 Task: Search one way flight ticket for 1 adult, 1 child, 1 infant in seat in premium economy from Atlantic City: Atlantic City International Airport to Riverton: Central Wyoming Regional Airport (was Riverton Regional) on 5-4-2023. Choice of flights is United. Number of bags: 2 carry on bags and 4 checked bags. Price is upto 91000. Outbound departure time preference is 18:30.
Action: Mouse moved to (301, 112)
Screenshot: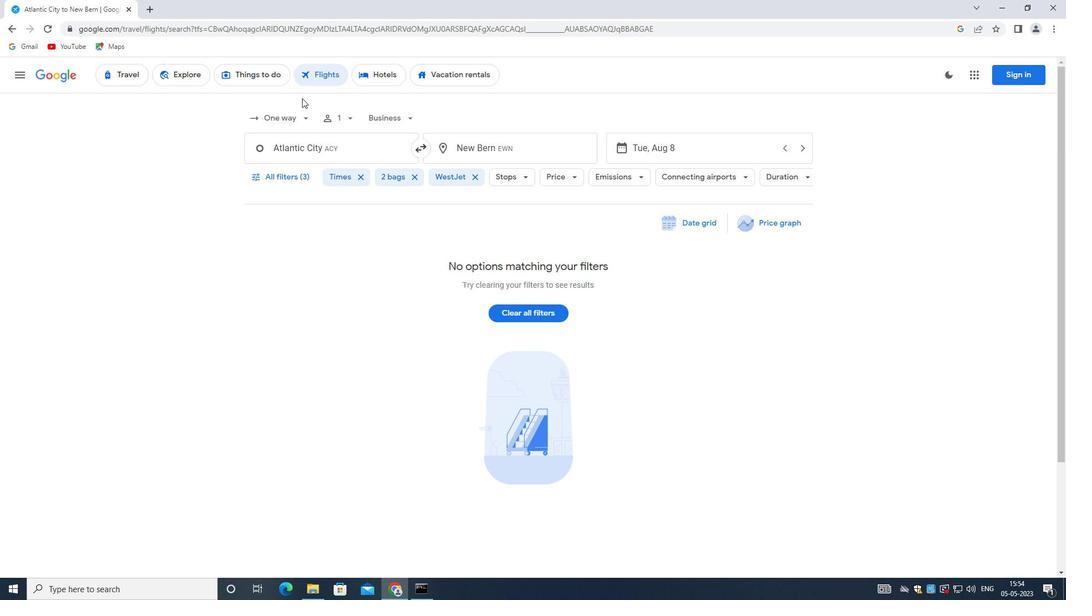 
Action: Mouse pressed left at (301, 112)
Screenshot: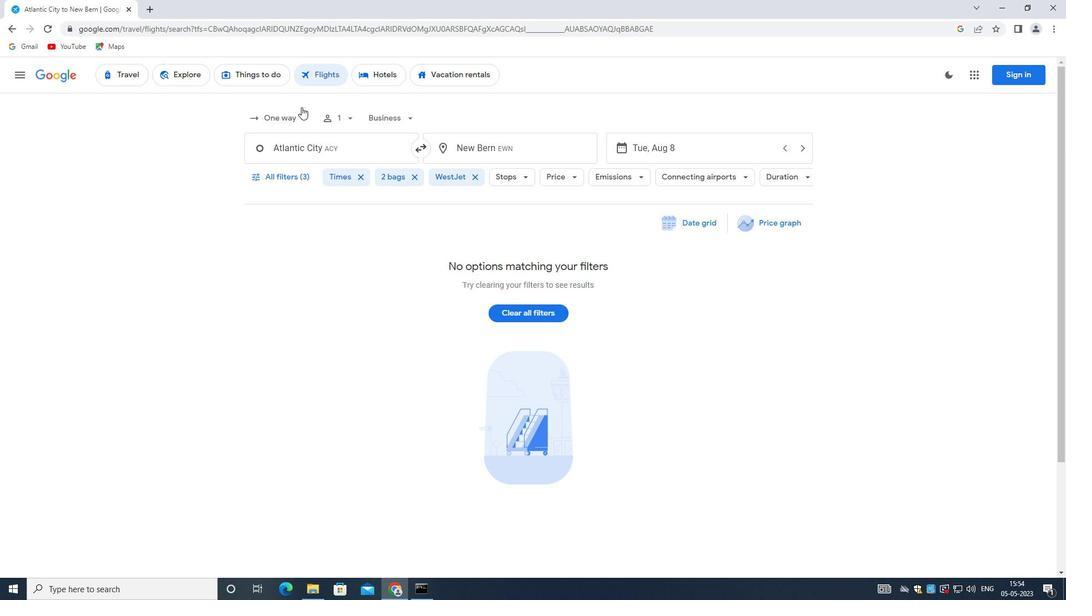 
Action: Mouse moved to (291, 167)
Screenshot: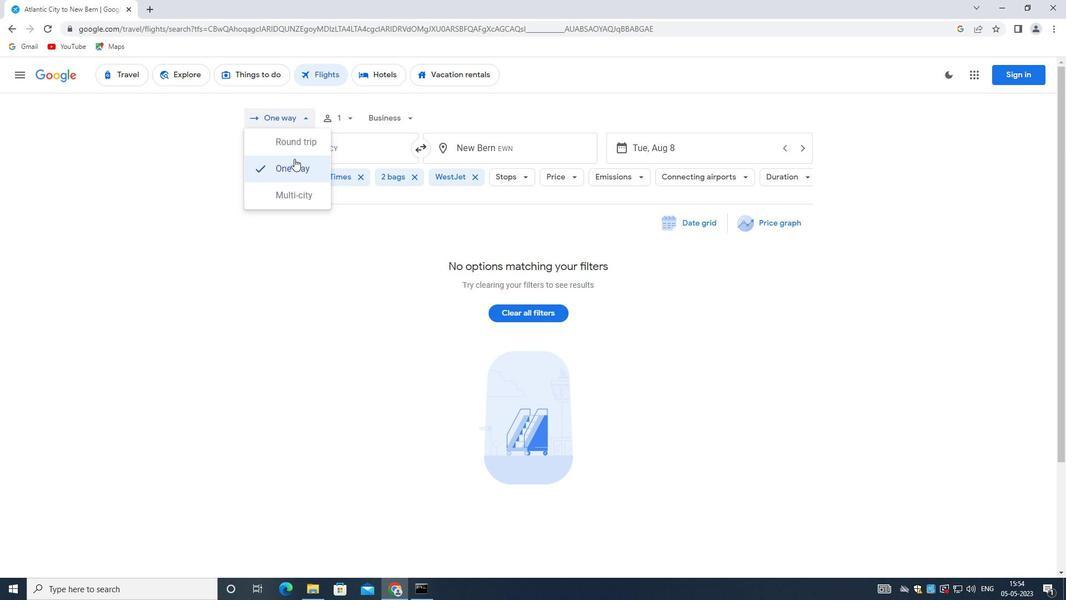
Action: Mouse pressed left at (291, 167)
Screenshot: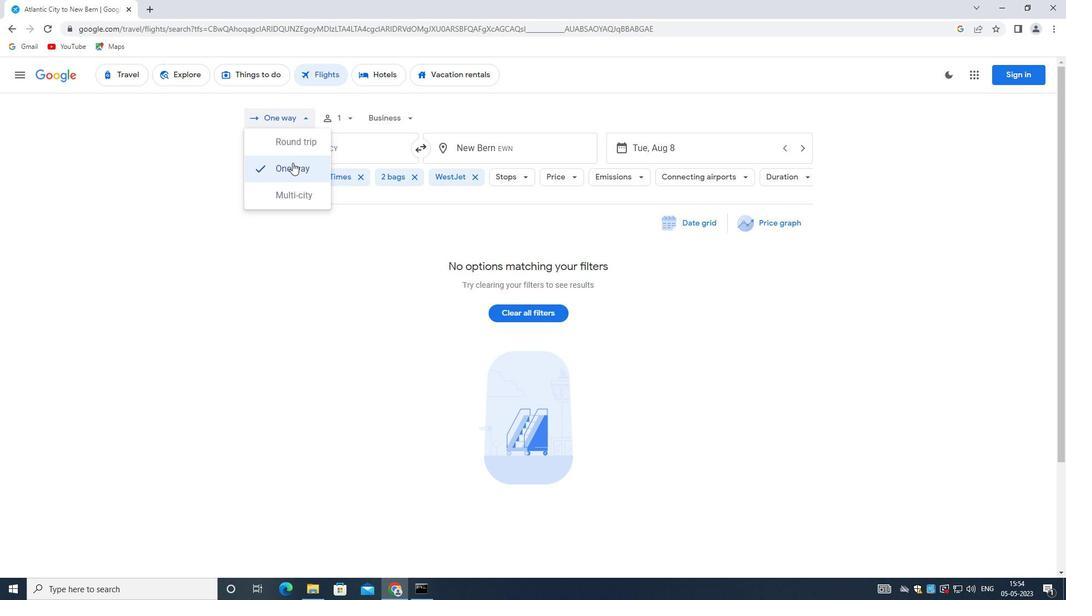 
Action: Mouse moved to (345, 117)
Screenshot: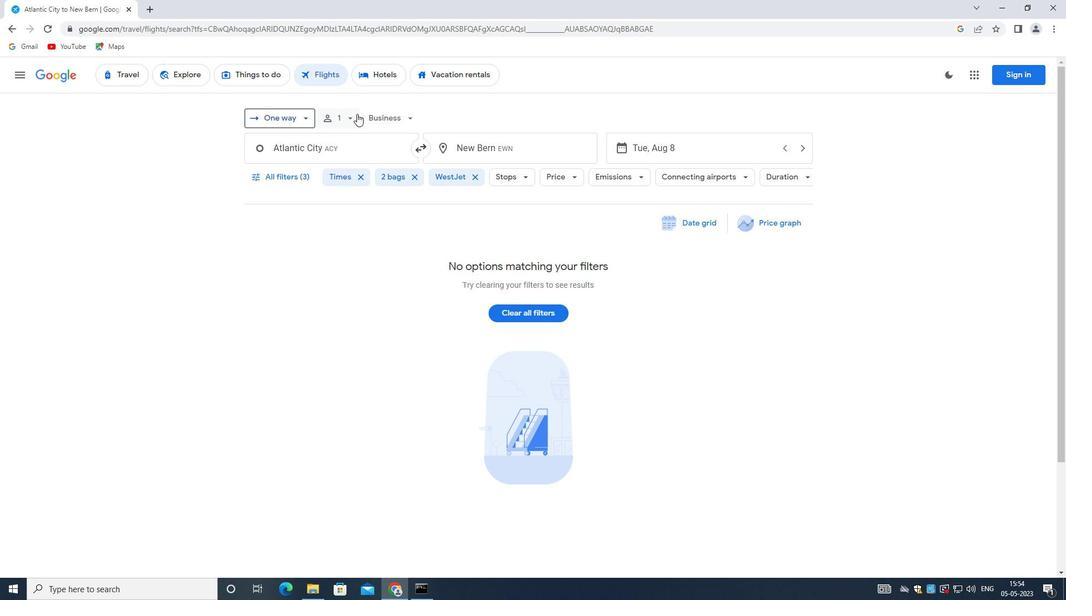 
Action: Mouse pressed left at (345, 117)
Screenshot: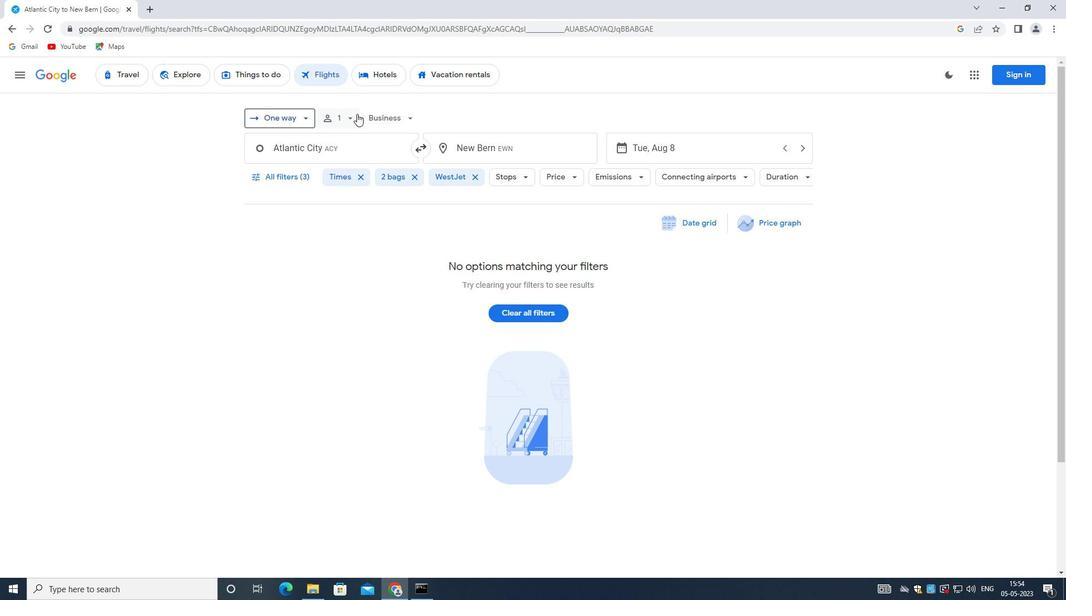 
Action: Mouse moved to (442, 177)
Screenshot: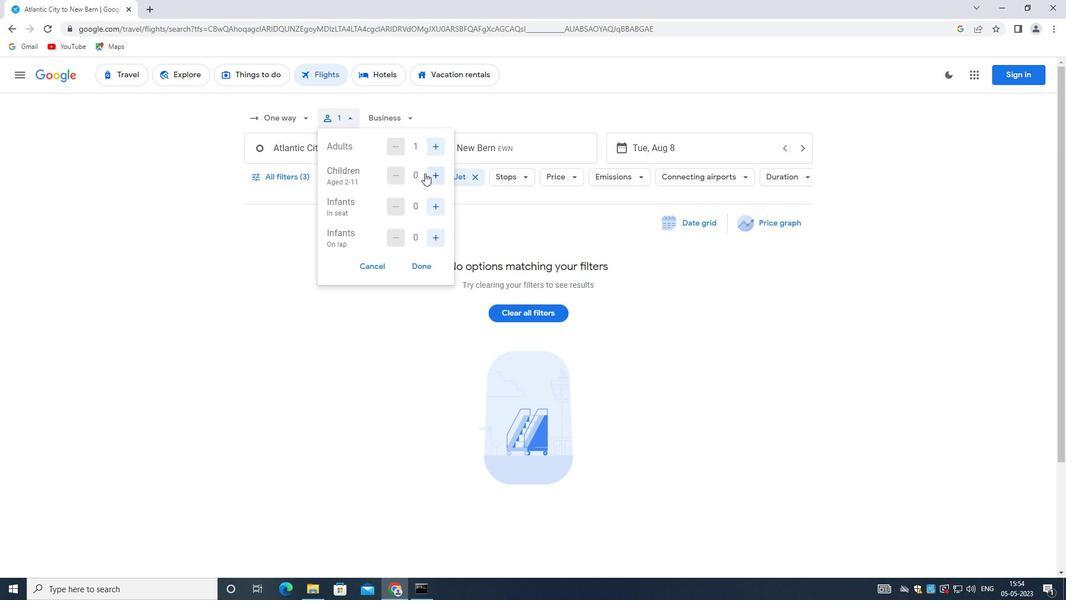 
Action: Mouse pressed left at (442, 177)
Screenshot: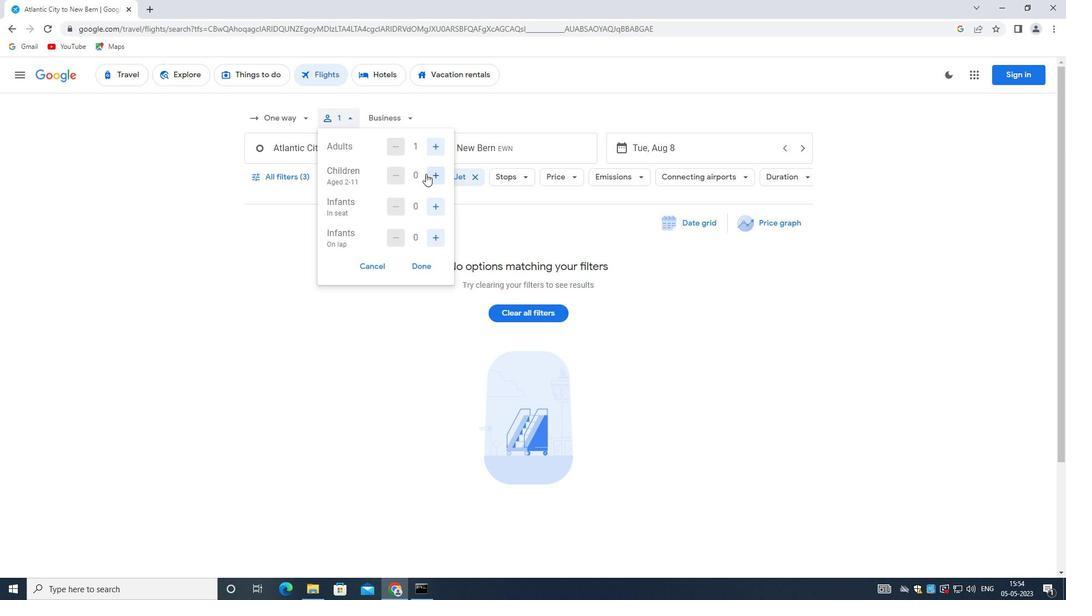 
Action: Mouse moved to (435, 206)
Screenshot: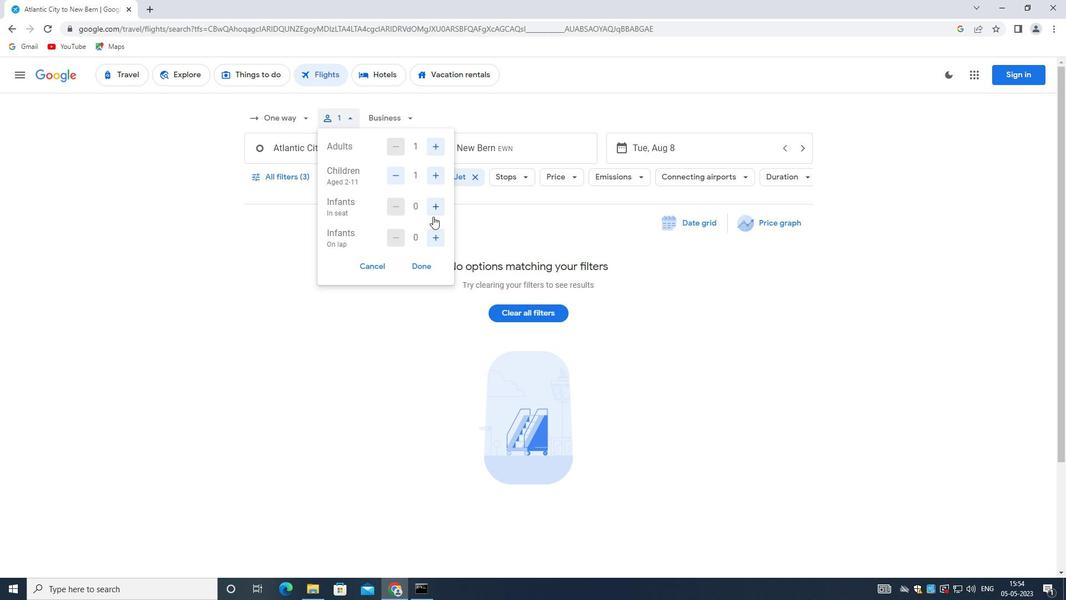 
Action: Mouse pressed left at (435, 206)
Screenshot: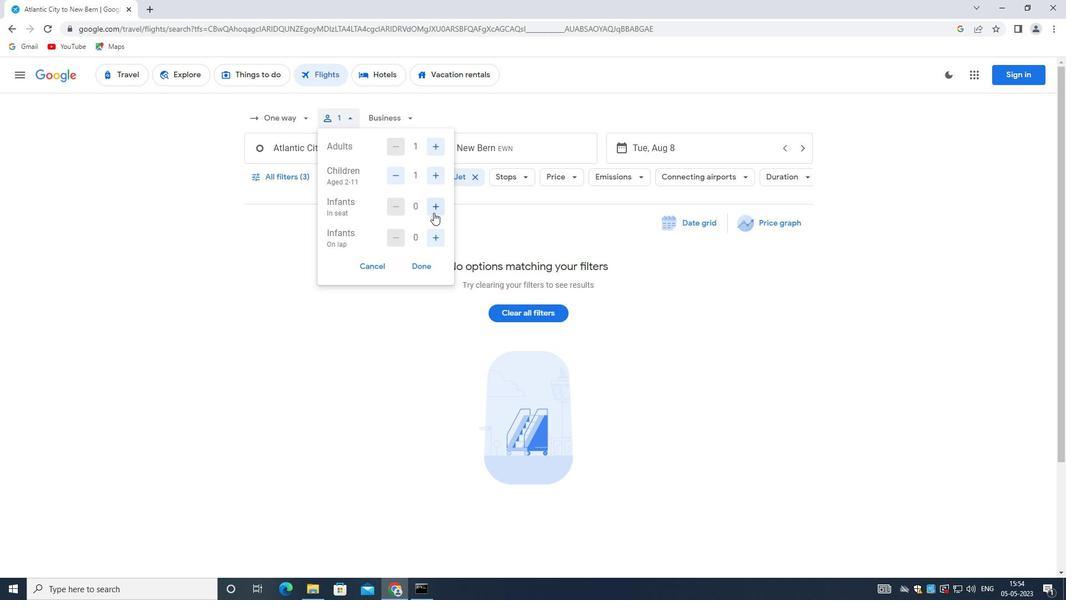 
Action: Mouse moved to (414, 268)
Screenshot: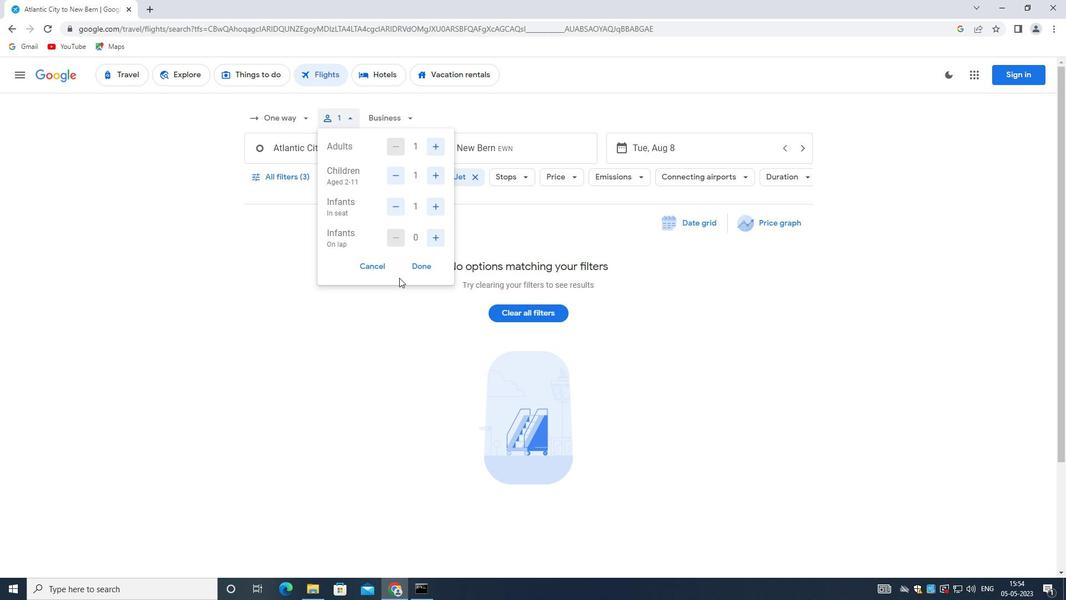 
Action: Mouse pressed left at (414, 268)
Screenshot: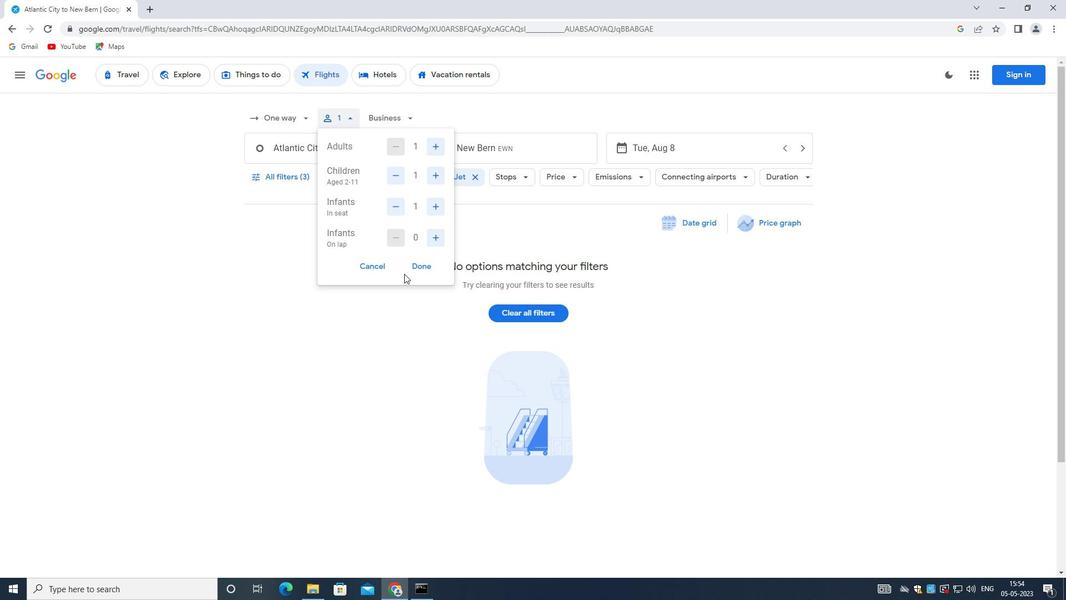 
Action: Mouse moved to (393, 112)
Screenshot: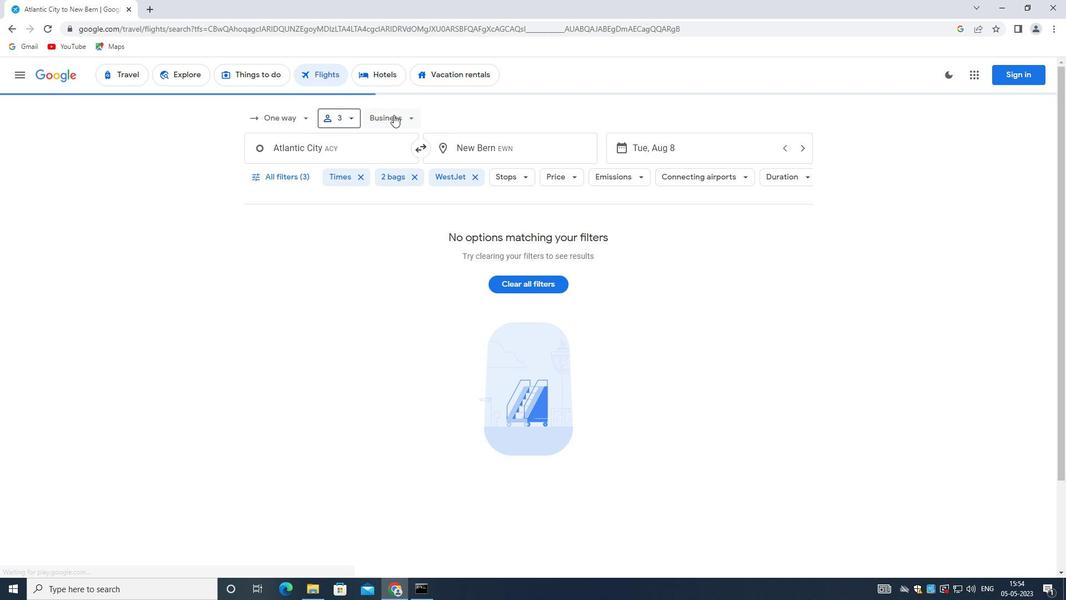 
Action: Mouse pressed left at (393, 112)
Screenshot: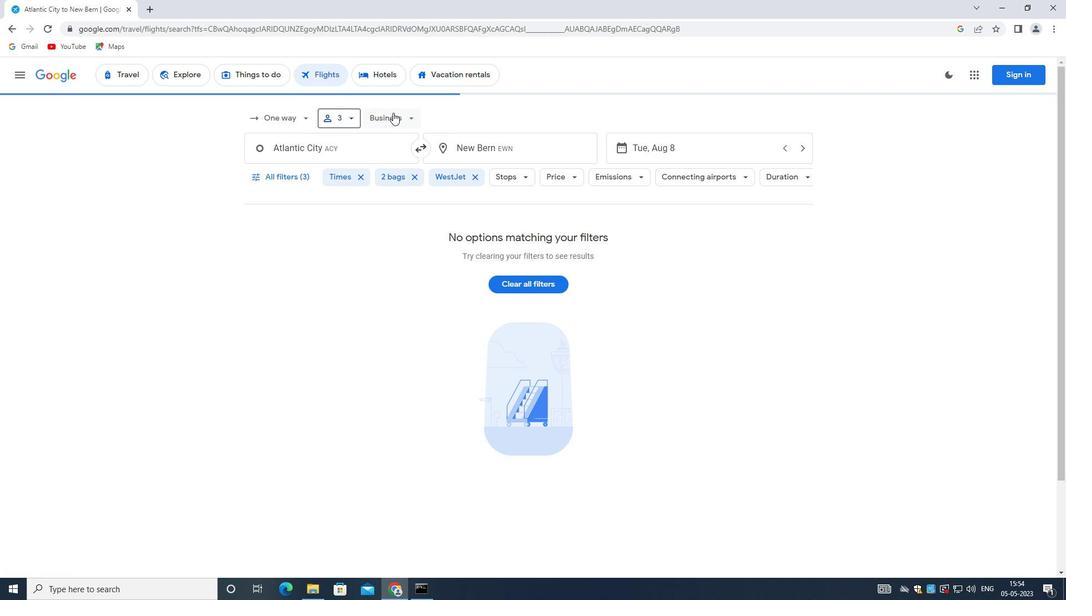 
Action: Mouse moved to (422, 167)
Screenshot: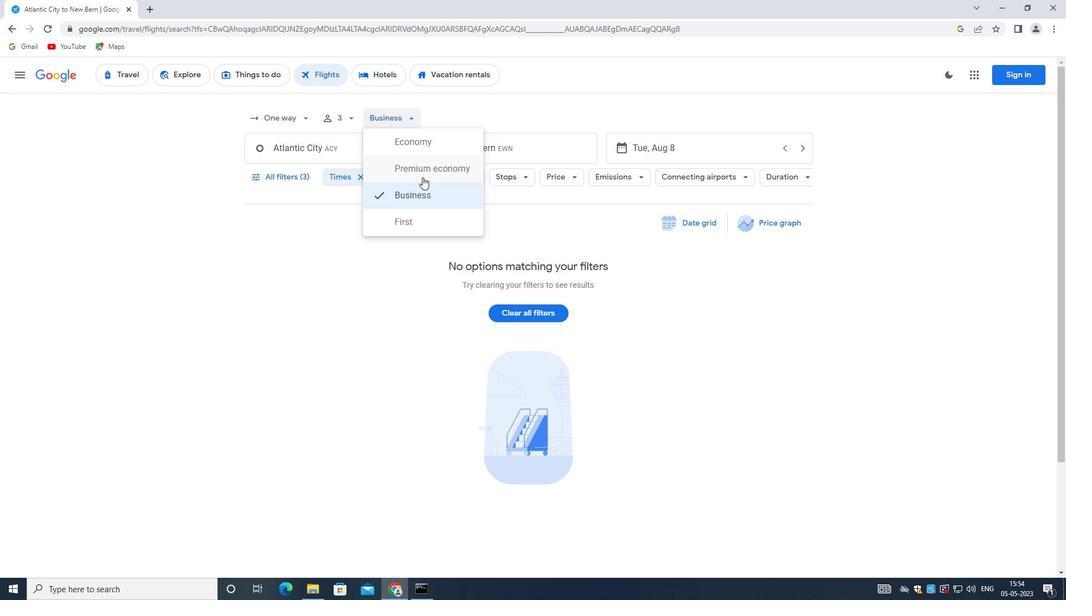 
Action: Mouse pressed left at (422, 167)
Screenshot: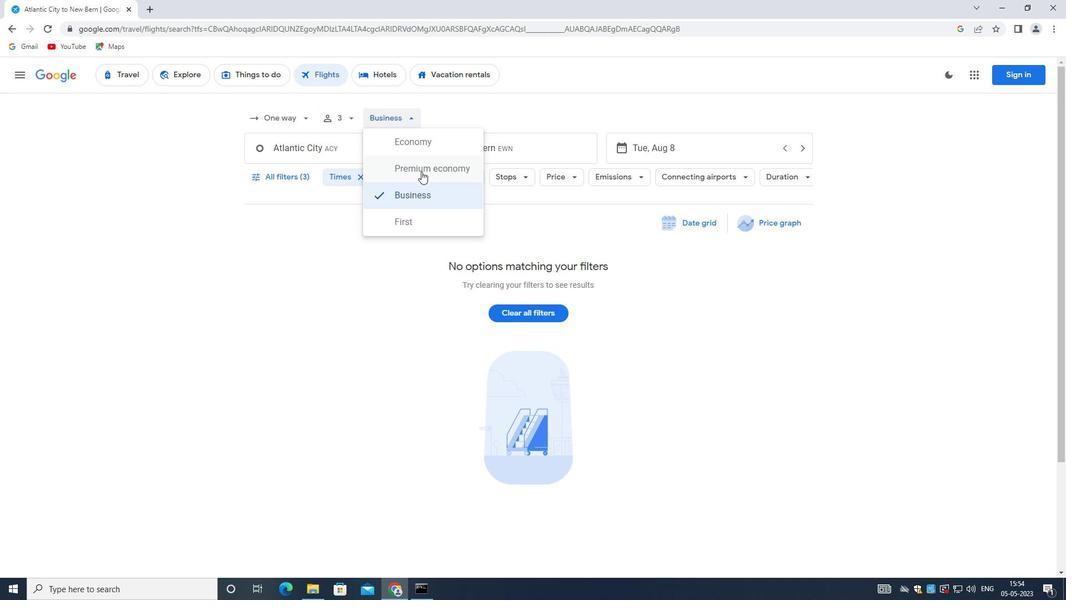
Action: Mouse moved to (332, 150)
Screenshot: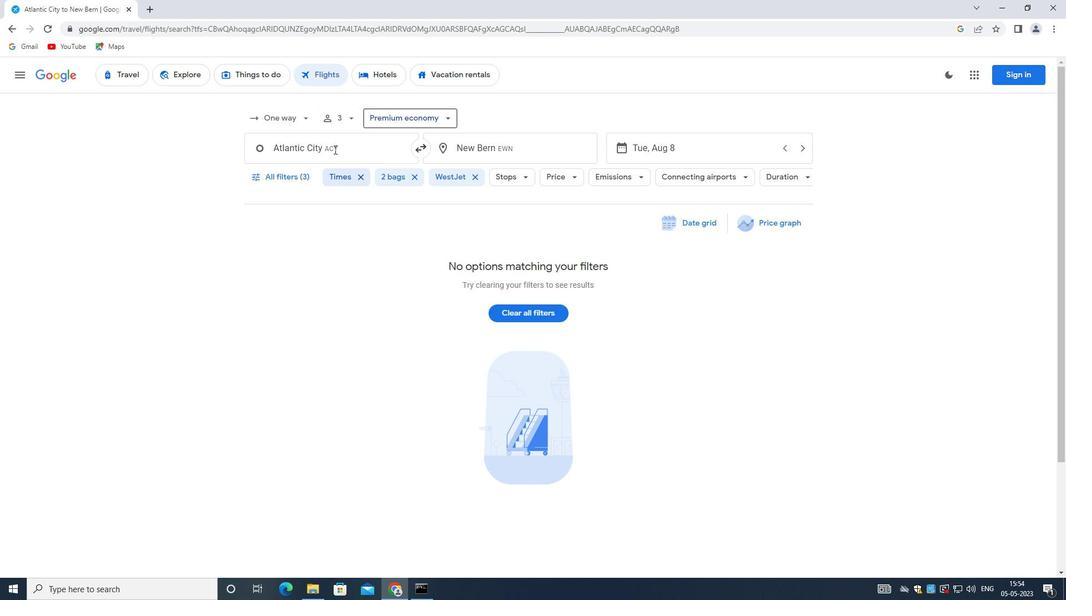 
Action: Mouse pressed left at (332, 150)
Screenshot: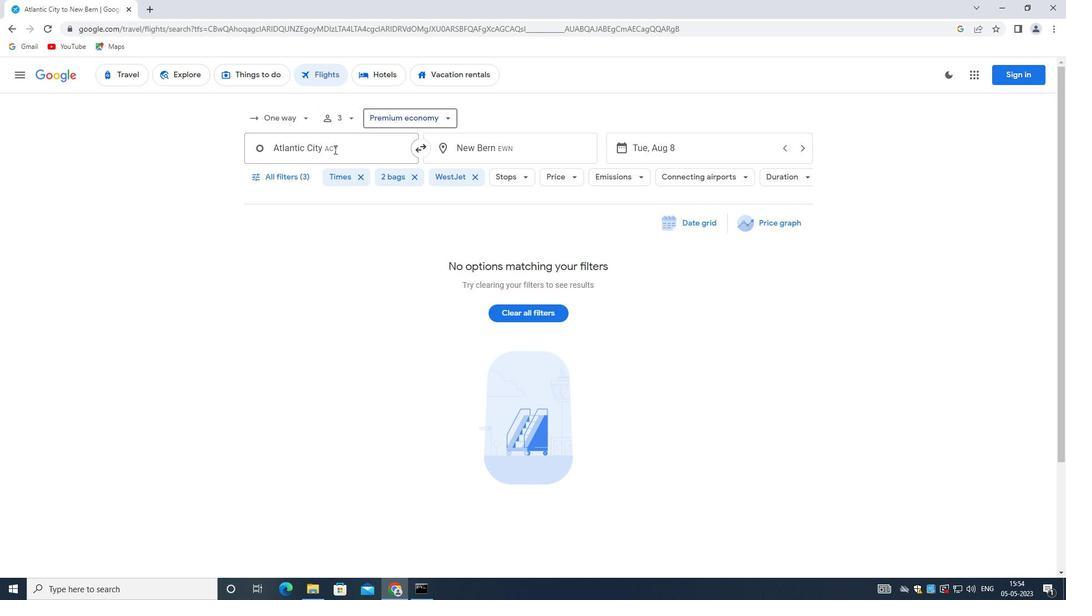 
Action: Mouse moved to (347, 237)
Screenshot: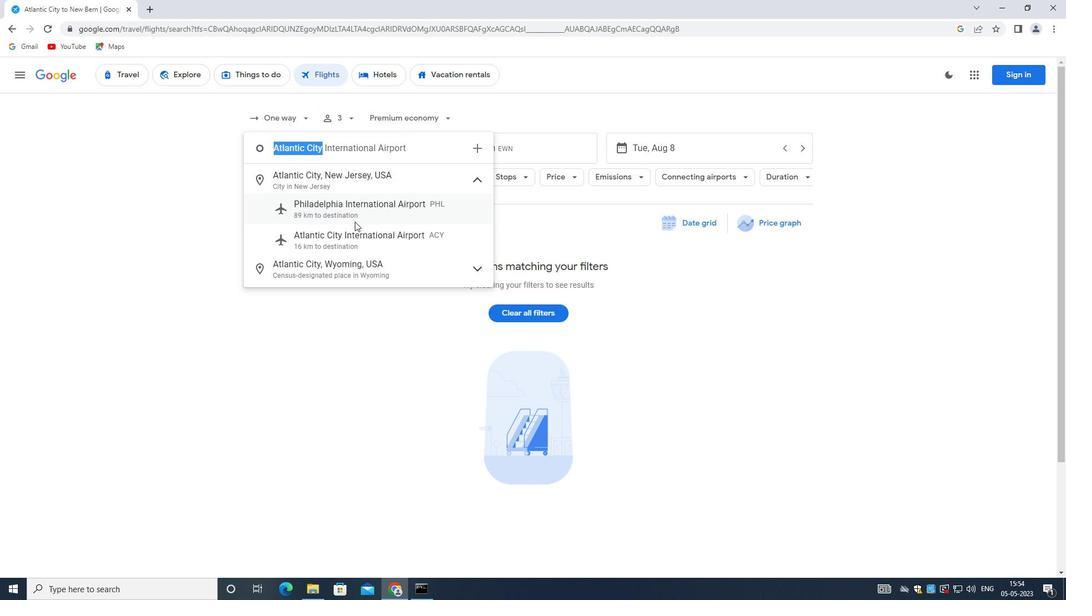 
Action: Mouse pressed left at (347, 237)
Screenshot: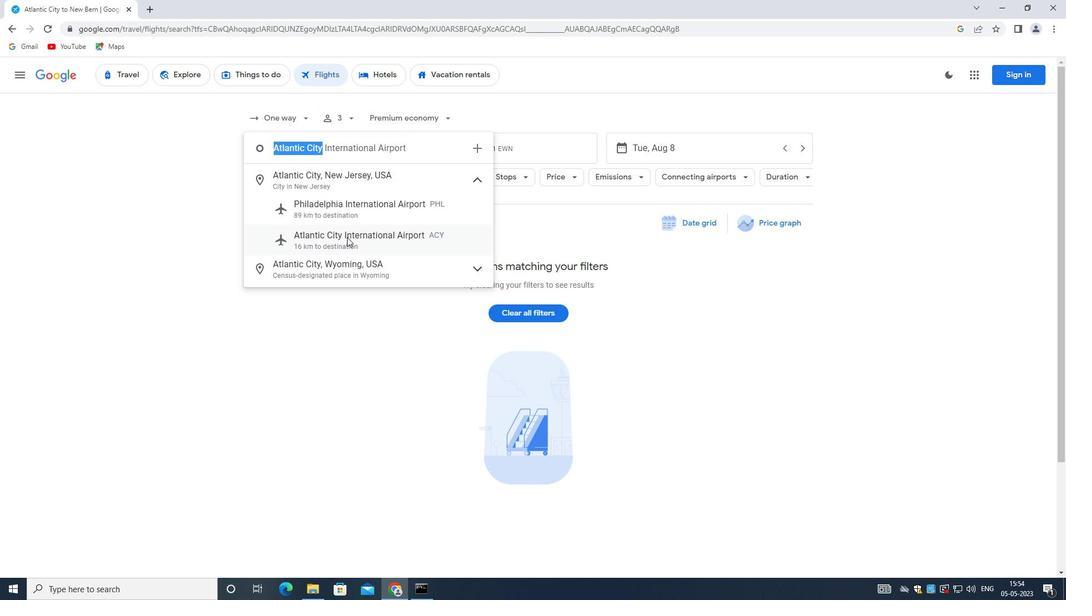 
Action: Mouse moved to (486, 146)
Screenshot: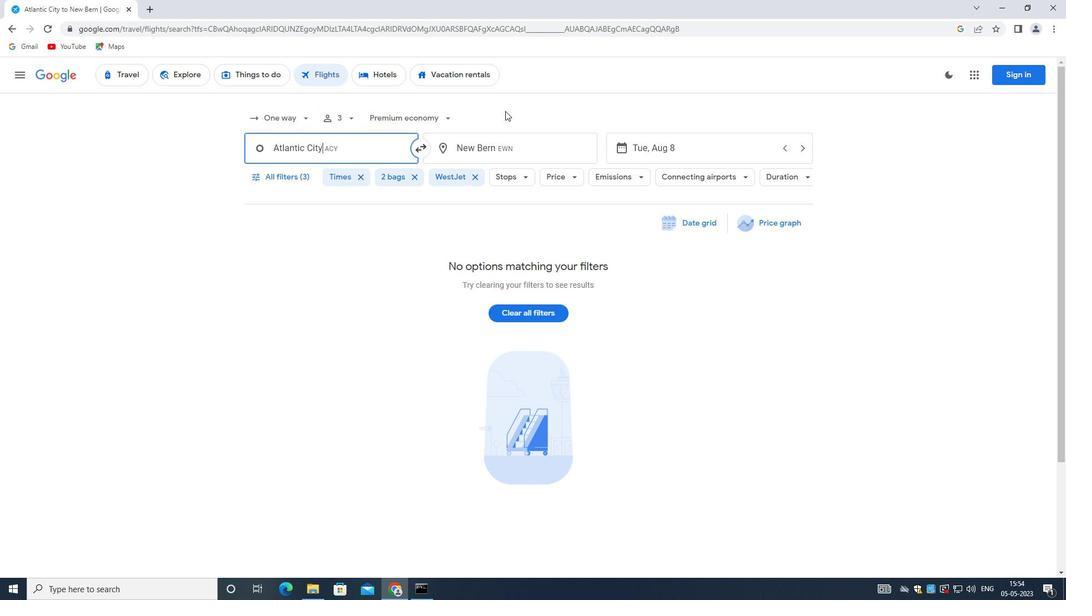 
Action: Mouse pressed left at (486, 146)
Screenshot: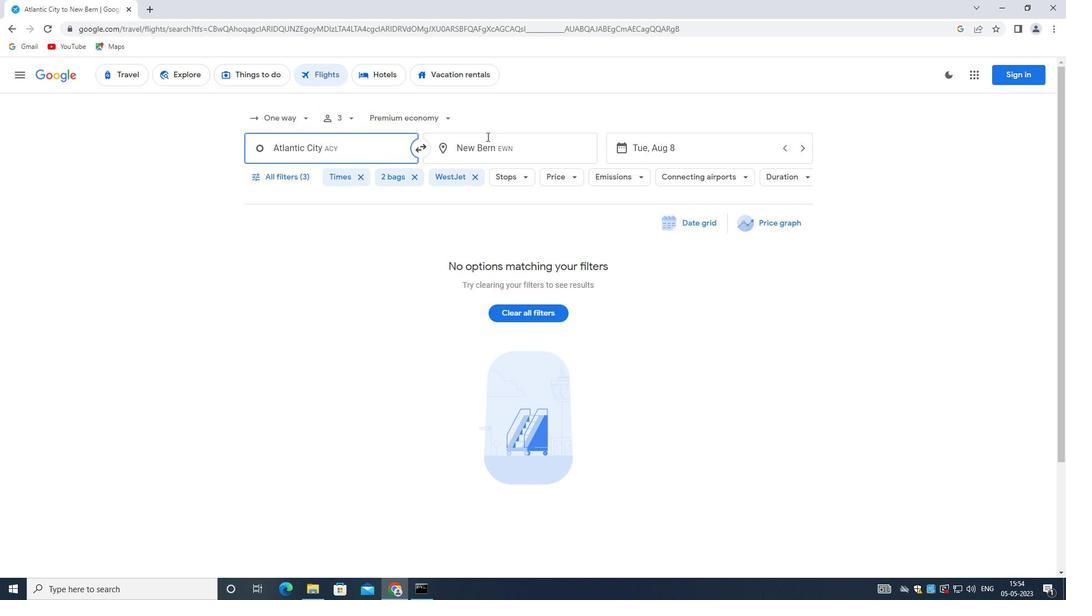 
Action: Key pressed <Key.backspace><Key.shift>CENTRAL<Key.space><Key.shift>WYOM
Screenshot: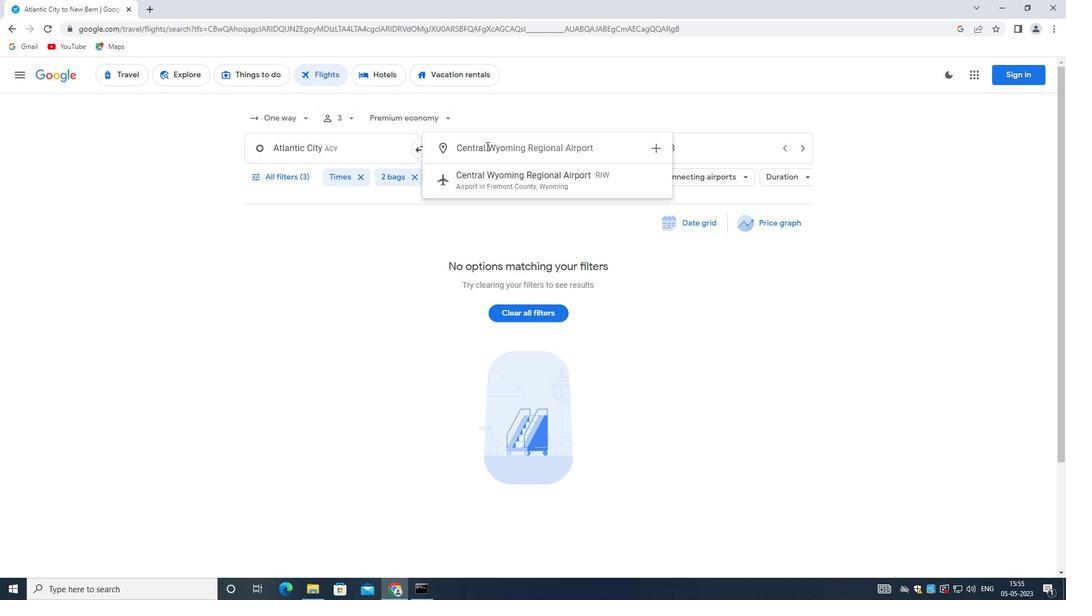 
Action: Mouse moved to (562, 172)
Screenshot: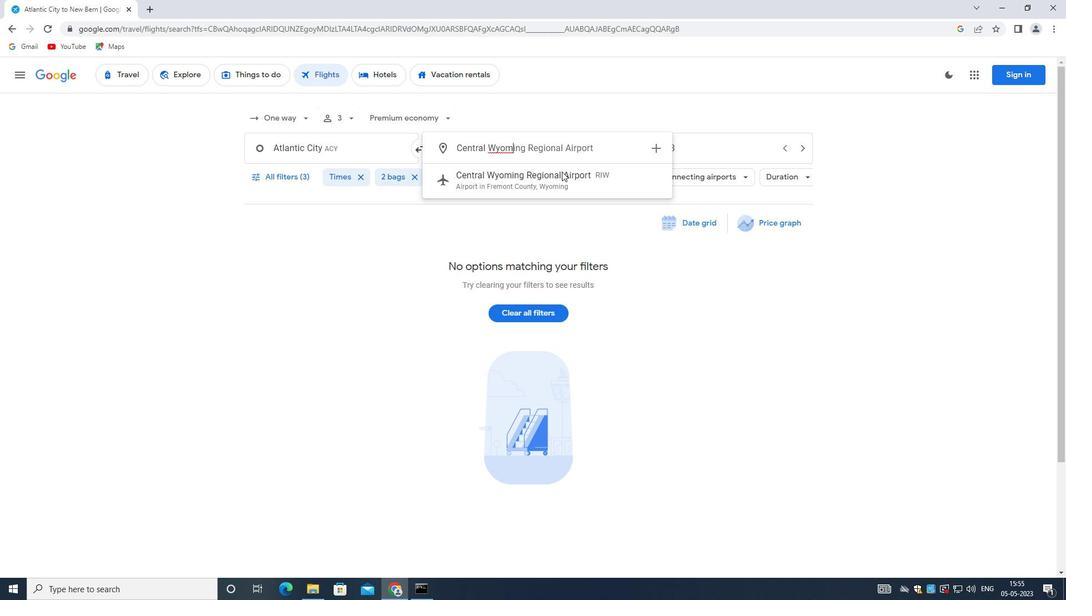 
Action: Mouse pressed left at (562, 172)
Screenshot: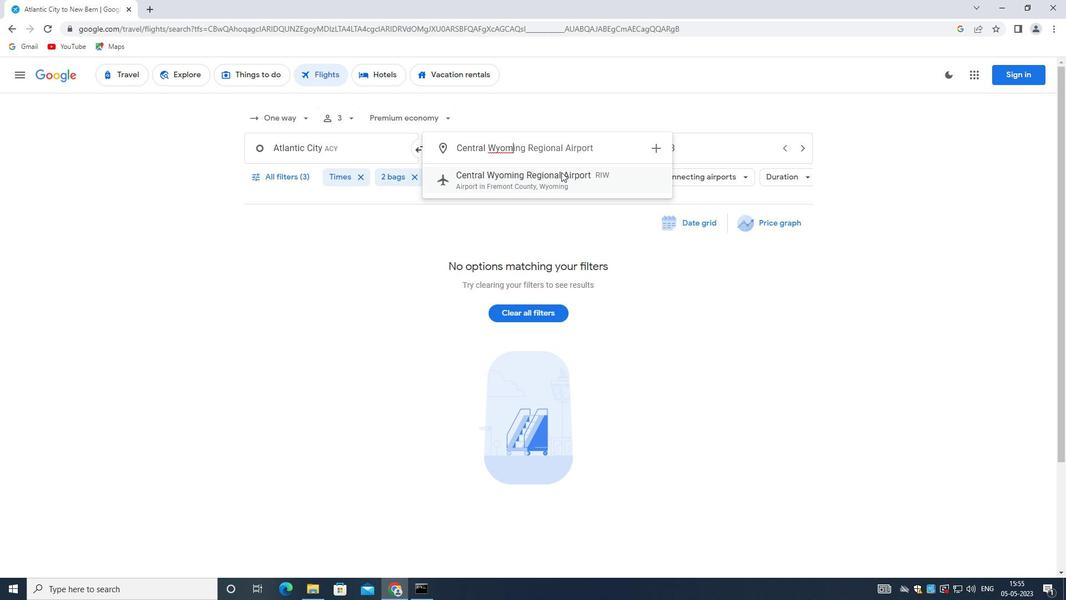 
Action: Mouse moved to (671, 143)
Screenshot: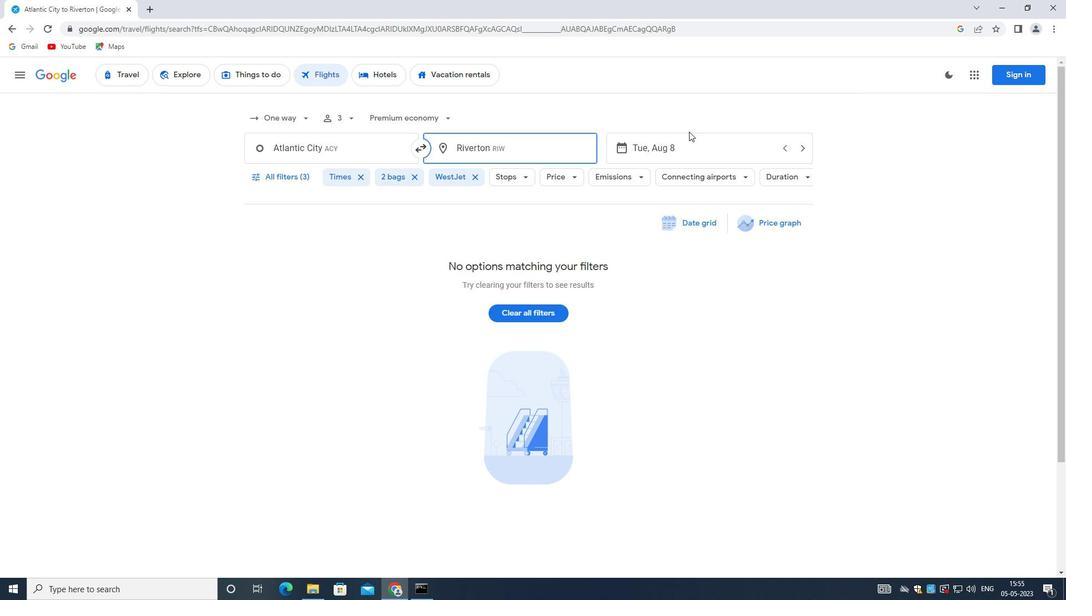 
Action: Mouse pressed left at (671, 143)
Screenshot: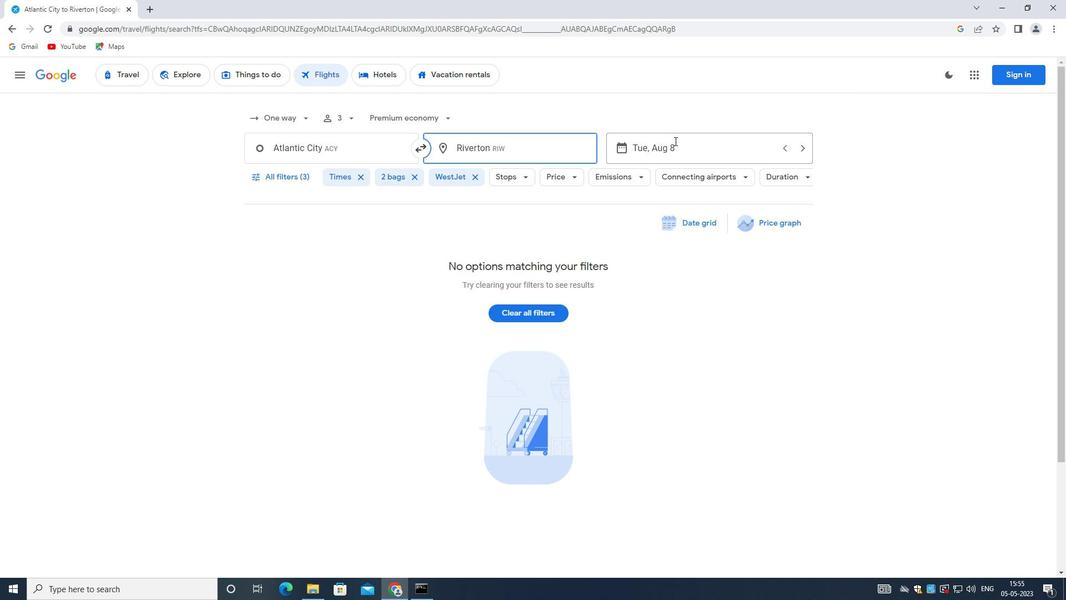 
Action: Mouse moved to (481, 263)
Screenshot: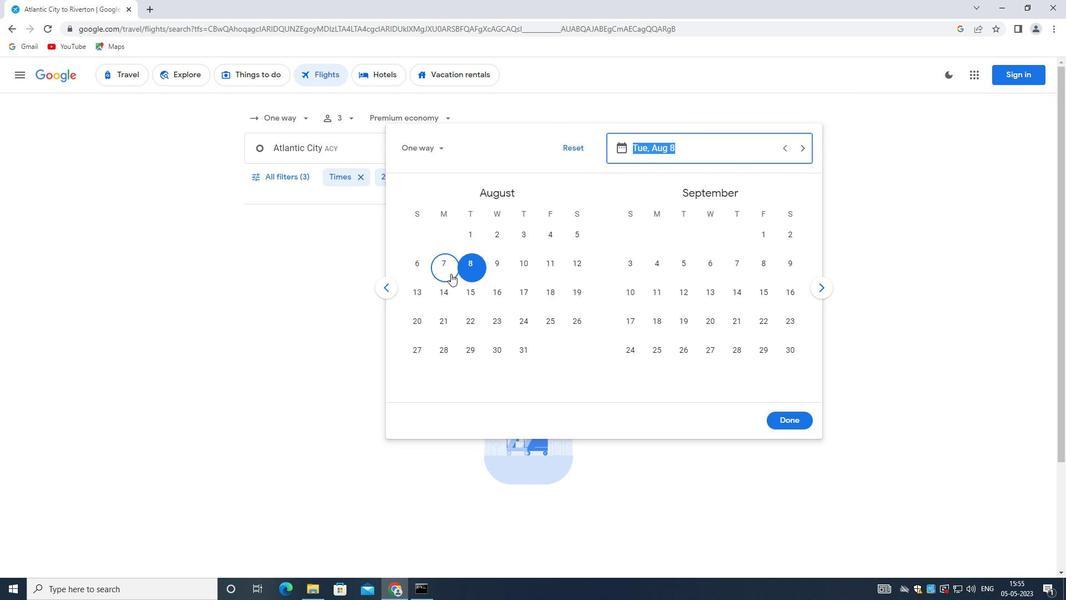 
Action: Mouse pressed left at (481, 263)
Screenshot: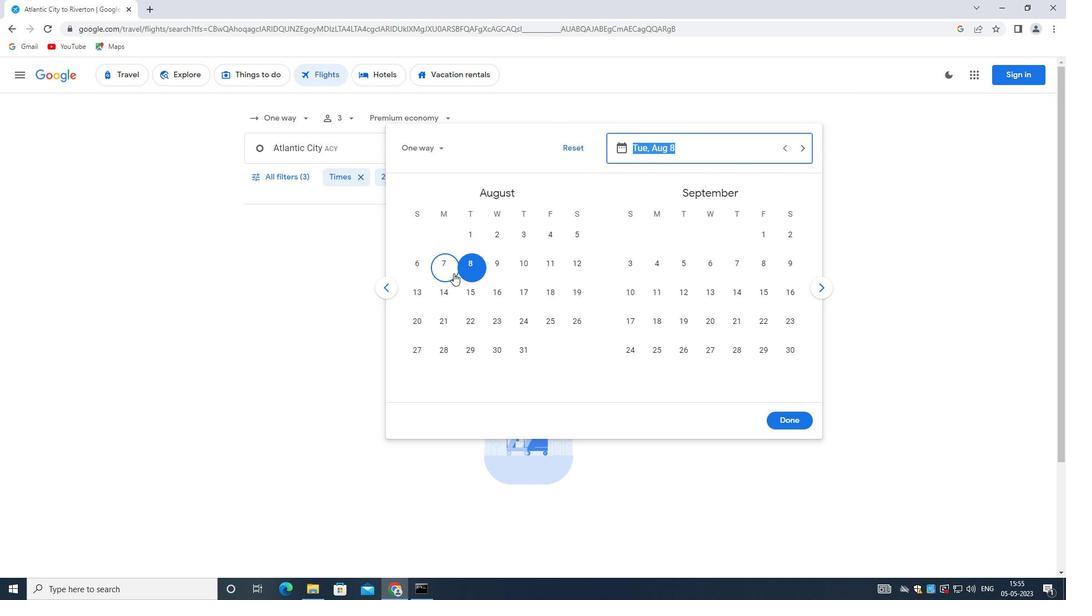 
Action: Mouse moved to (786, 421)
Screenshot: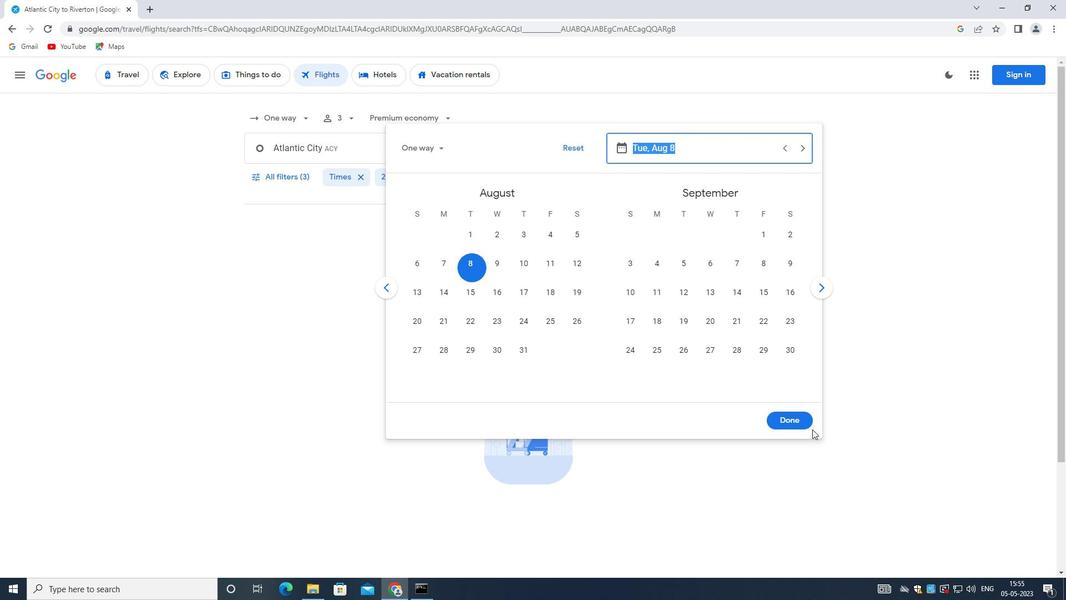 
Action: Mouse pressed left at (786, 421)
Screenshot: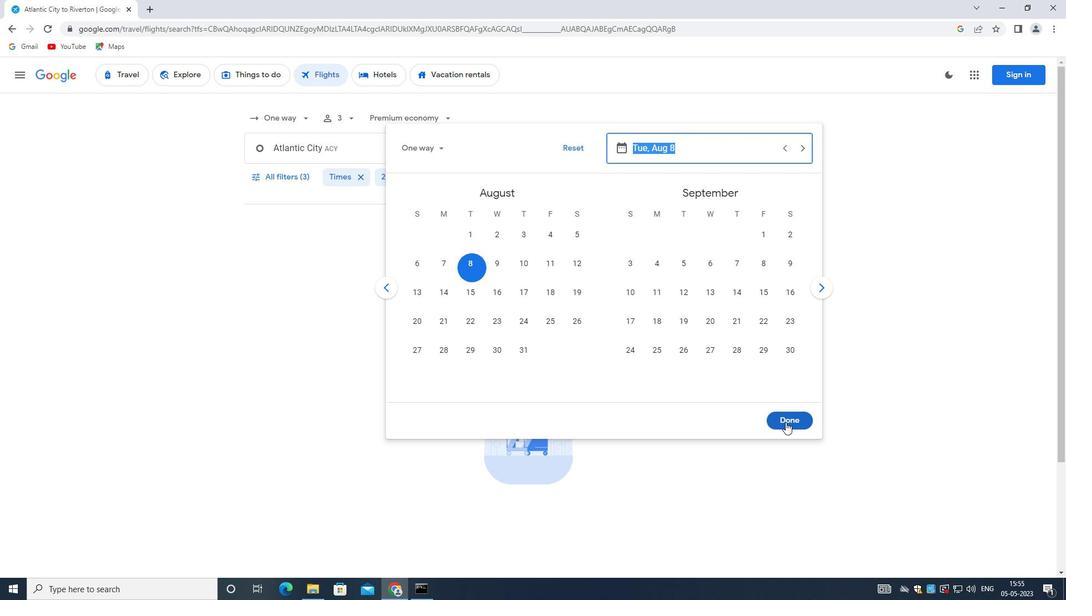 
Action: Mouse moved to (465, 222)
Screenshot: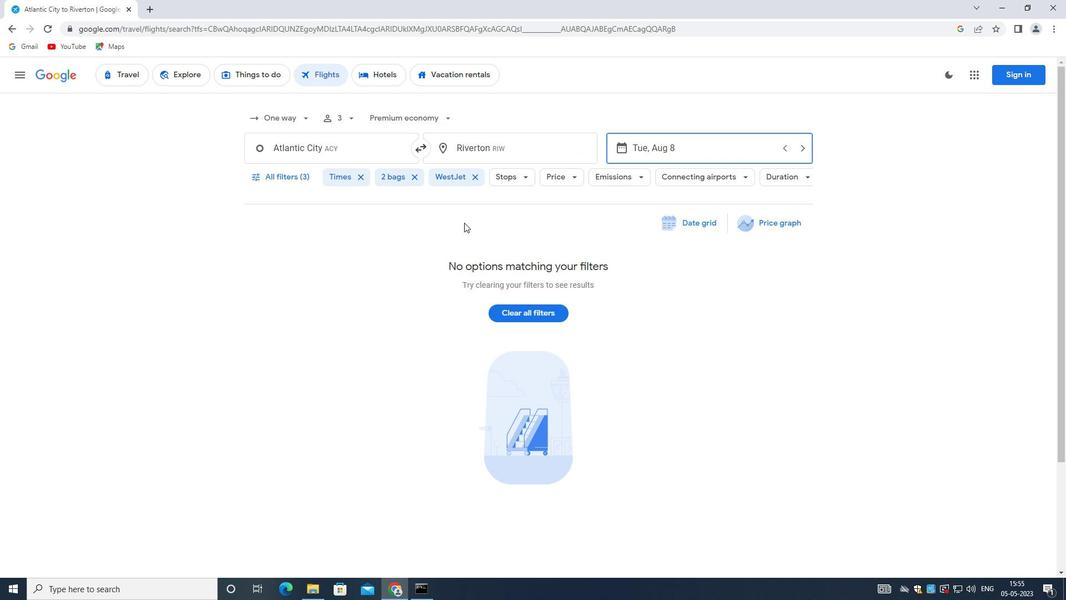 
Action: Mouse scrolled (465, 222) with delta (0, 0)
Screenshot: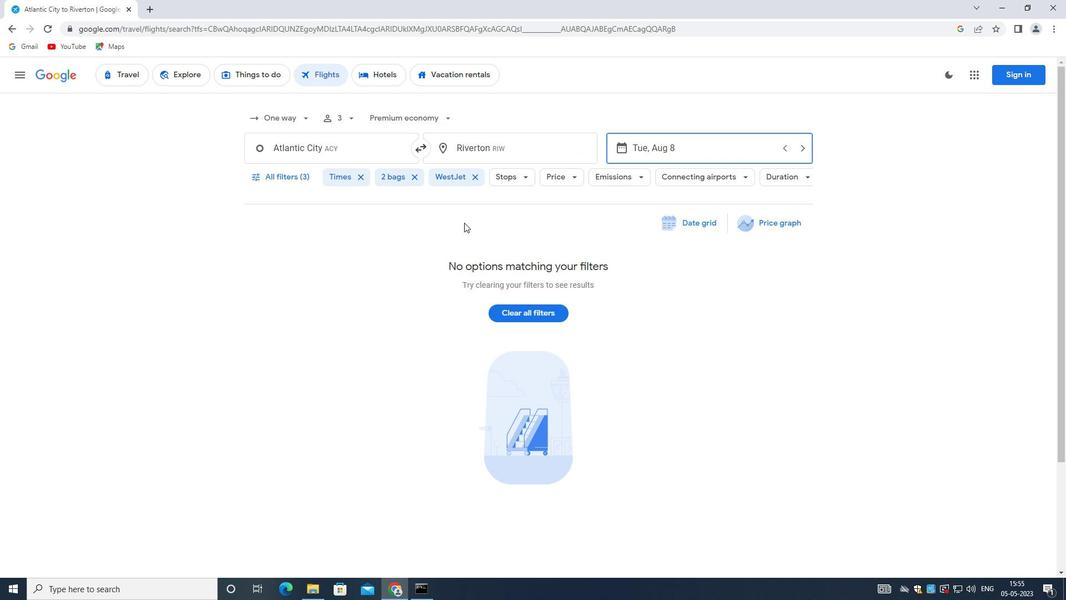 
Action: Mouse moved to (465, 225)
Screenshot: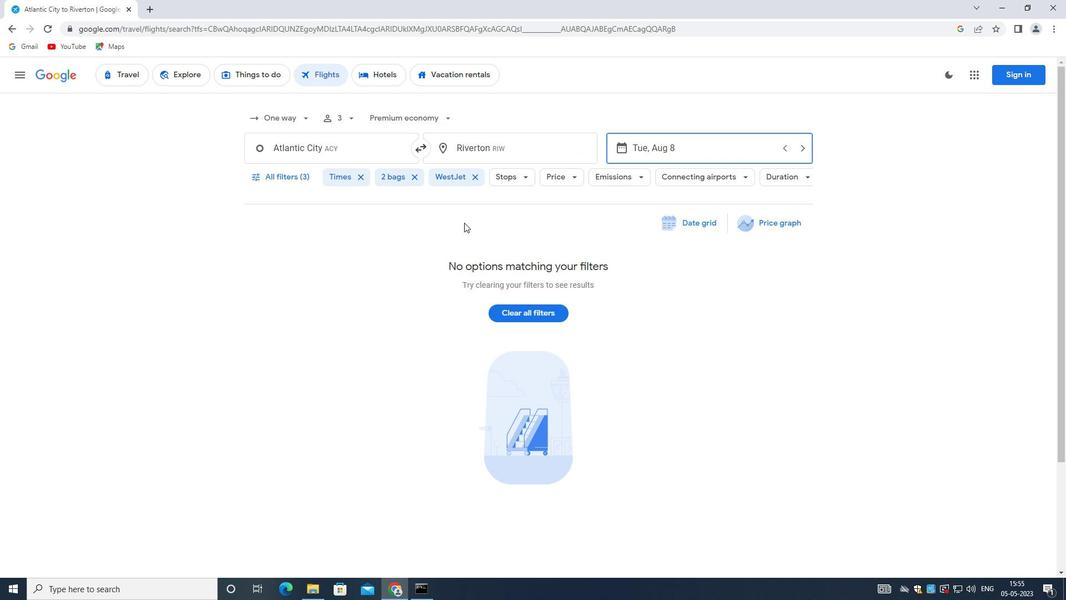 
Action: Mouse scrolled (465, 224) with delta (0, 0)
Screenshot: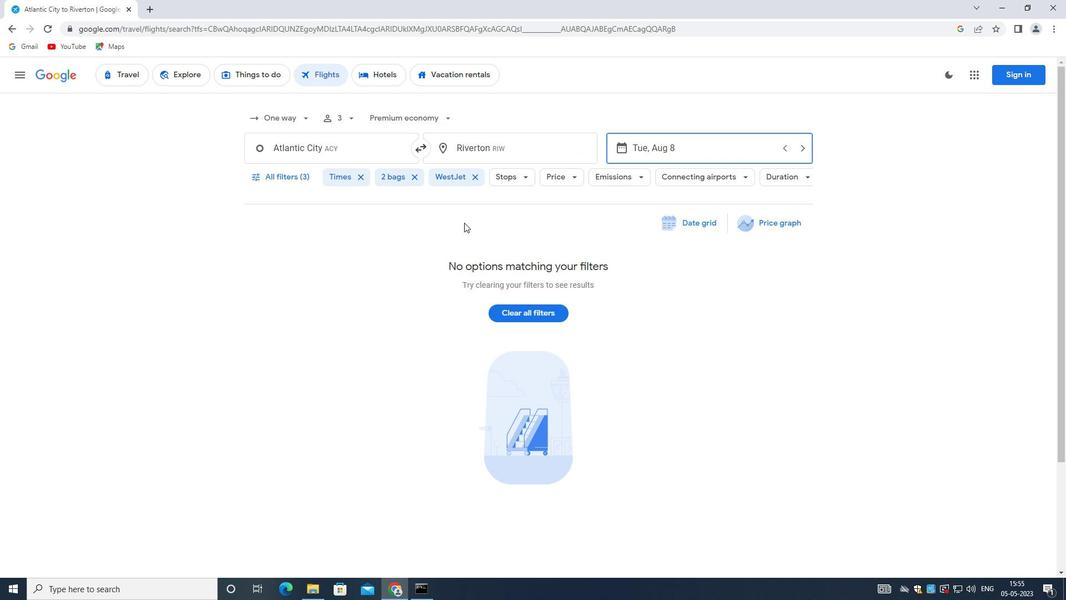
Action: Mouse moved to (306, 232)
Screenshot: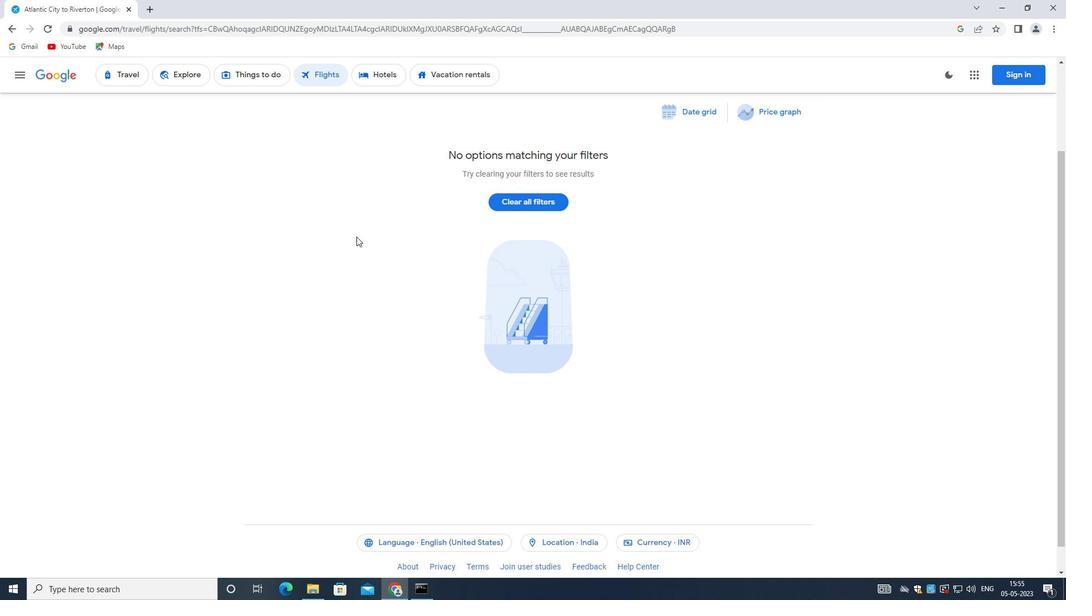 
Action: Mouse scrolled (306, 233) with delta (0, 0)
Screenshot: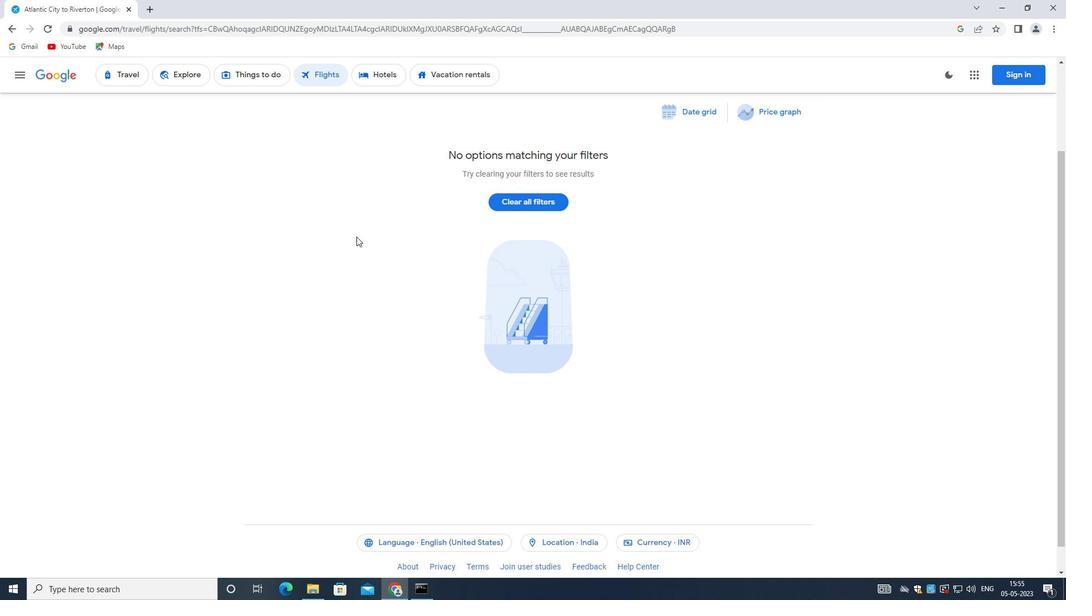 
Action: Mouse moved to (290, 218)
Screenshot: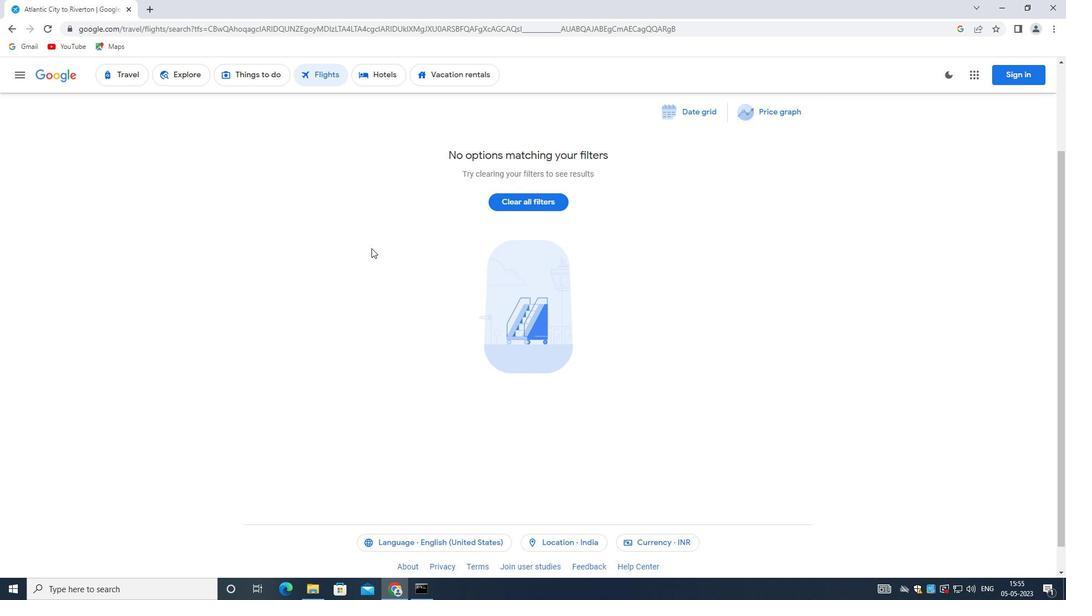 
Action: Mouse scrolled (290, 219) with delta (0, 0)
Screenshot: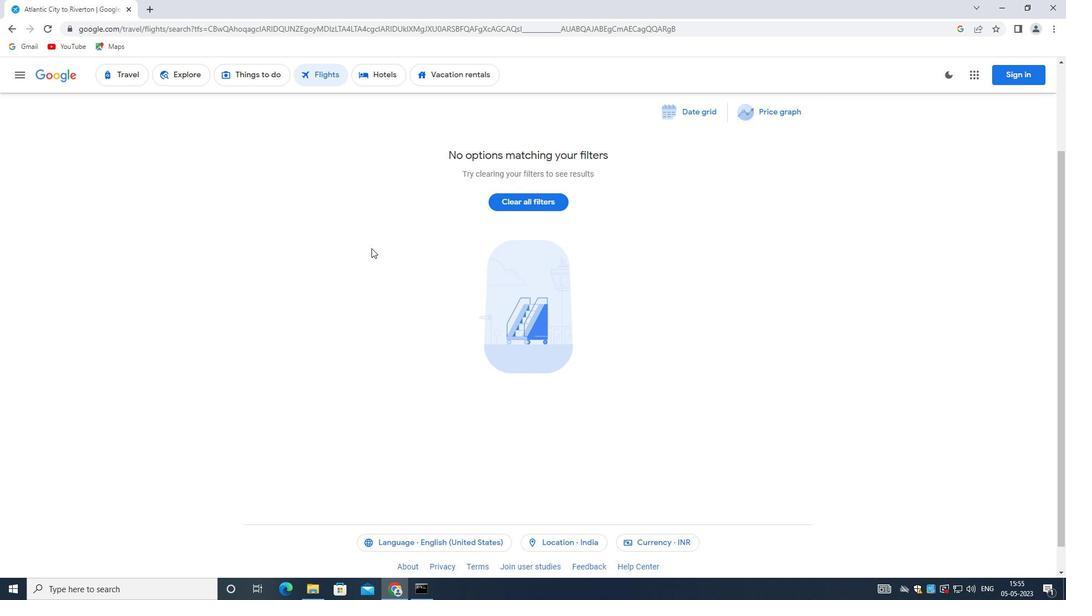 
Action: Mouse moved to (285, 210)
Screenshot: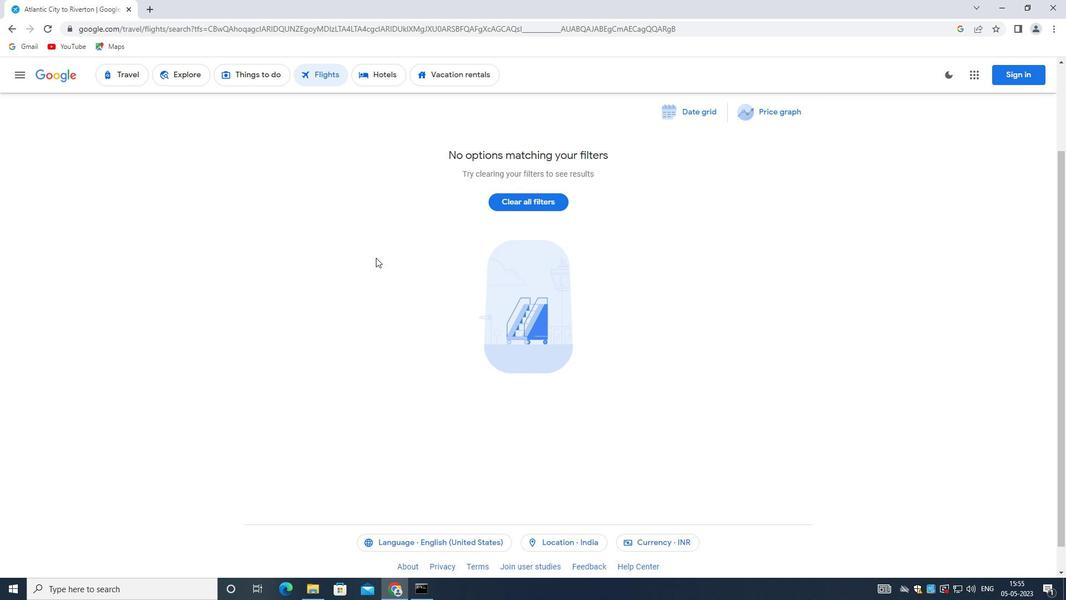 
Action: Mouse scrolled (285, 210) with delta (0, 0)
Screenshot: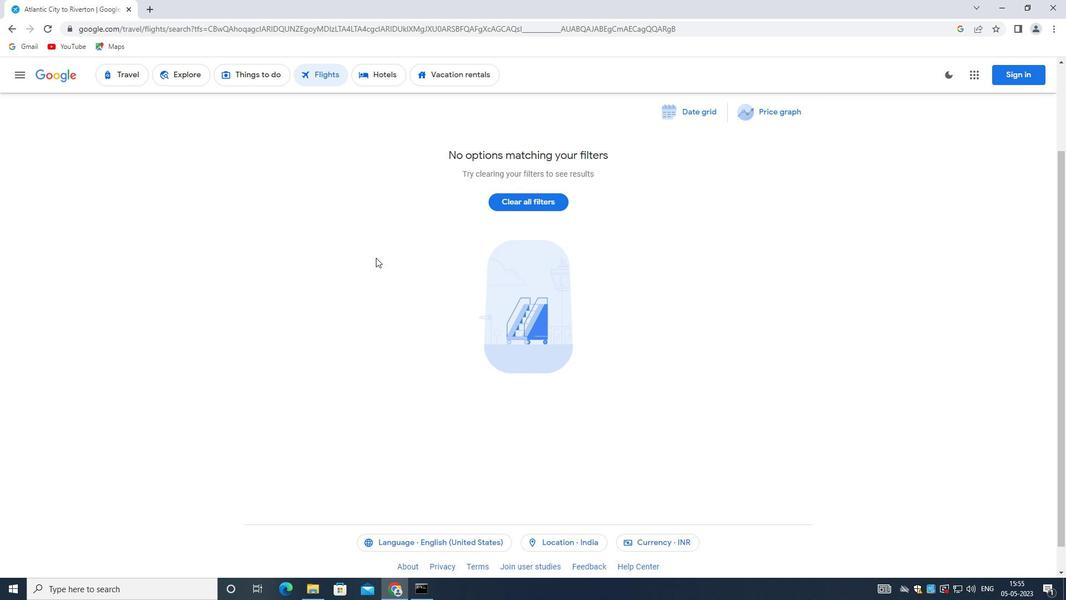 
Action: Mouse moved to (268, 207)
Screenshot: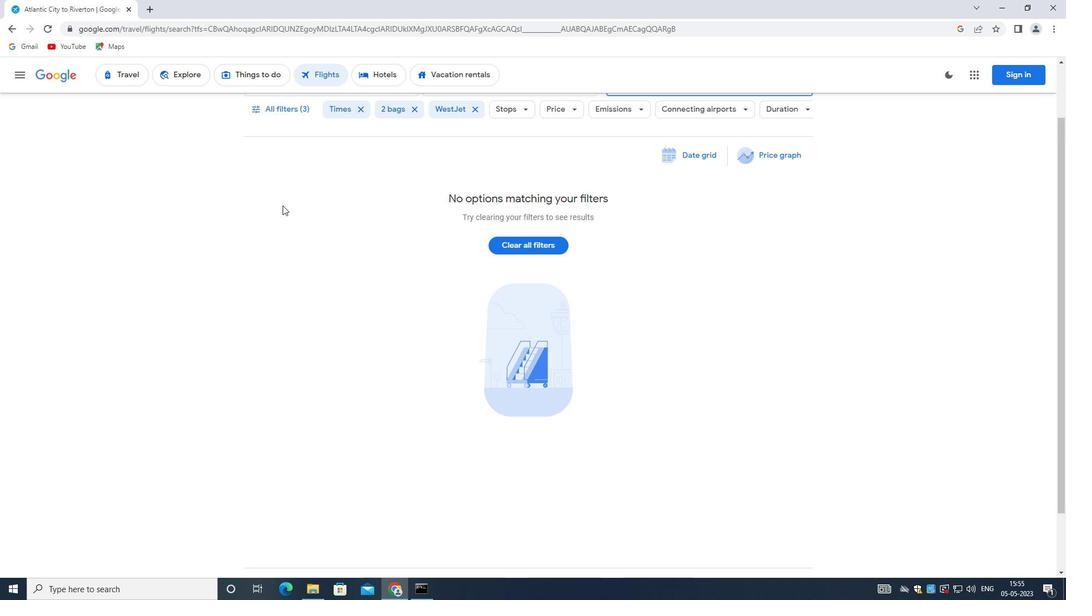 
Action: Mouse scrolled (268, 208) with delta (0, 0)
Screenshot: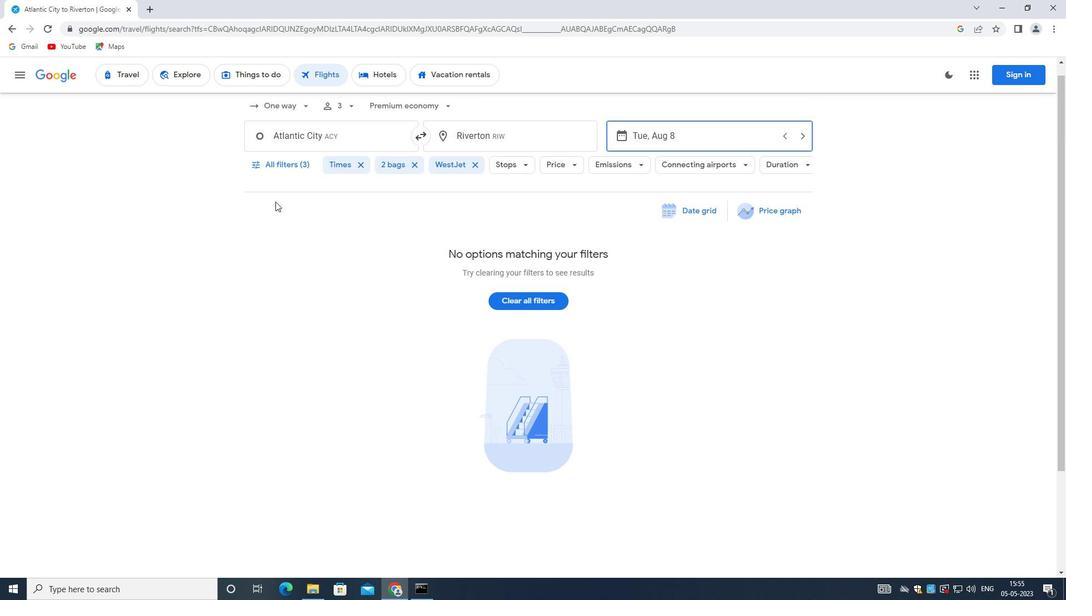
Action: Mouse scrolled (268, 208) with delta (0, 0)
Screenshot: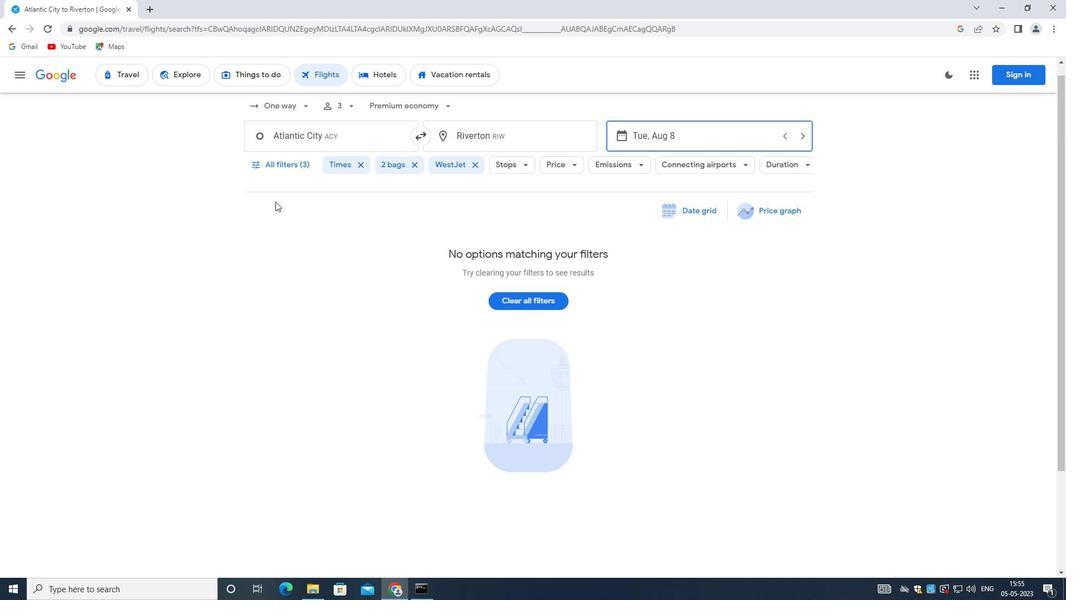
Action: Mouse moved to (281, 175)
Screenshot: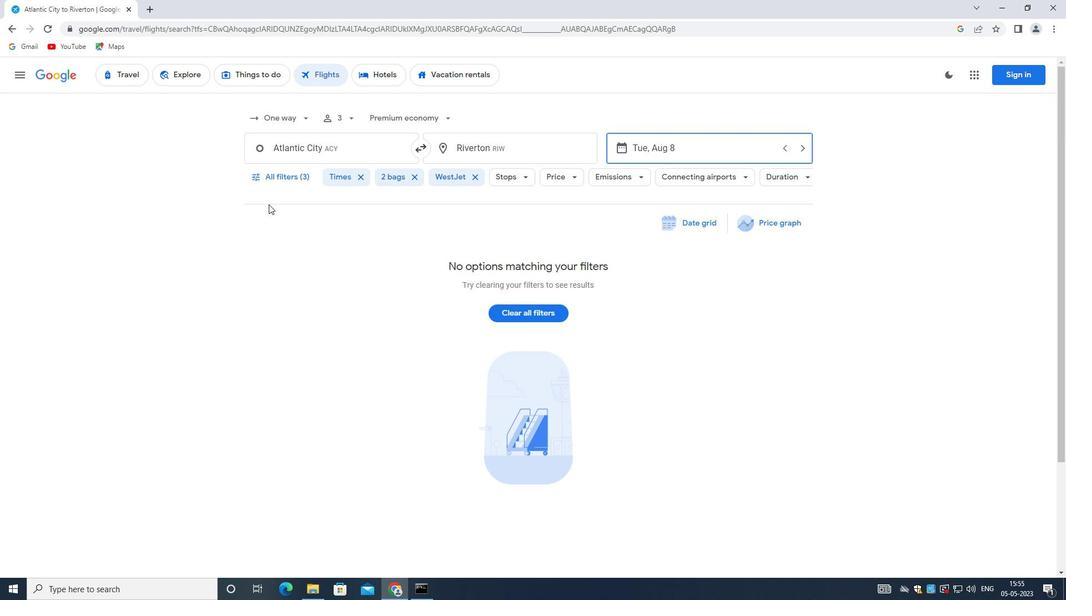 
Action: Mouse pressed left at (281, 175)
Screenshot: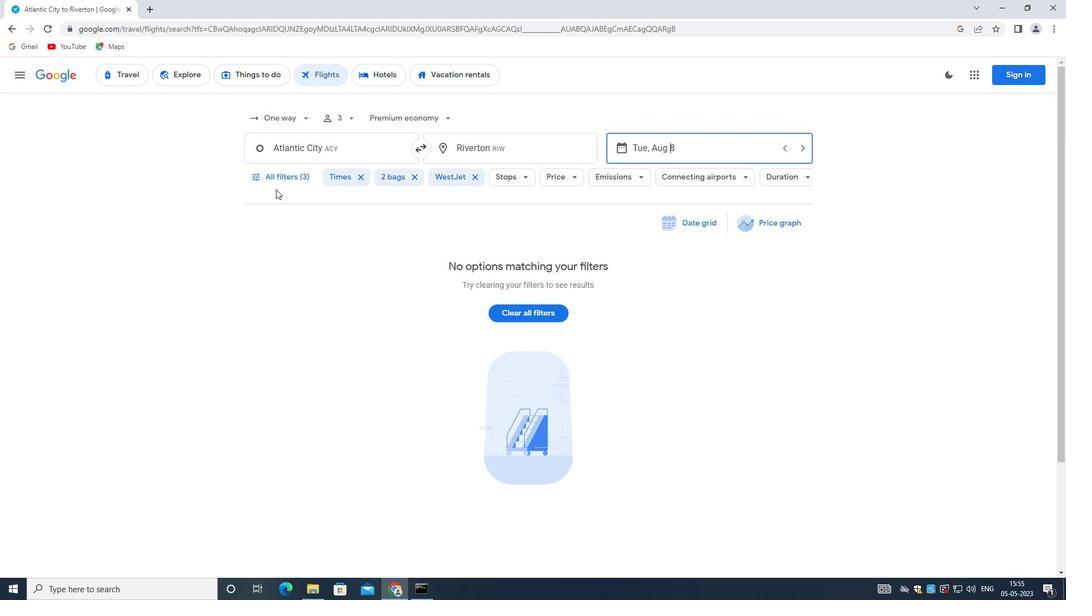 
Action: Mouse moved to (327, 380)
Screenshot: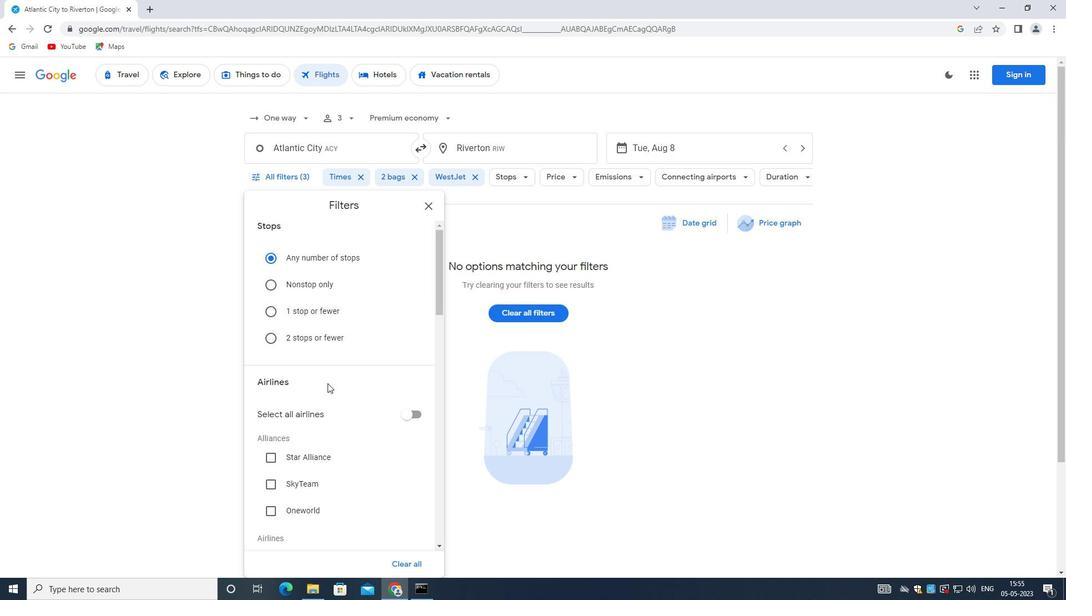 
Action: Mouse scrolled (327, 380) with delta (0, 0)
Screenshot: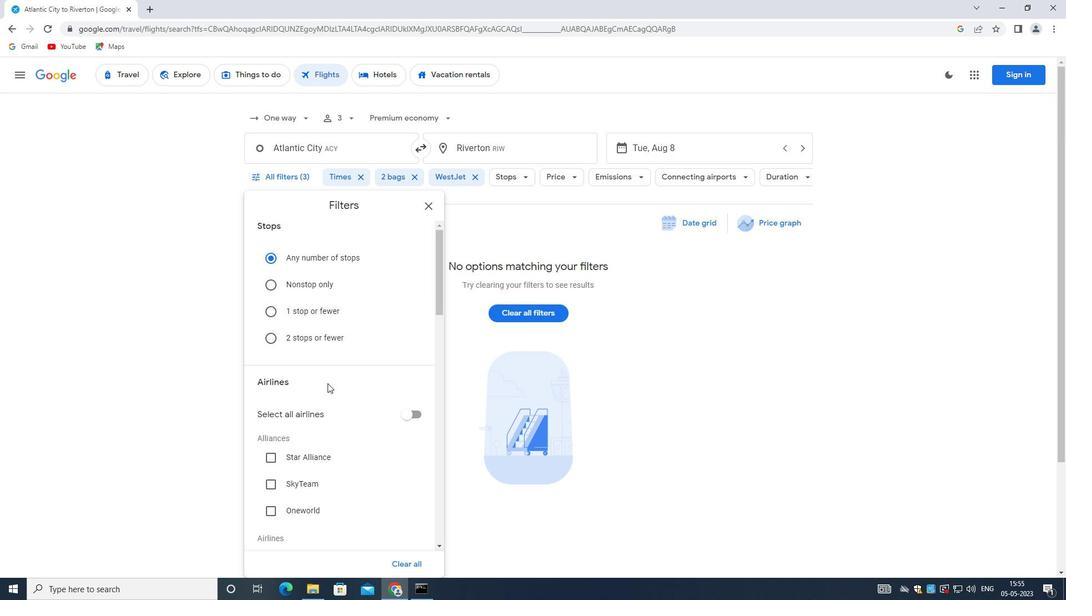 
Action: Mouse scrolled (327, 380) with delta (0, 0)
Screenshot: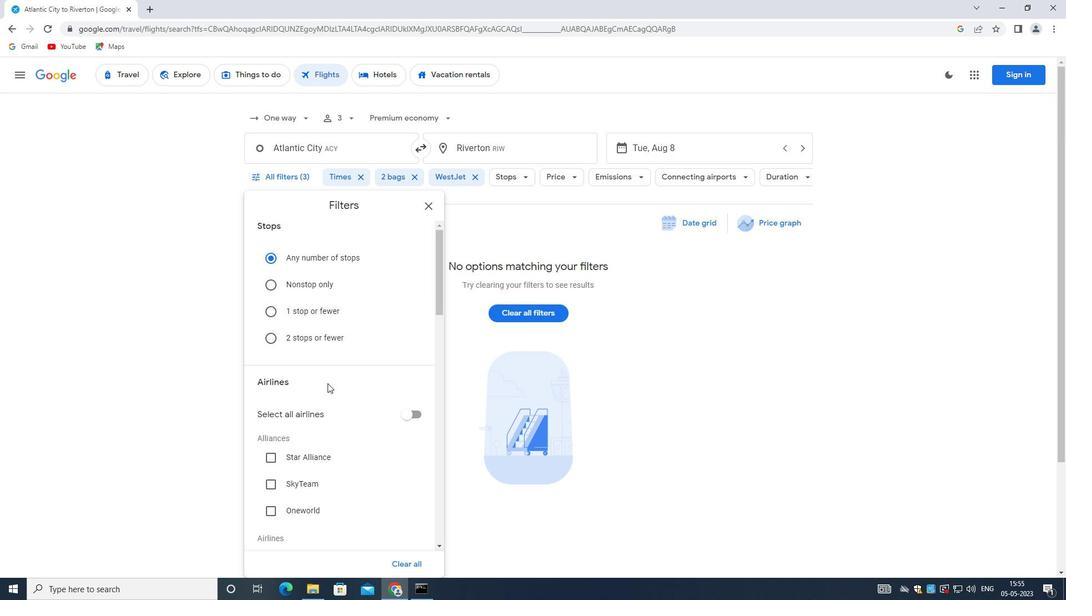 
Action: Mouse scrolled (327, 380) with delta (0, 0)
Screenshot: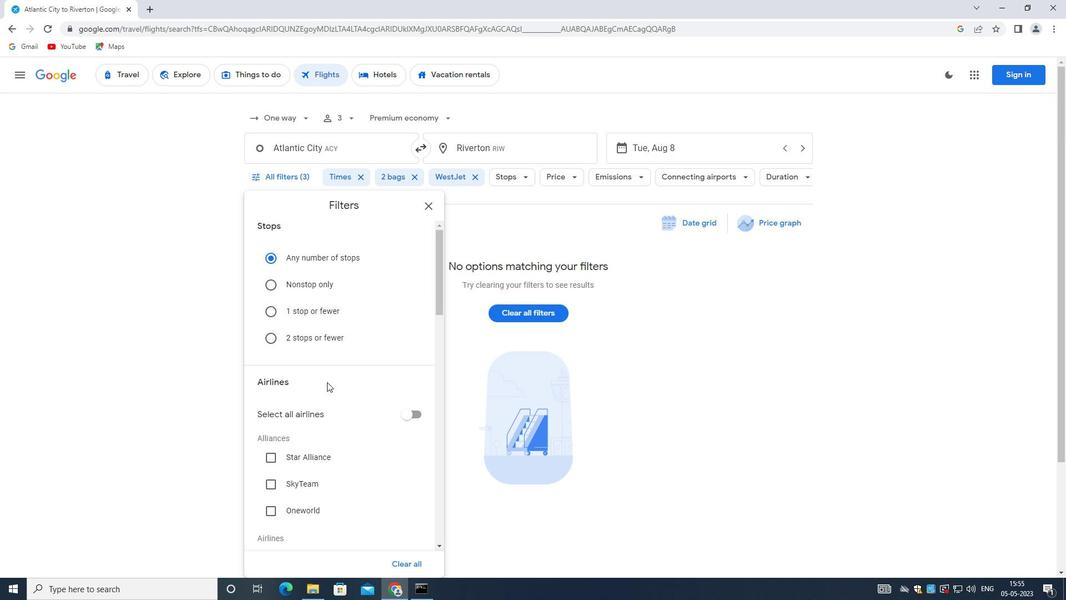 
Action: Mouse moved to (327, 378)
Screenshot: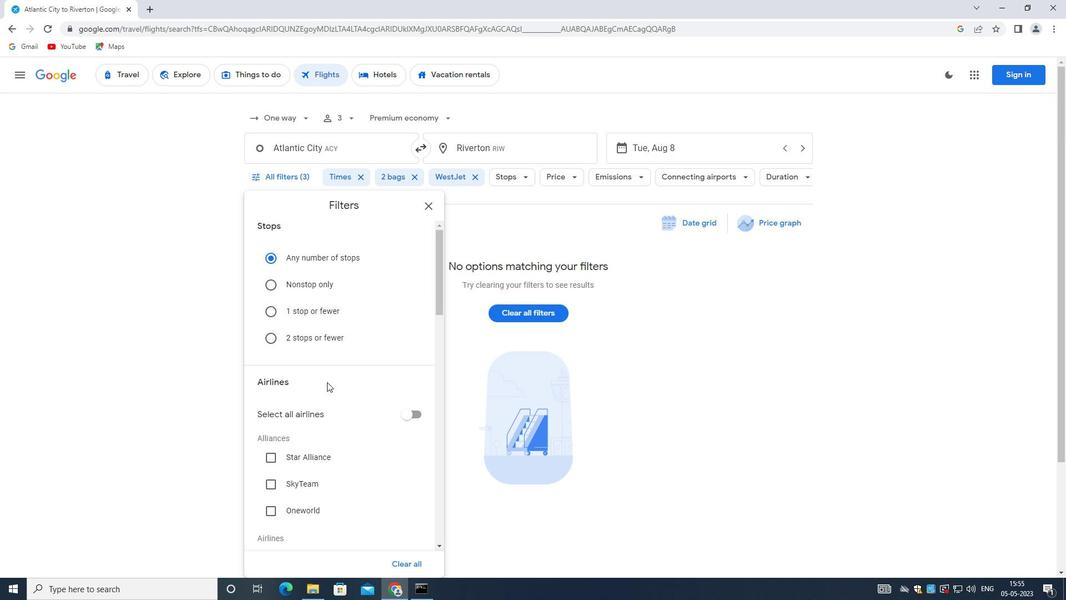 
Action: Mouse scrolled (327, 379) with delta (0, 0)
Screenshot: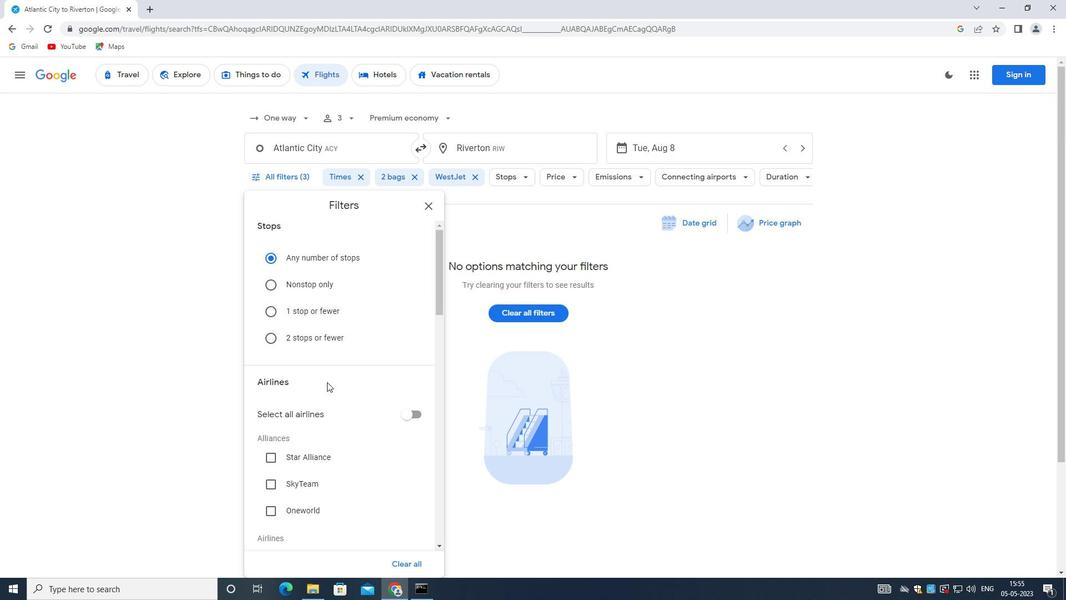
Action: Mouse moved to (329, 374)
Screenshot: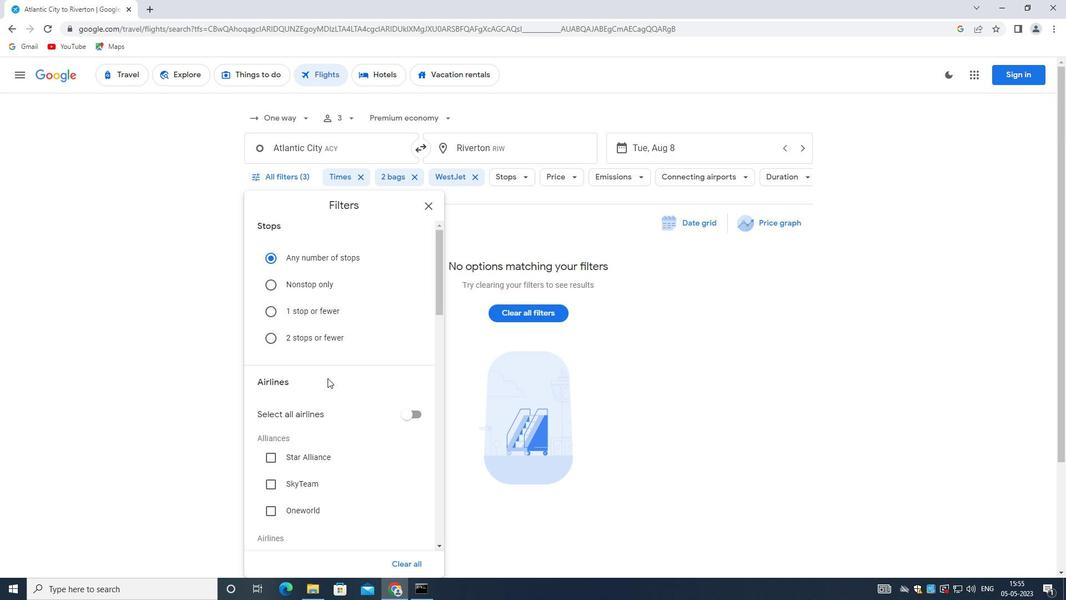 
Action: Mouse scrolled (329, 373) with delta (0, 0)
Screenshot: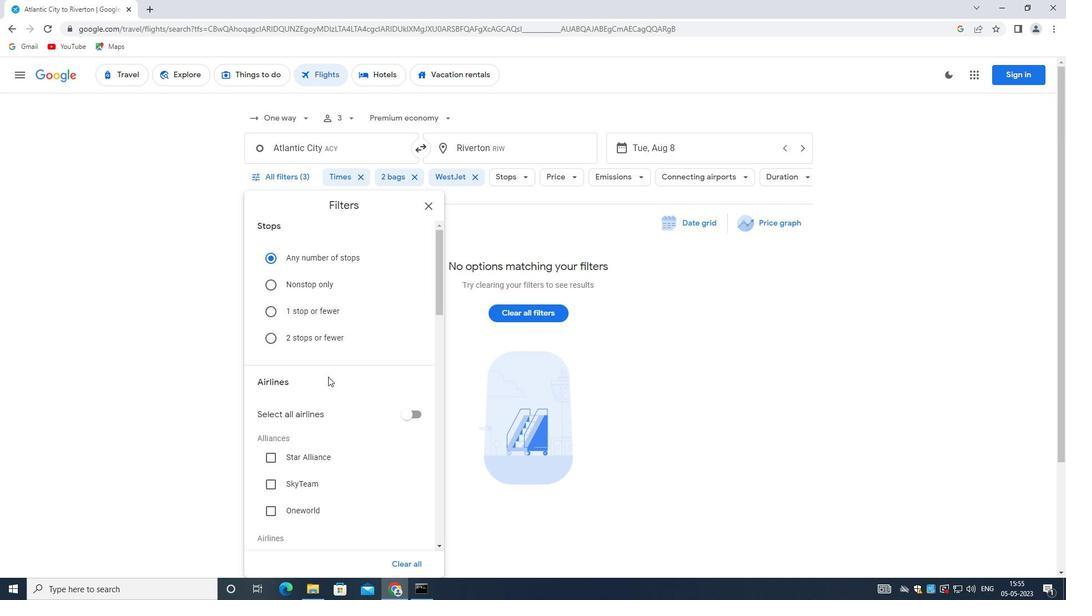 
Action: Mouse scrolled (329, 373) with delta (0, 0)
Screenshot: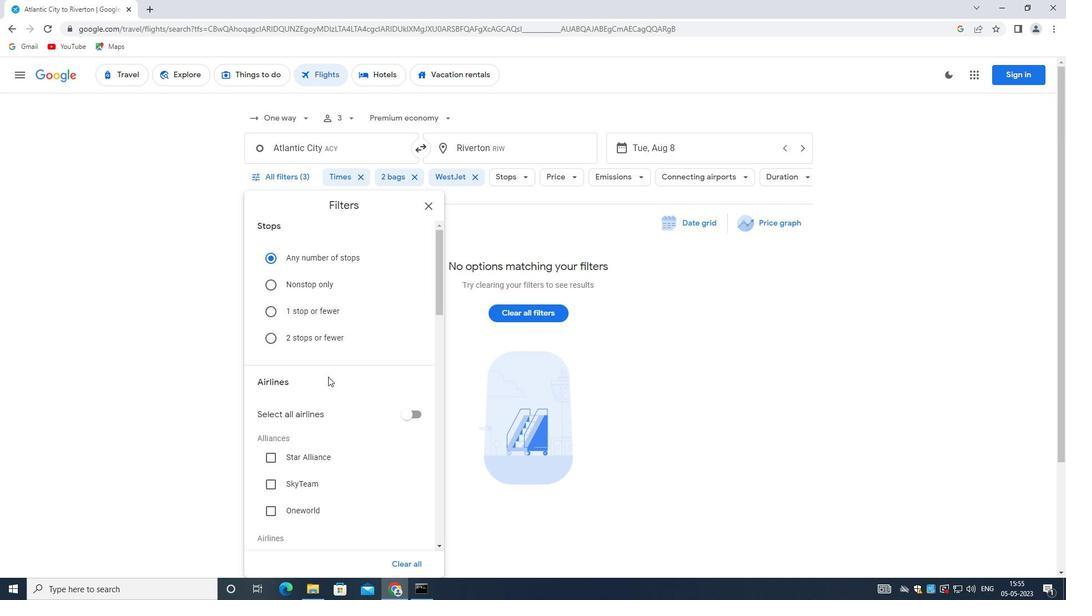 
Action: Mouse scrolled (329, 373) with delta (0, 0)
Screenshot: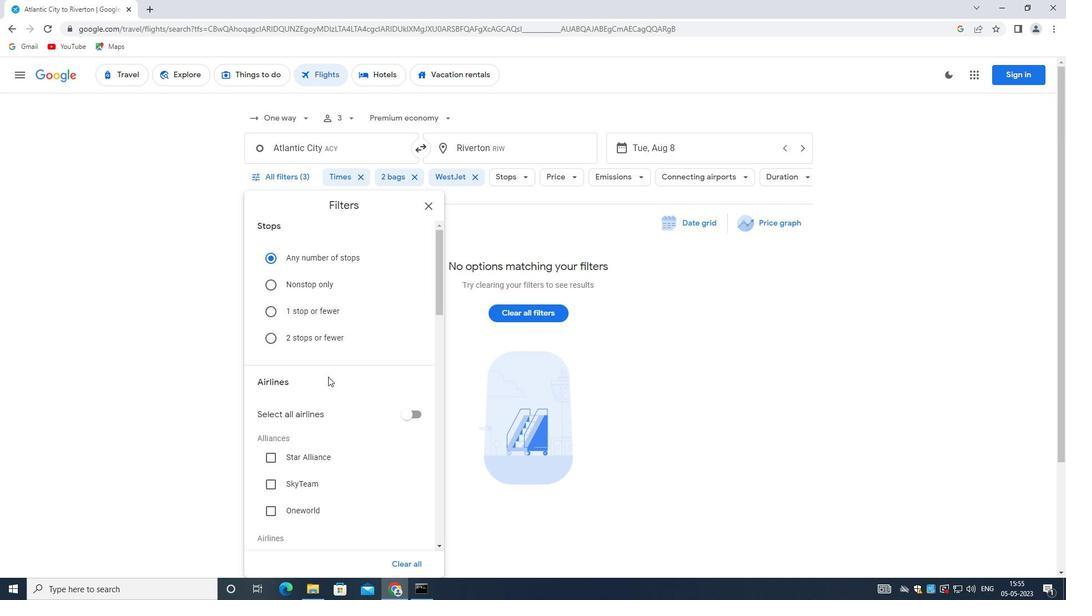 
Action: Mouse scrolled (329, 373) with delta (0, 0)
Screenshot: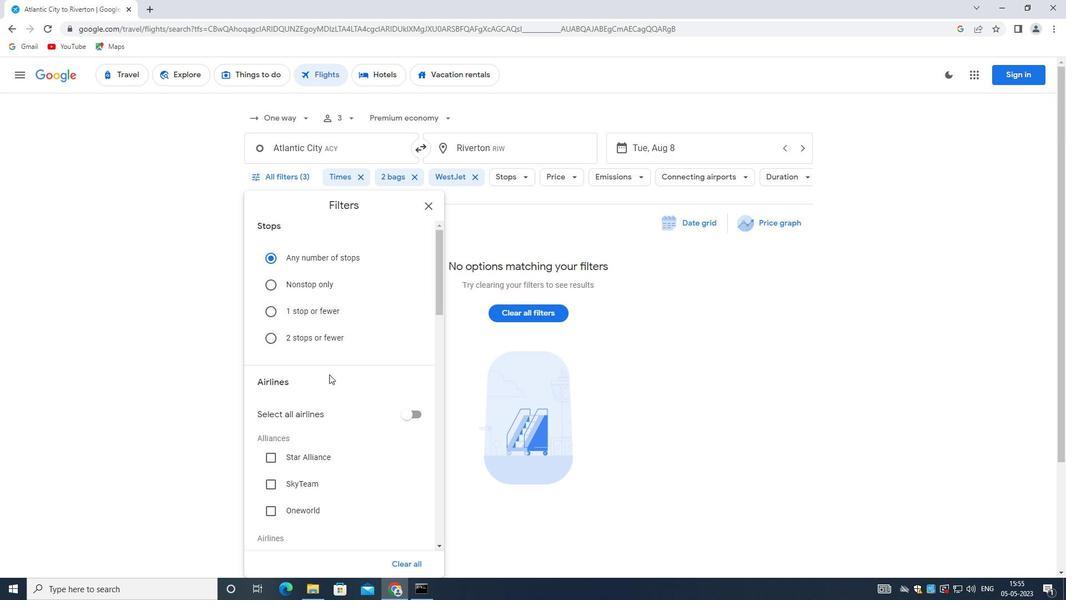 
Action: Mouse moved to (330, 374)
Screenshot: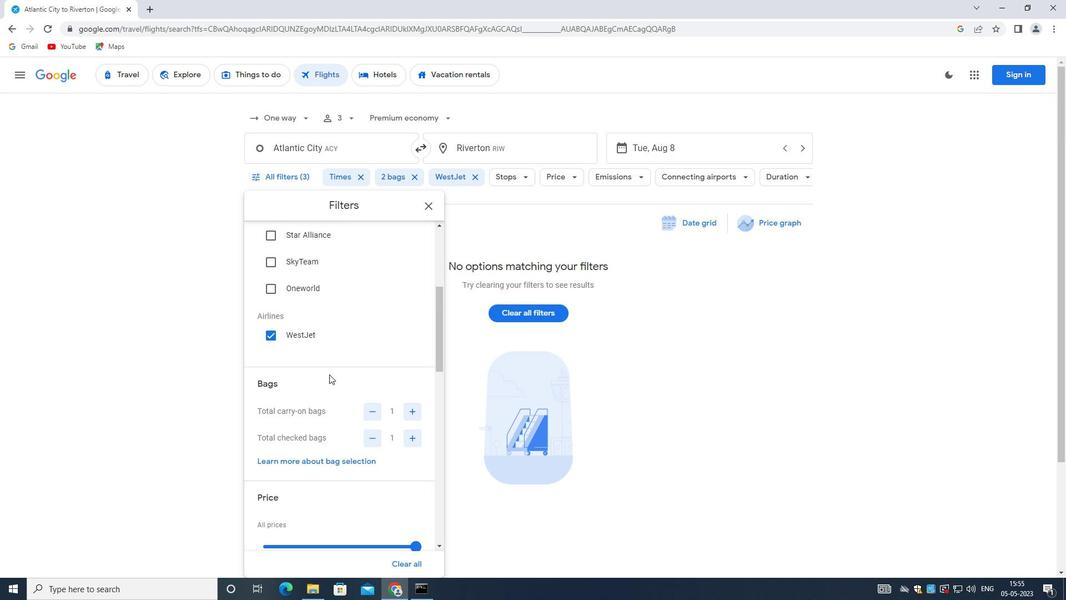 
Action: Mouse scrolled (330, 375) with delta (0, 0)
Screenshot: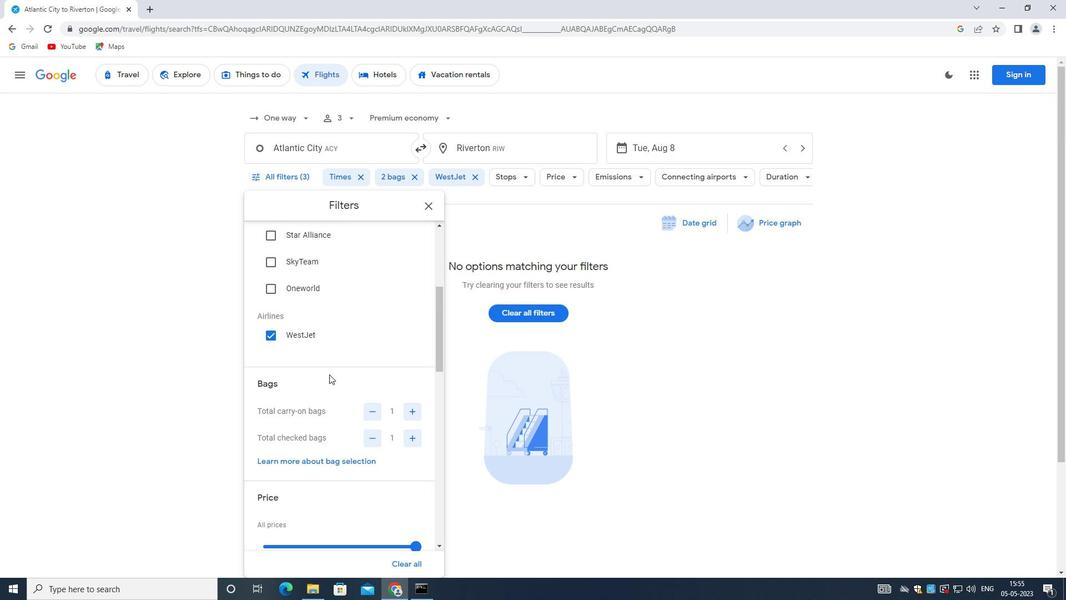 
Action: Mouse moved to (406, 248)
Screenshot: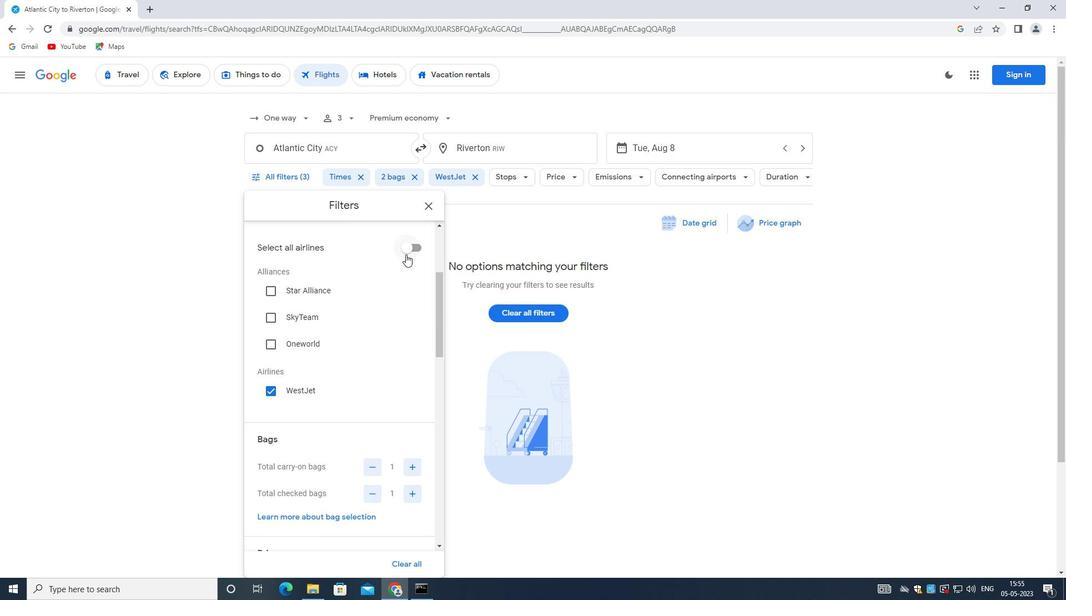 
Action: Mouse pressed left at (406, 248)
Screenshot: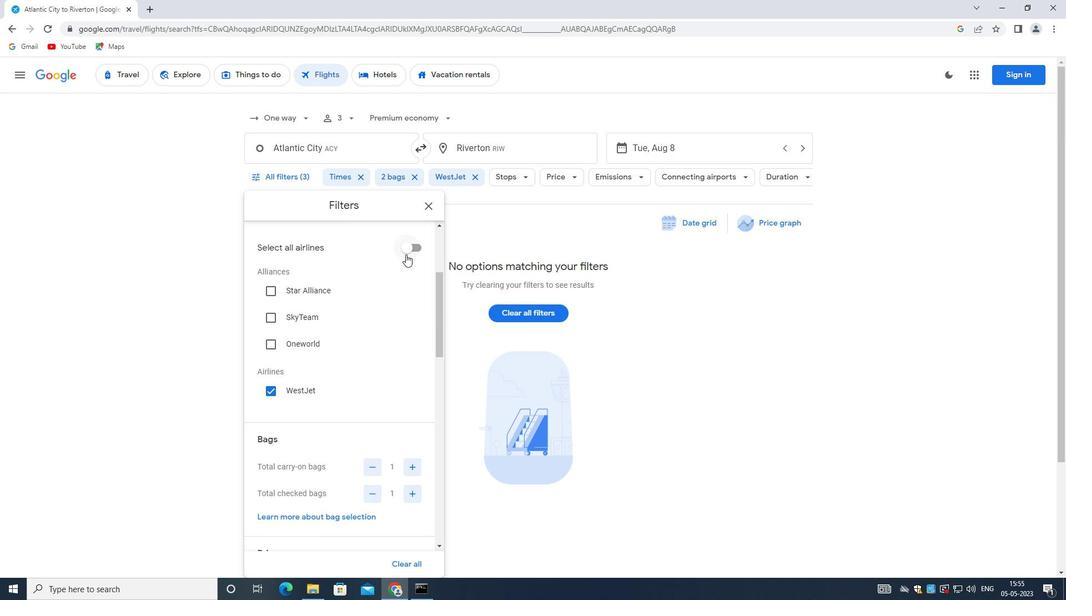 
Action: Mouse moved to (401, 248)
Screenshot: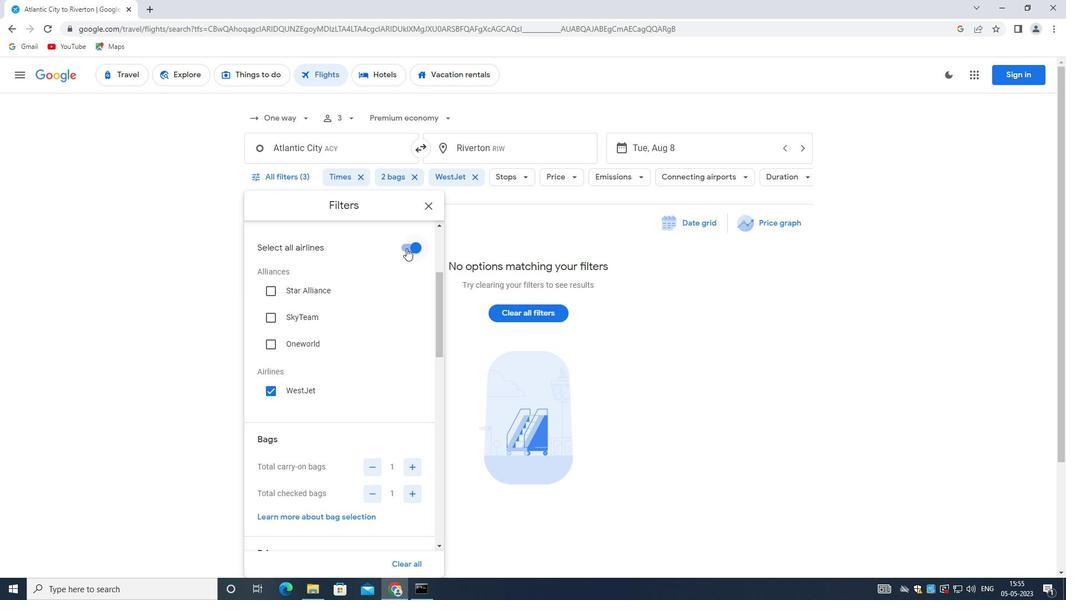 
Action: Mouse pressed left at (401, 248)
Screenshot: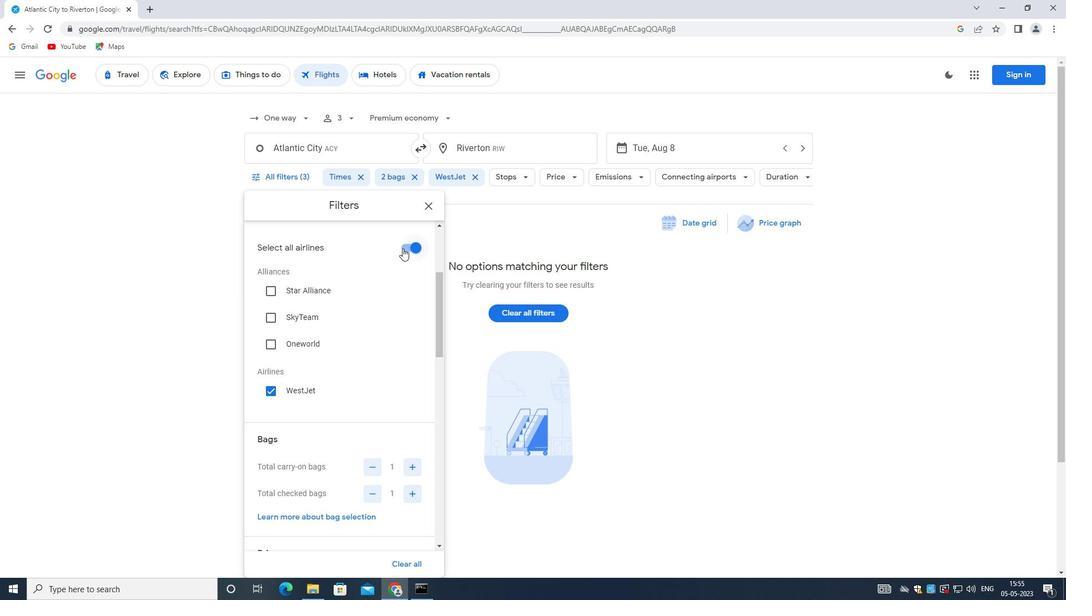 
Action: Mouse moved to (355, 360)
Screenshot: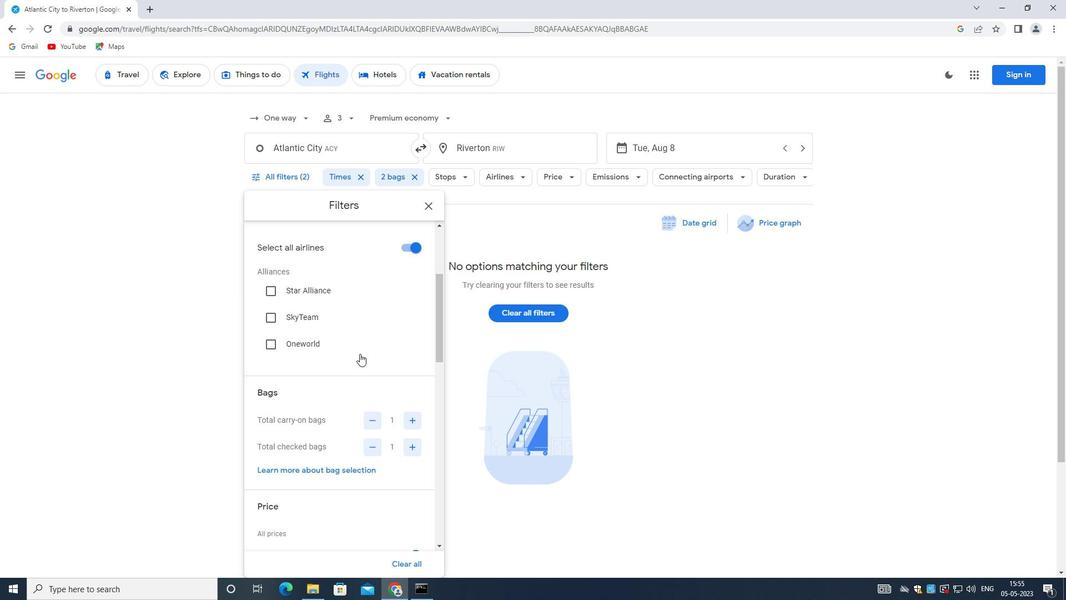 
Action: Mouse scrolled (355, 359) with delta (0, 0)
Screenshot: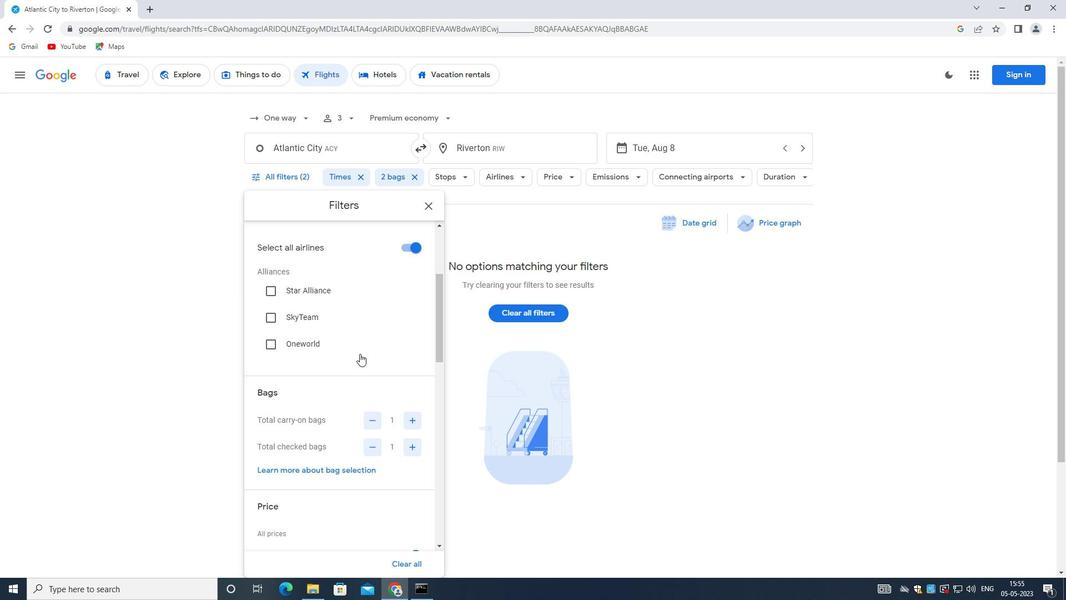 
Action: Mouse moved to (353, 361)
Screenshot: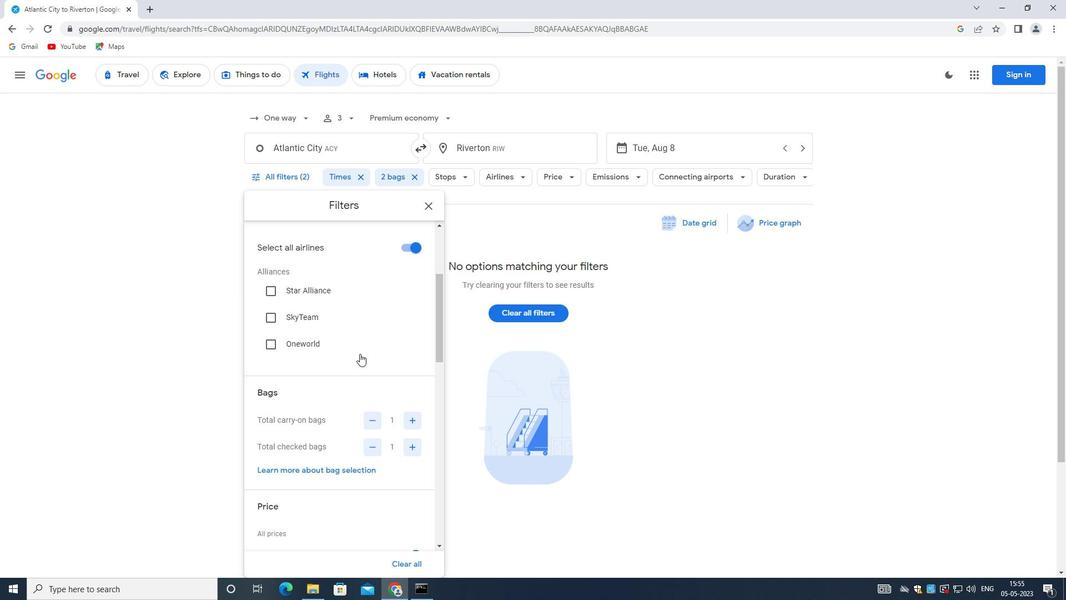 
Action: Mouse scrolled (353, 361) with delta (0, 0)
Screenshot: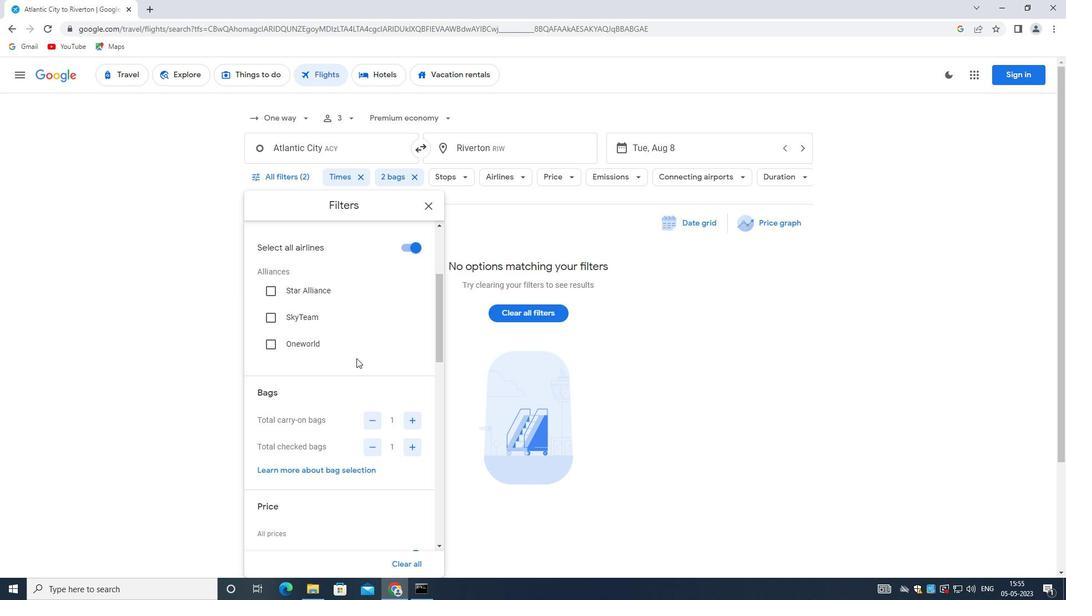
Action: Mouse moved to (411, 307)
Screenshot: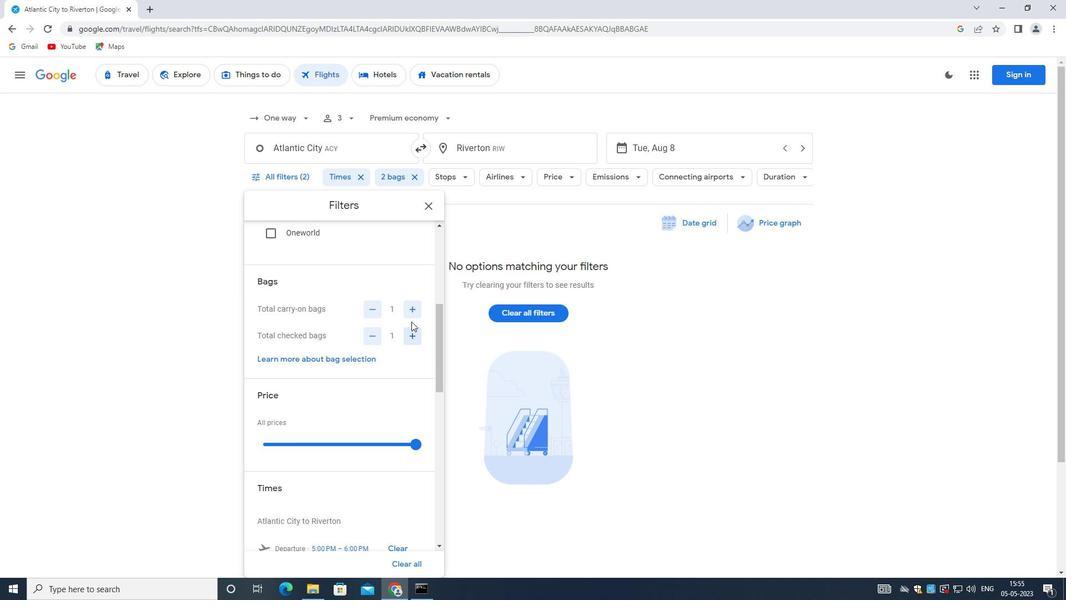 
Action: Mouse pressed left at (411, 307)
Screenshot: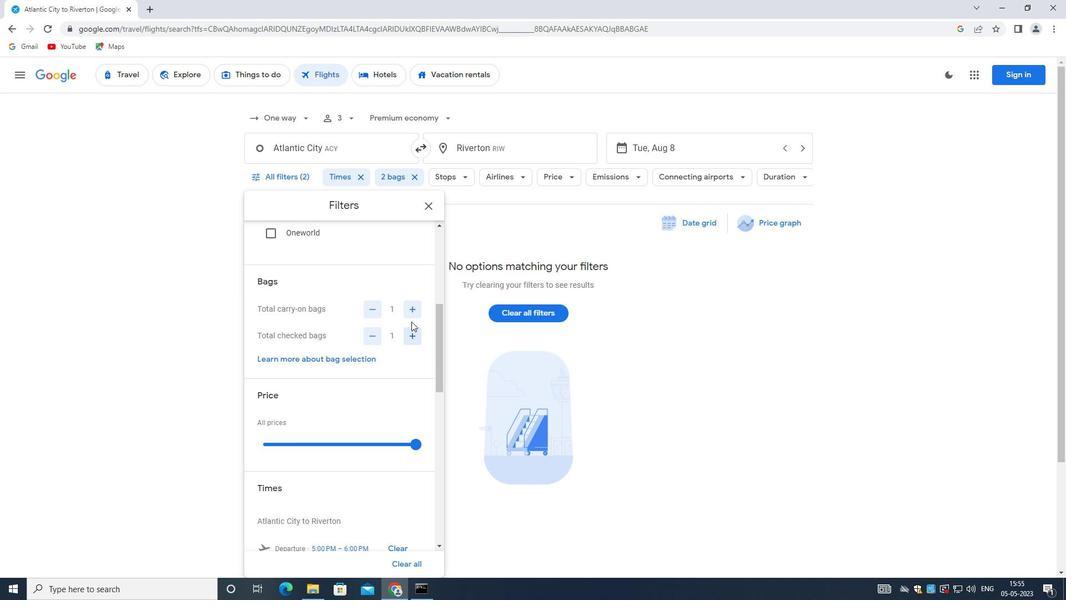 
Action: Mouse moved to (415, 336)
Screenshot: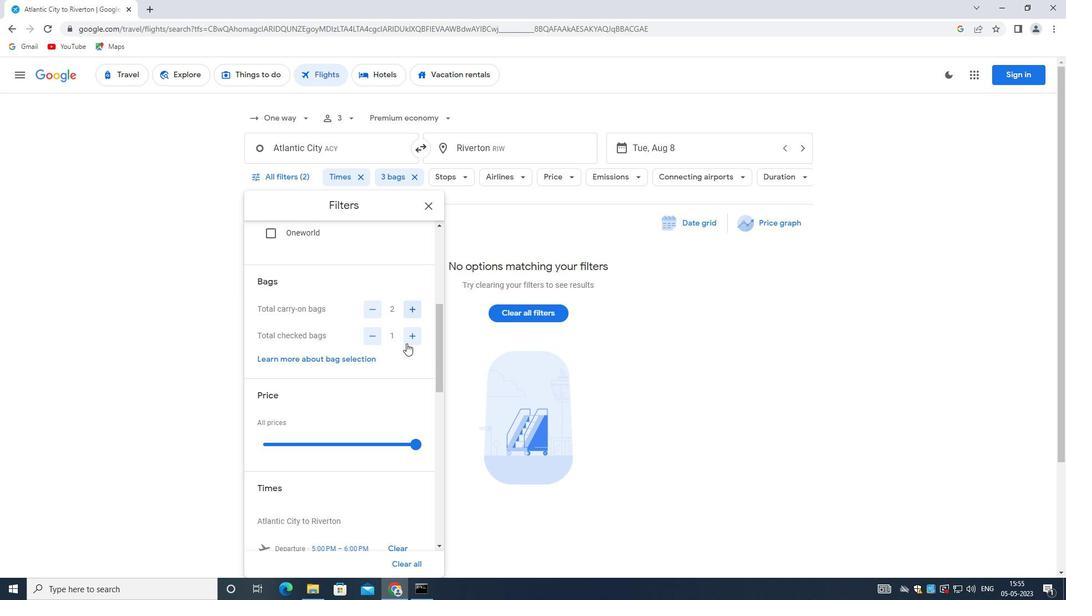 
Action: Mouse pressed left at (415, 336)
Screenshot: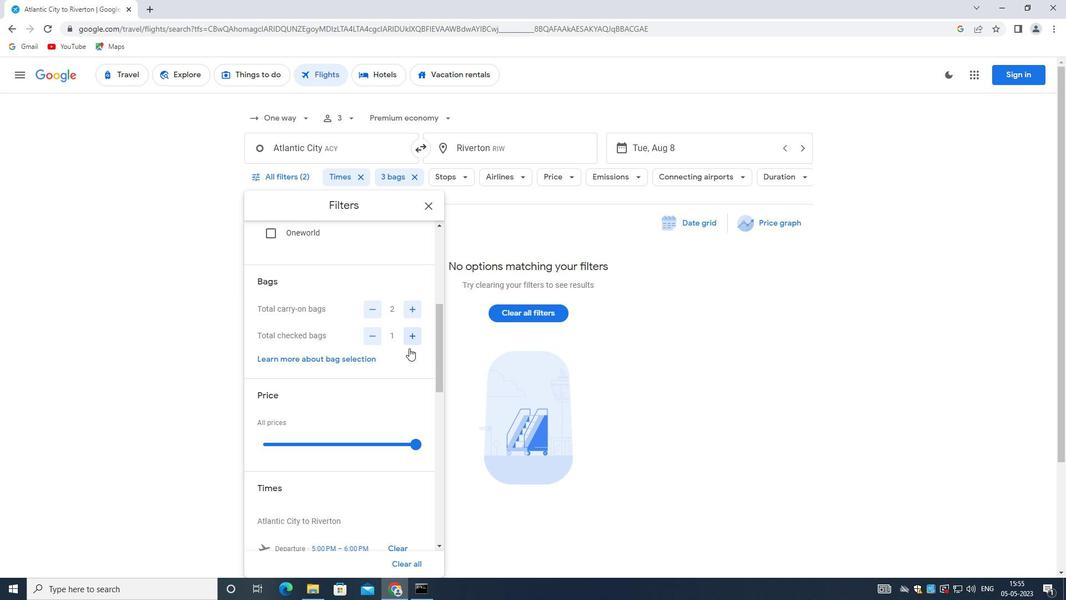 
Action: Mouse pressed left at (415, 336)
Screenshot: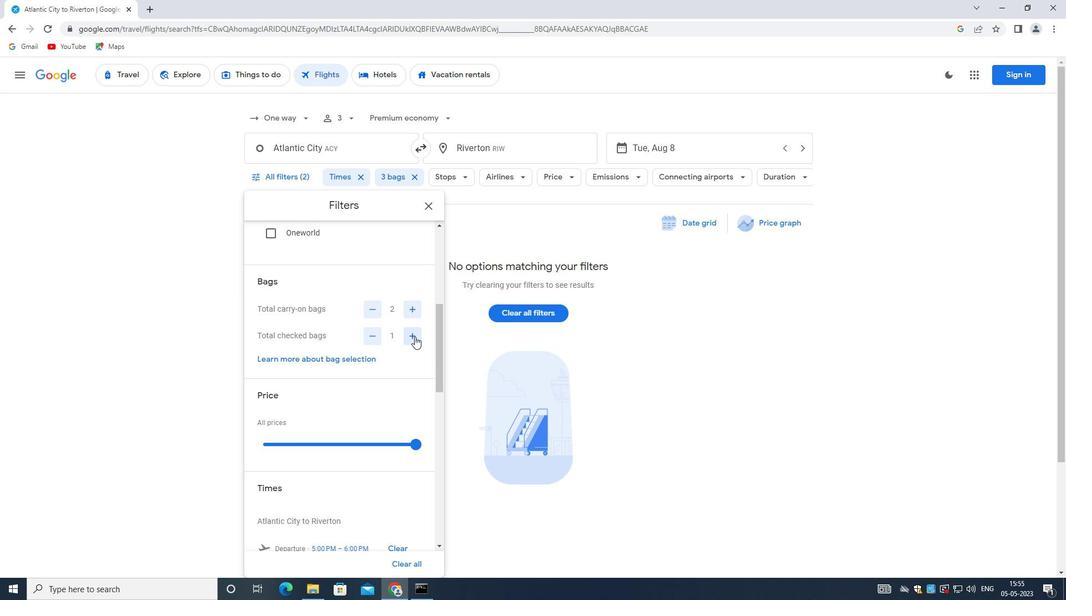 
Action: Mouse pressed left at (415, 336)
Screenshot: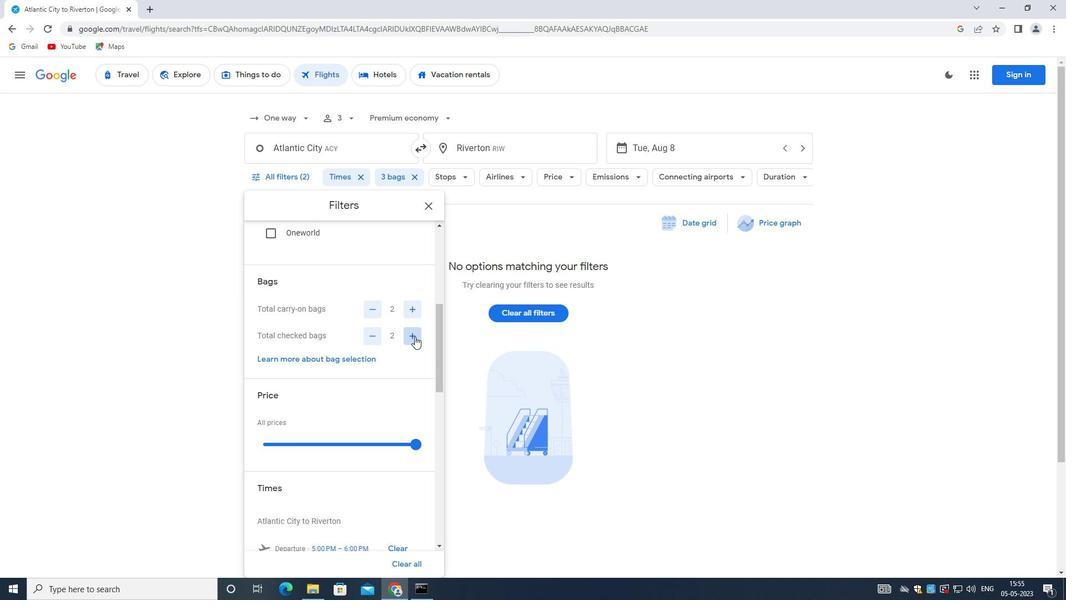 
Action: Mouse moved to (343, 381)
Screenshot: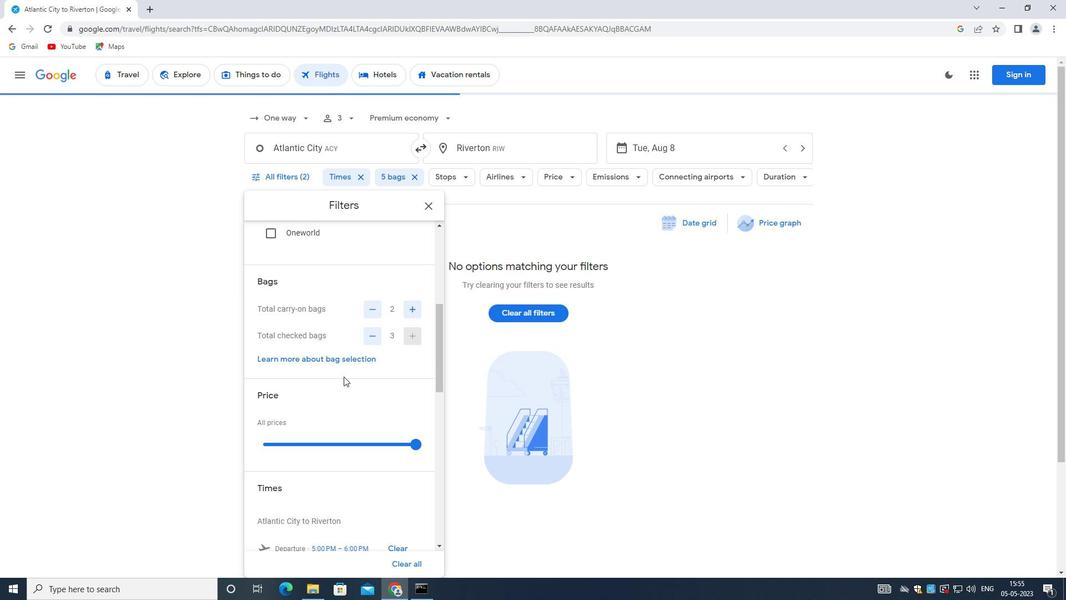 
Action: Mouse scrolled (343, 381) with delta (0, 0)
Screenshot: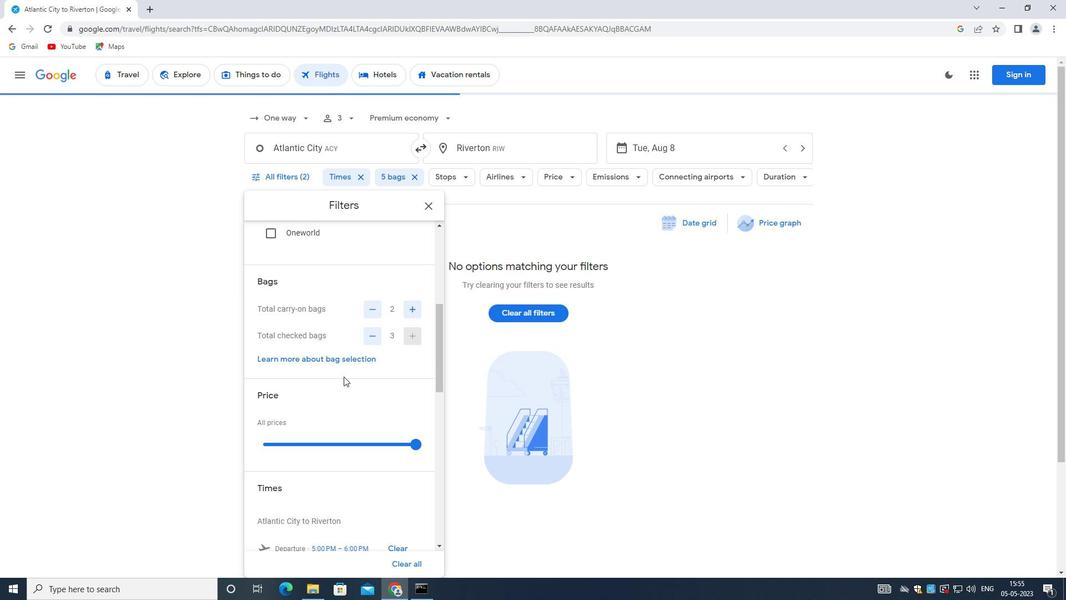 
Action: Mouse moved to (412, 386)
Screenshot: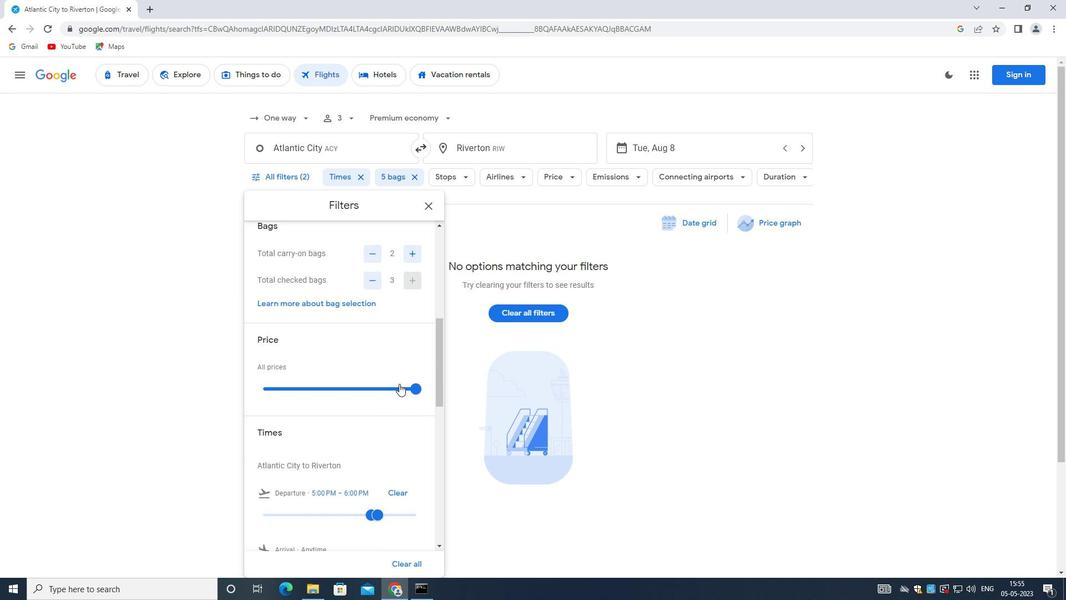 
Action: Mouse pressed left at (412, 386)
Screenshot: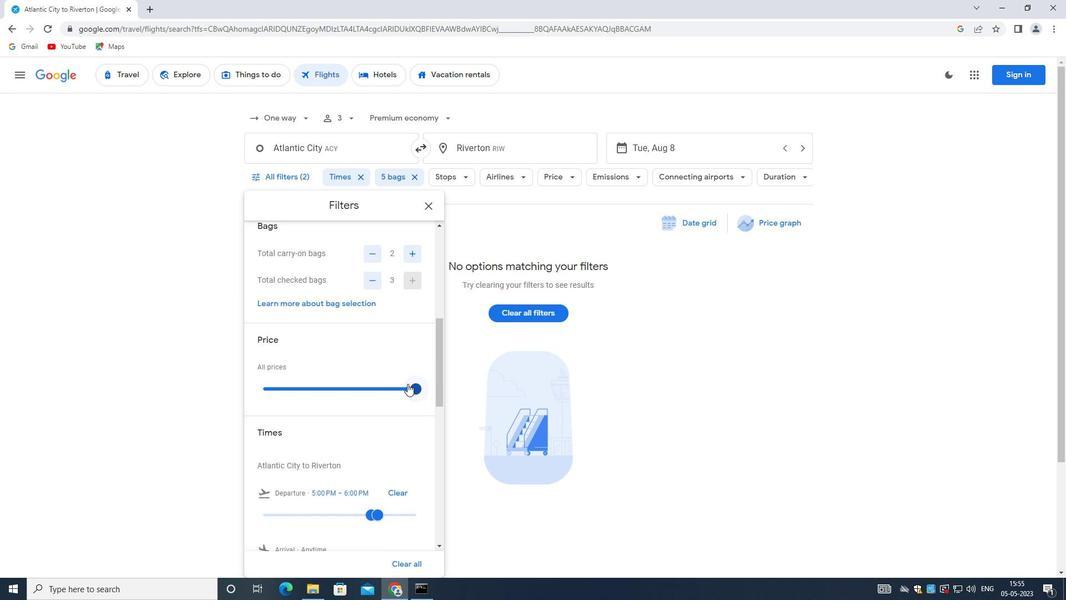 
Action: Mouse moved to (336, 390)
Screenshot: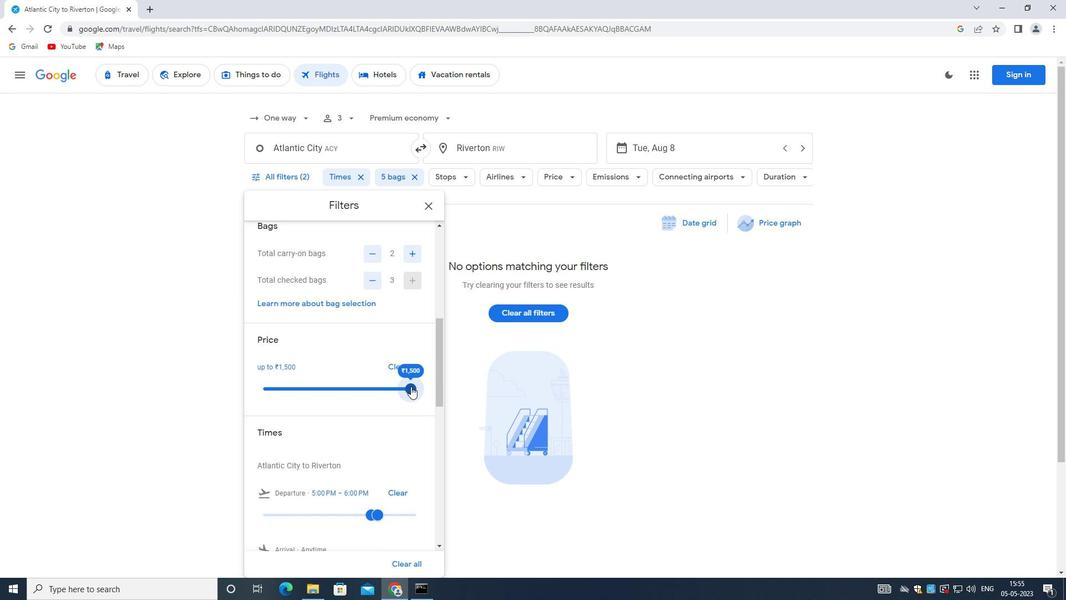 
Action: Mouse scrolled (336, 389) with delta (0, 0)
Screenshot: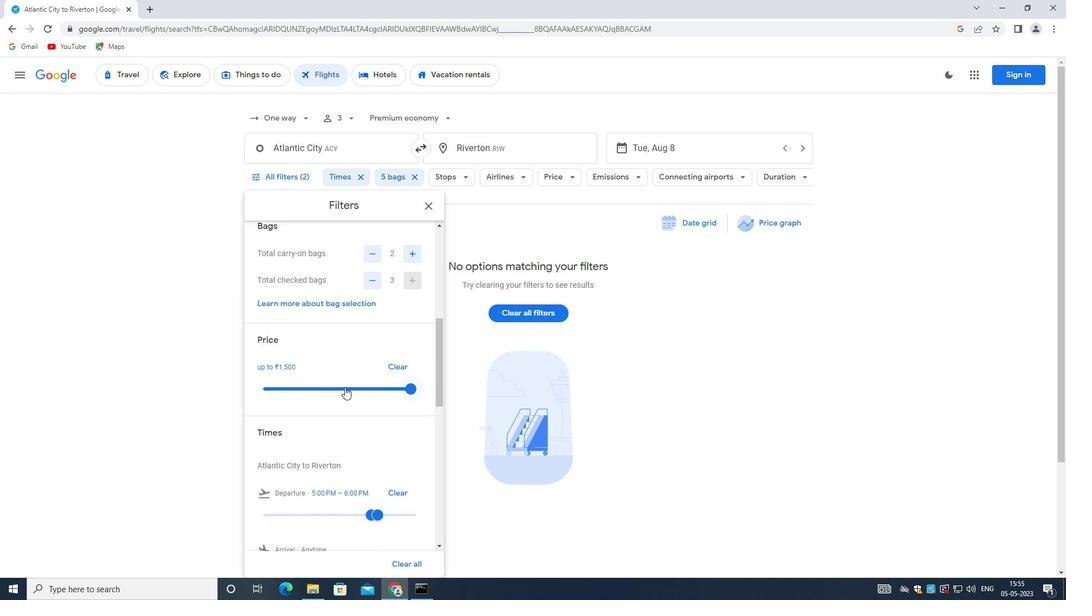 
Action: Mouse scrolled (336, 389) with delta (0, 0)
Screenshot: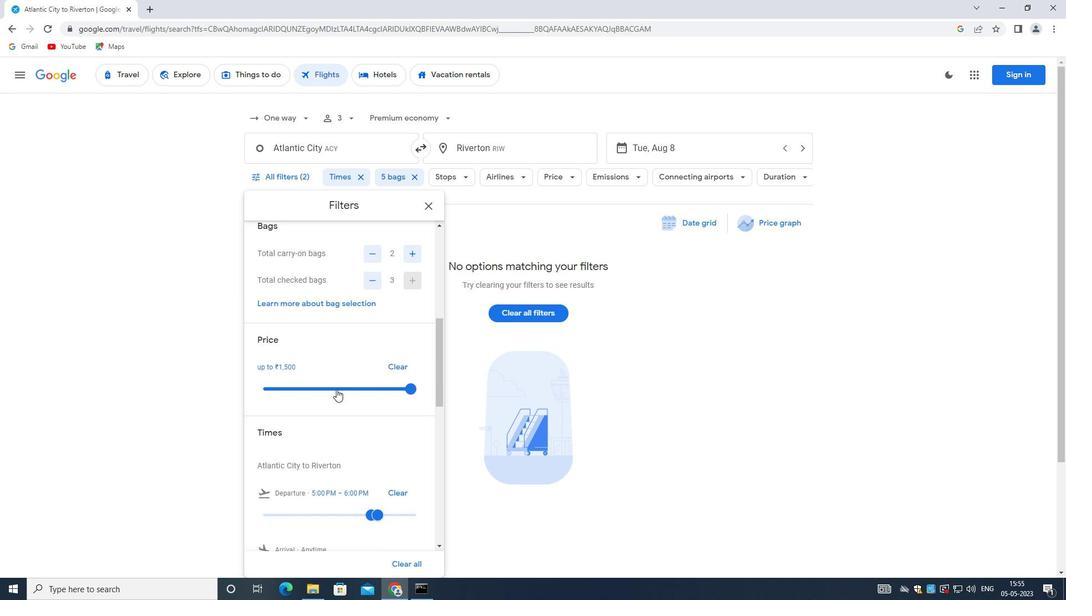 
Action: Mouse scrolled (336, 389) with delta (0, 0)
Screenshot: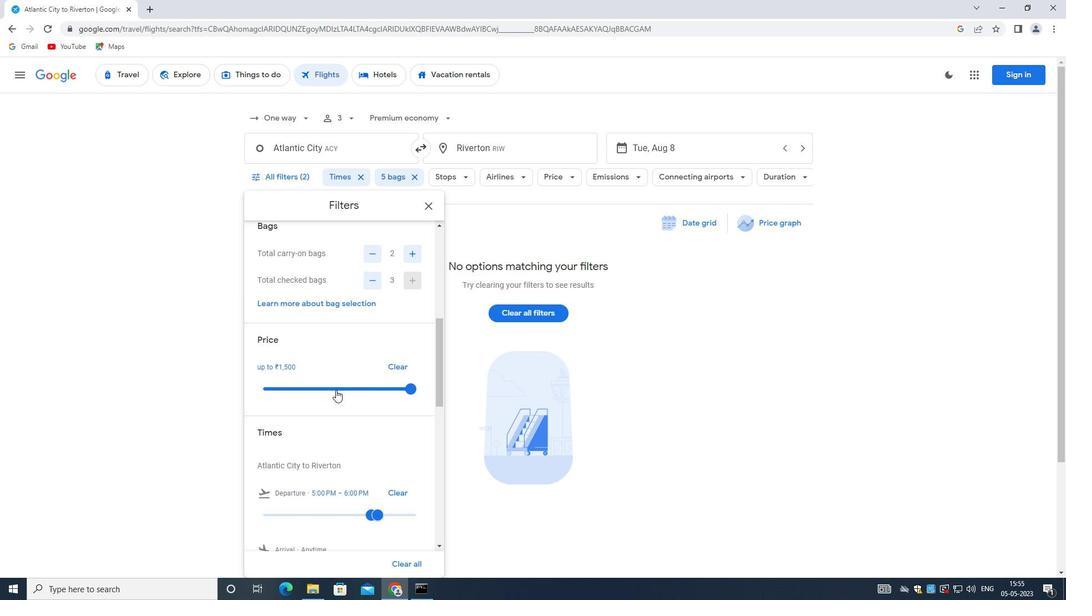 
Action: Mouse moved to (400, 347)
Screenshot: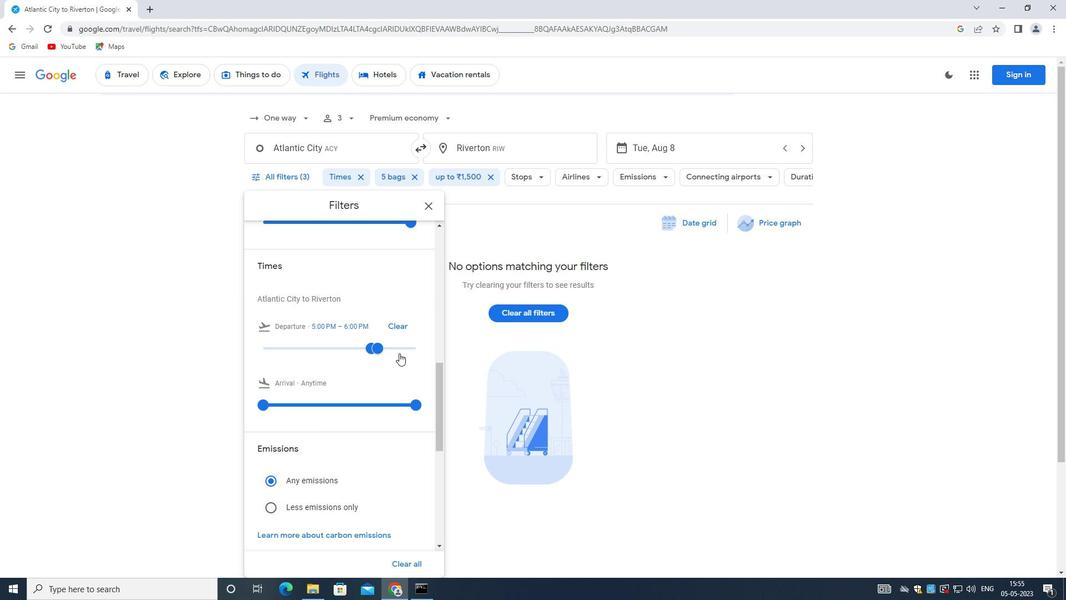 
Action: Mouse pressed left at (400, 347)
Screenshot: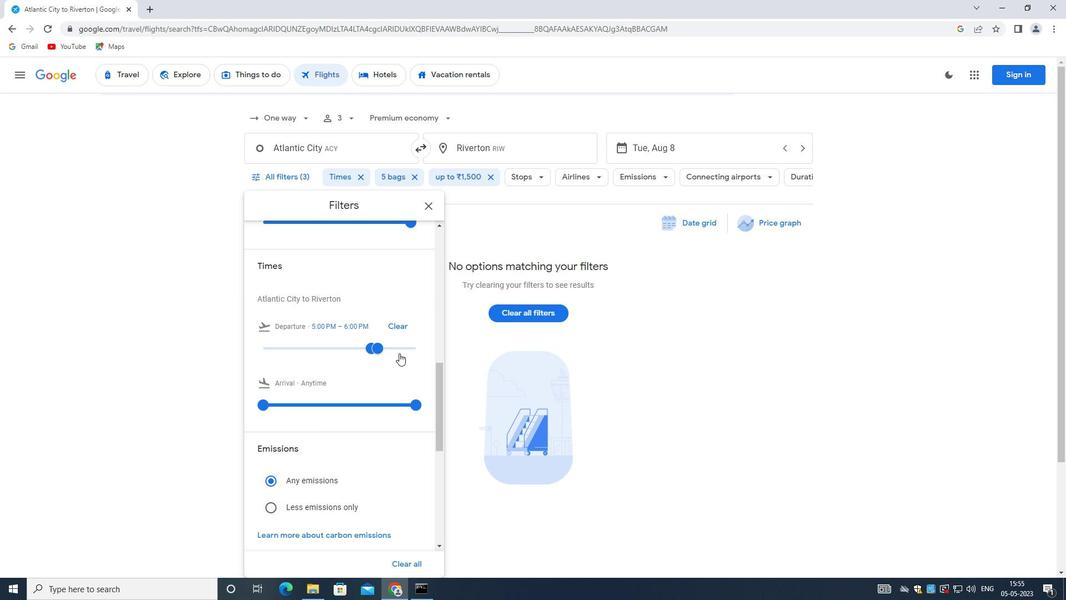 
Action: Mouse moved to (382, 350)
Screenshot: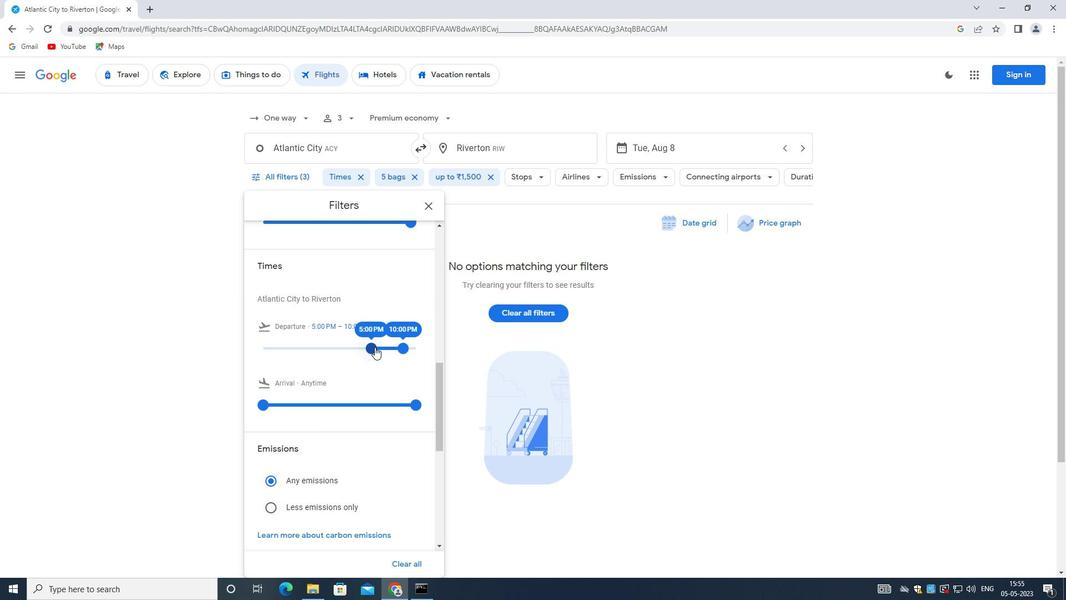 
Action: Mouse pressed left at (382, 350)
Screenshot: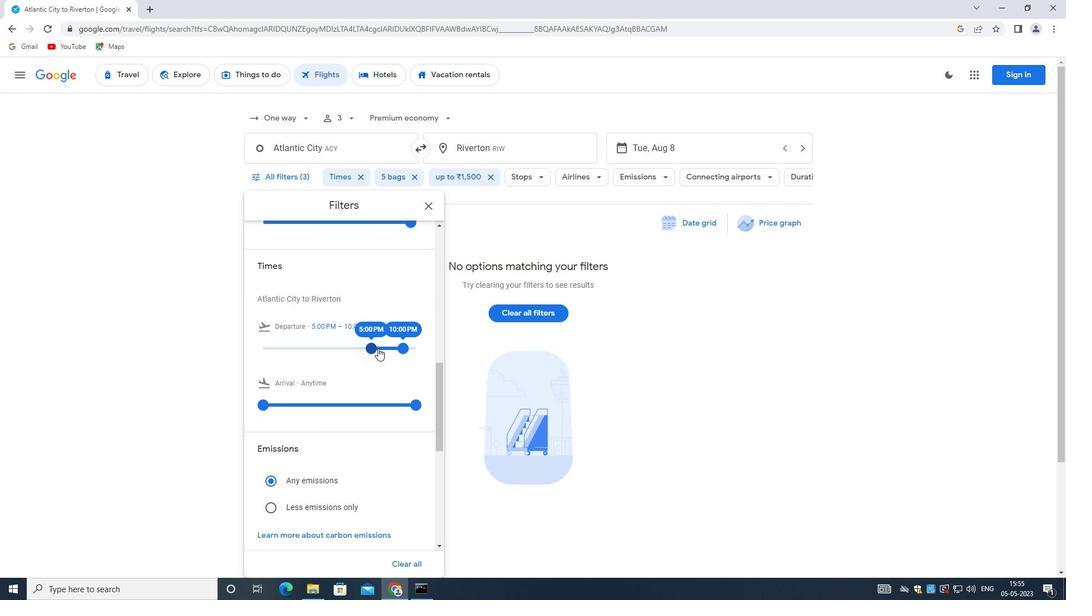 
Action: Mouse moved to (379, 346)
Screenshot: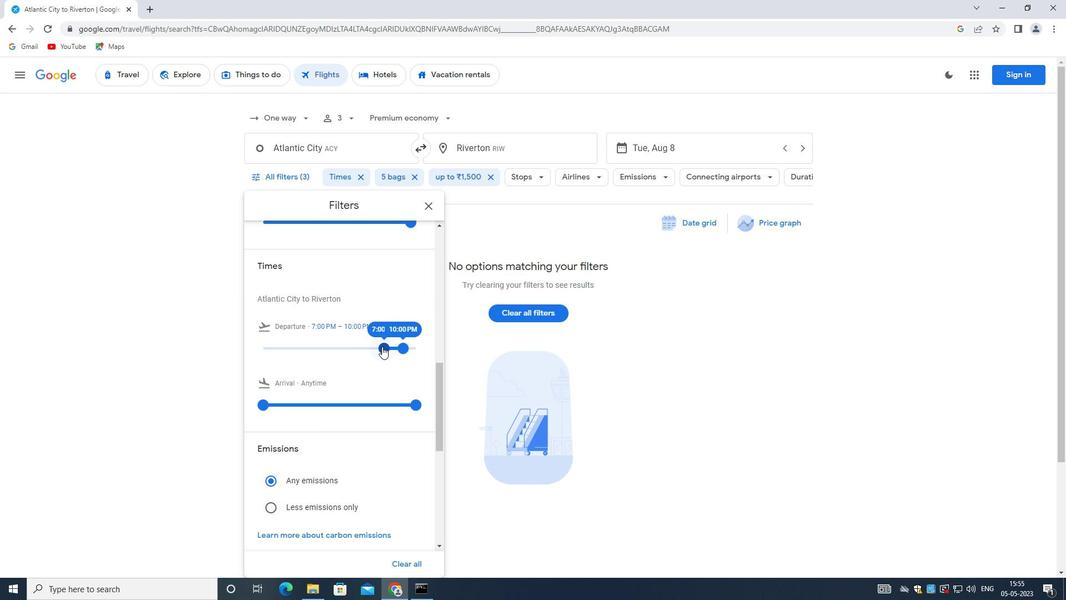 
Action: Mouse pressed left at (379, 346)
Screenshot: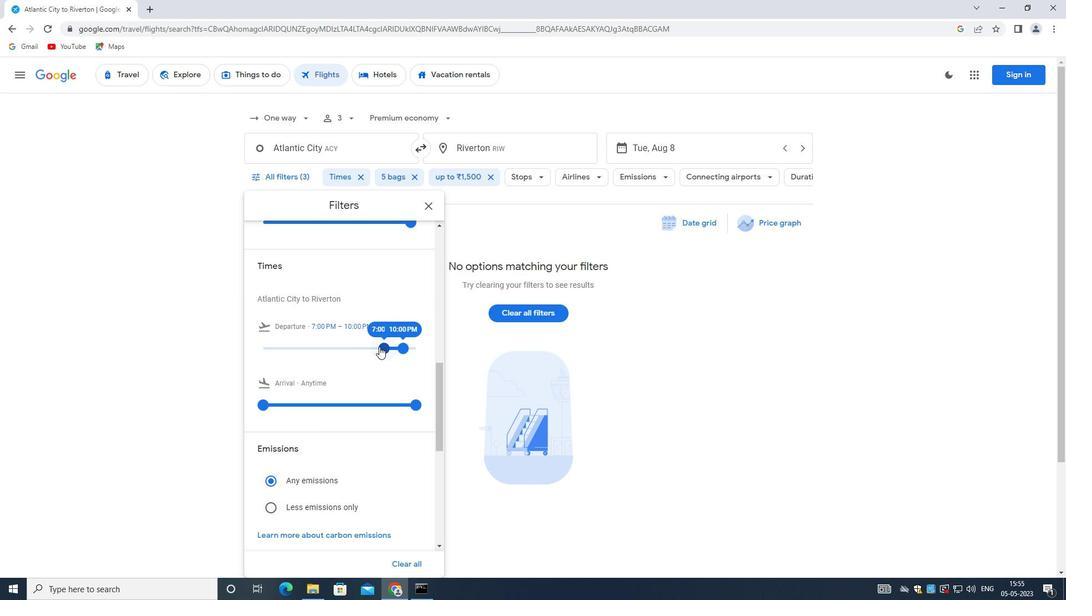 
Action: Mouse moved to (400, 346)
Screenshot: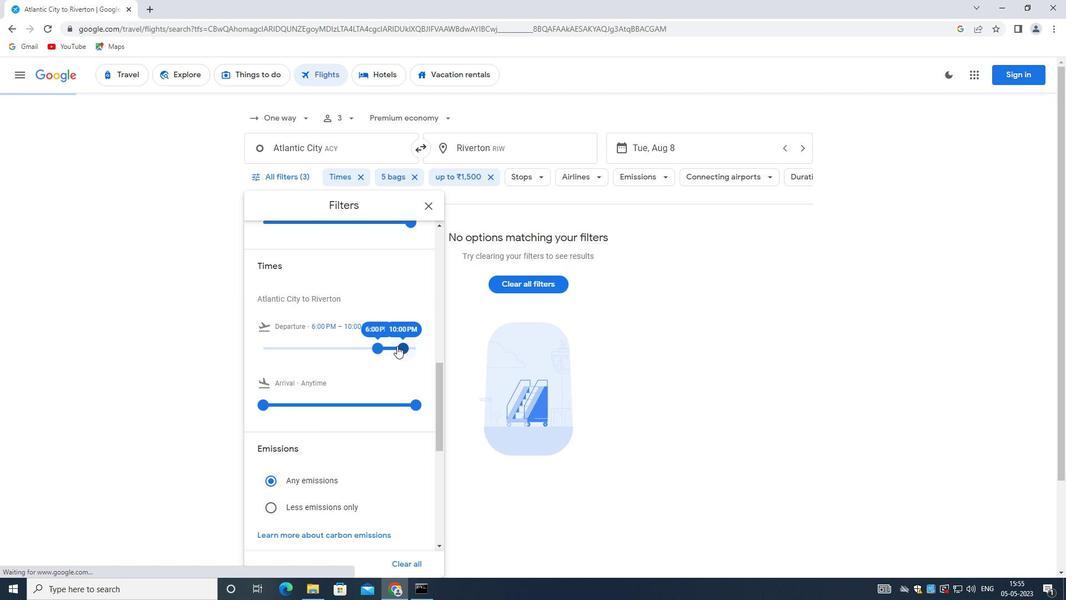 
Action: Mouse pressed left at (400, 346)
Screenshot: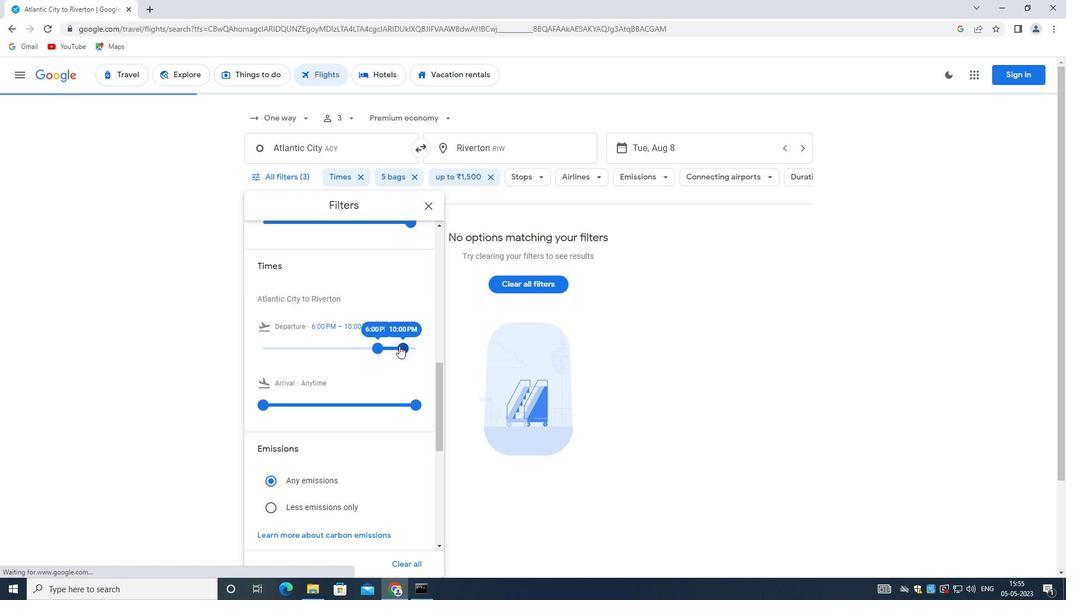 
Action: Mouse moved to (366, 352)
Screenshot: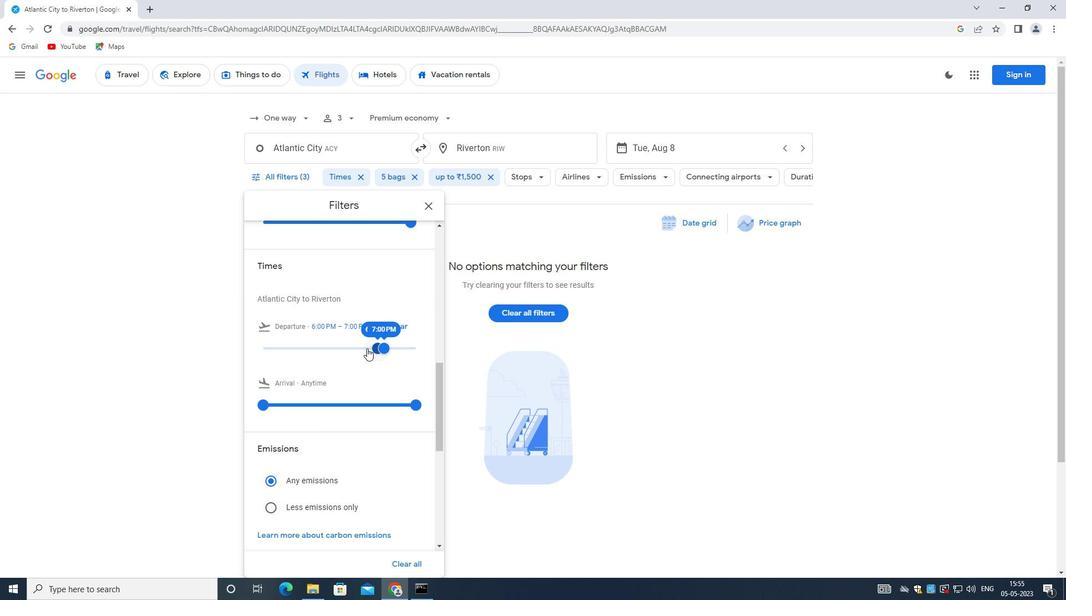 
Action: Mouse scrolled (366, 352) with delta (0, 0)
Screenshot: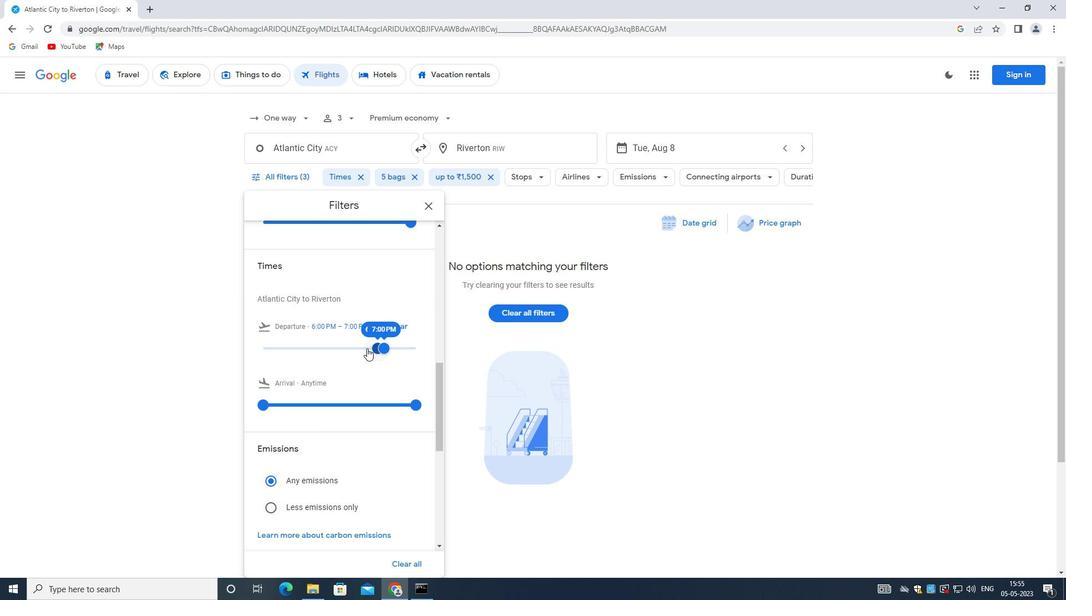 
Action: Mouse moved to (366, 356)
Screenshot: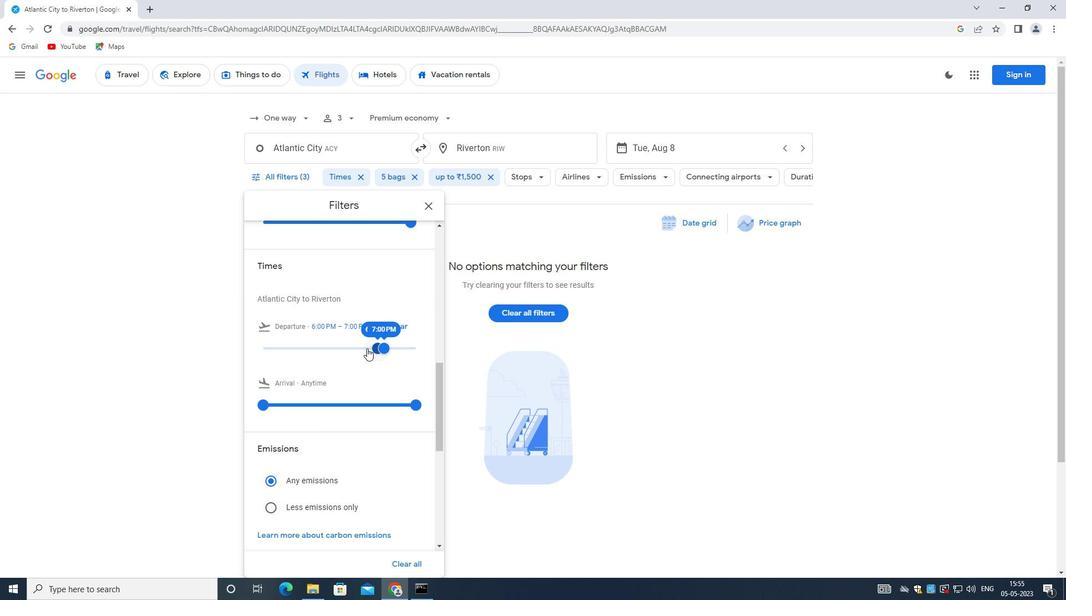 
Action: Mouse scrolled (366, 356) with delta (0, 0)
Screenshot: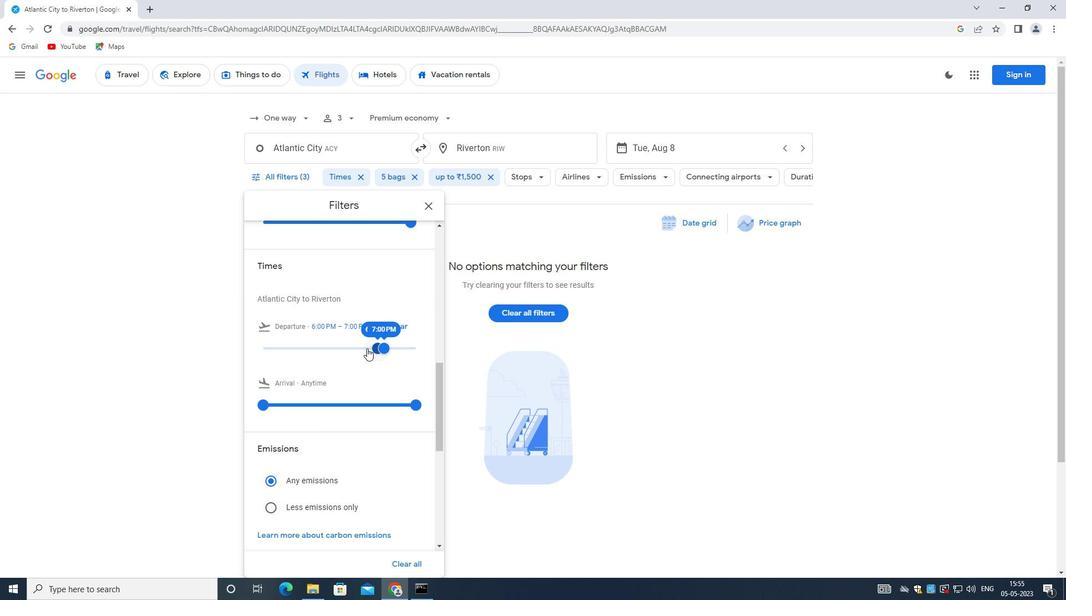 
Action: Mouse moved to (364, 360)
Screenshot: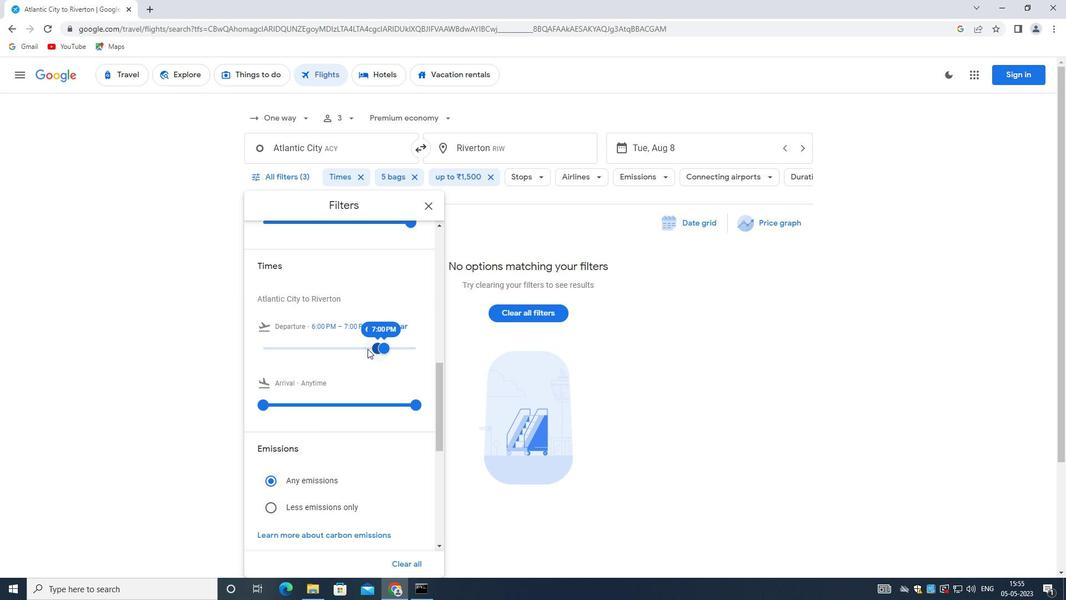 
Action: Mouse scrolled (364, 360) with delta (0, 0)
Screenshot: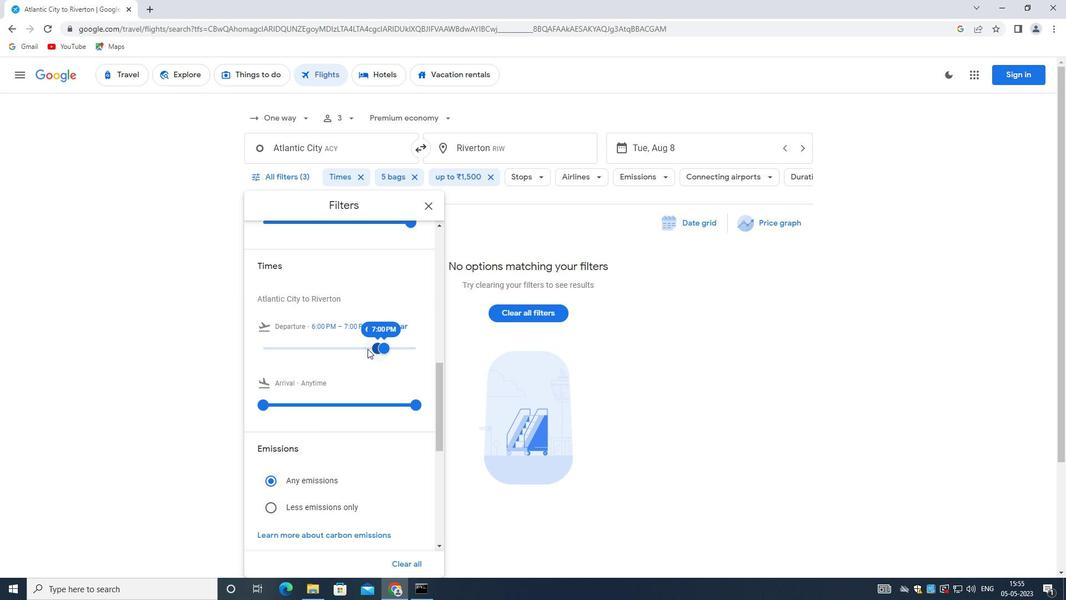 
Action: Mouse scrolled (364, 360) with delta (0, 0)
Screenshot: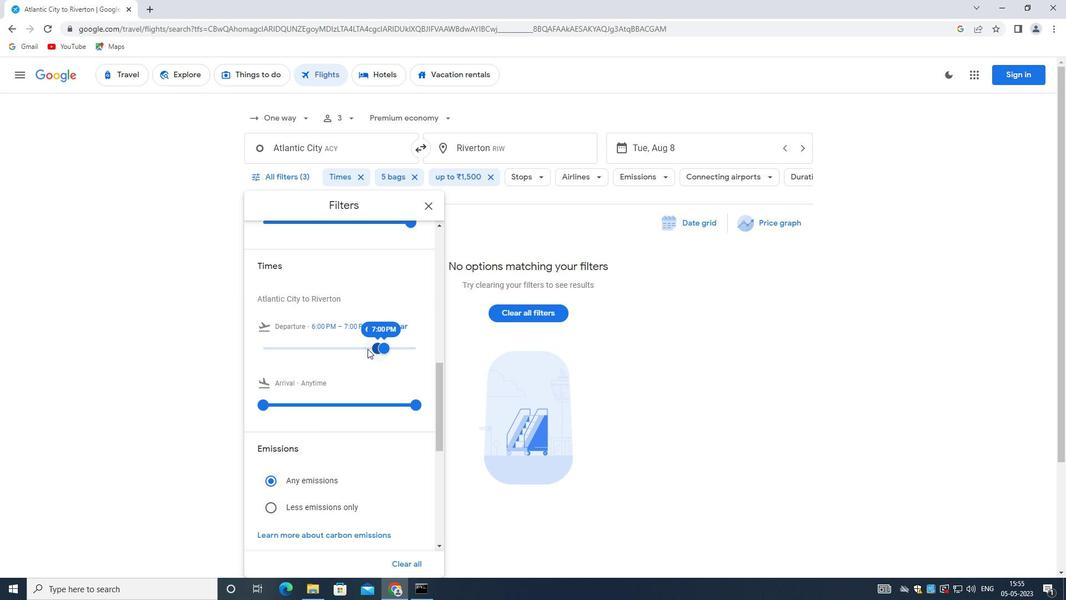 
Action: Mouse moved to (364, 361)
Screenshot: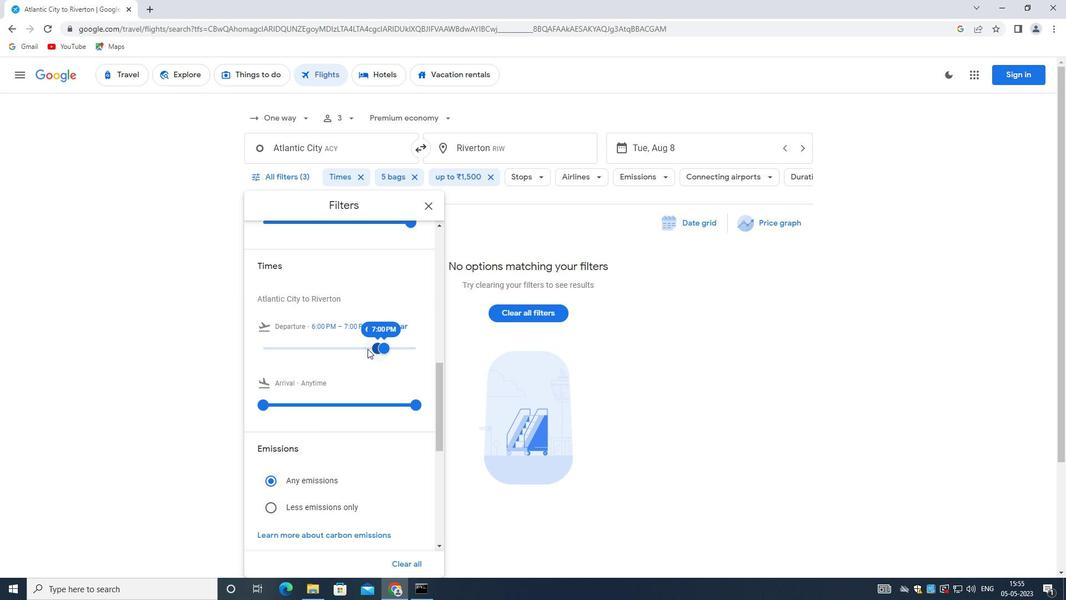 
Action: Mouse scrolled (364, 360) with delta (0, 0)
Screenshot: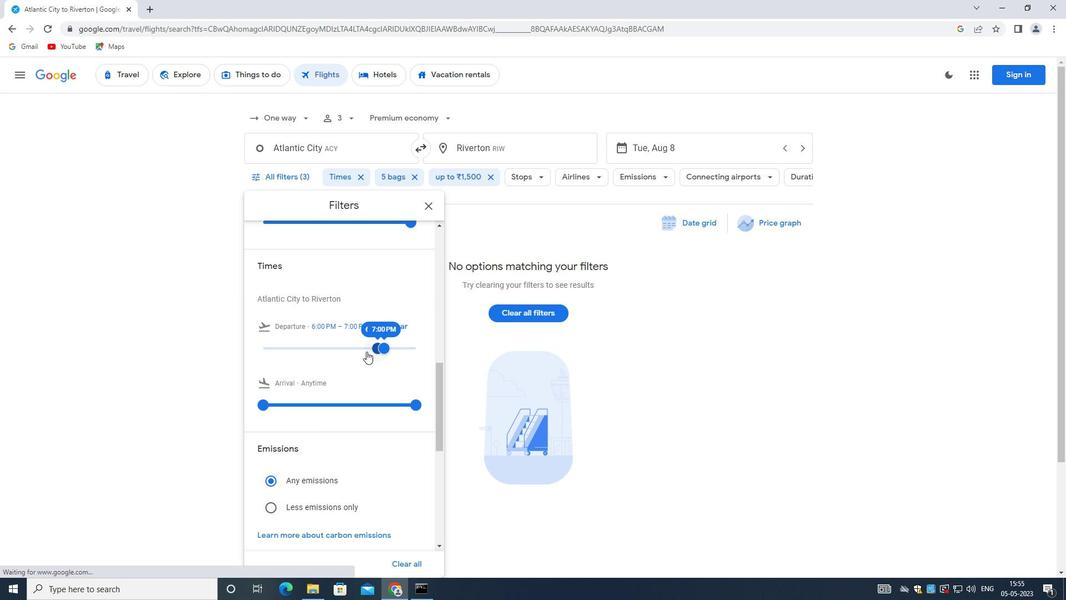 
Action: Mouse moved to (363, 361)
Screenshot: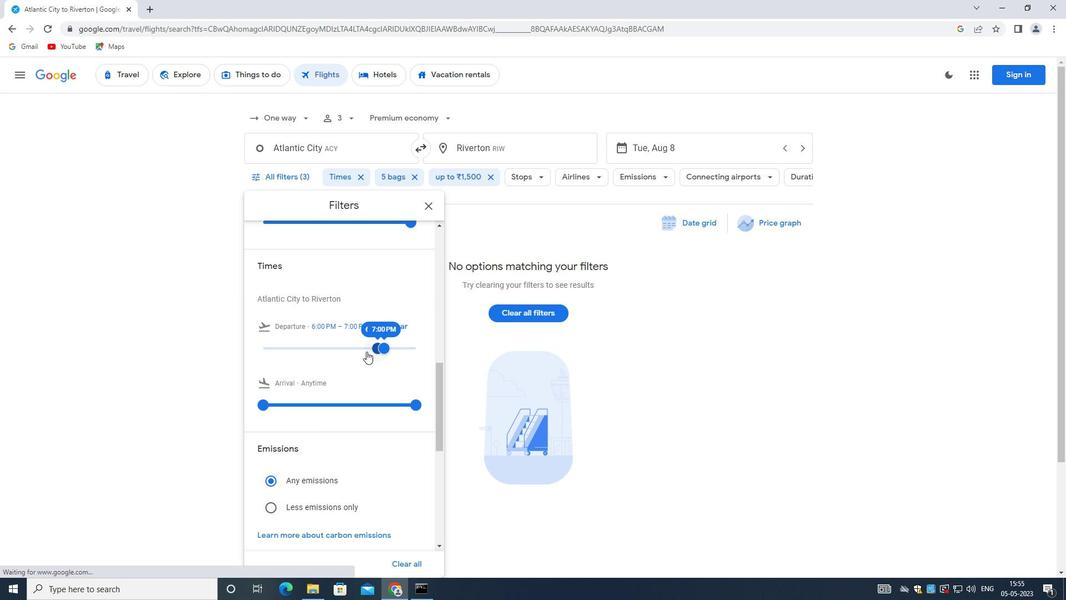 
Action: Mouse scrolled (363, 361) with delta (0, 0)
Screenshot: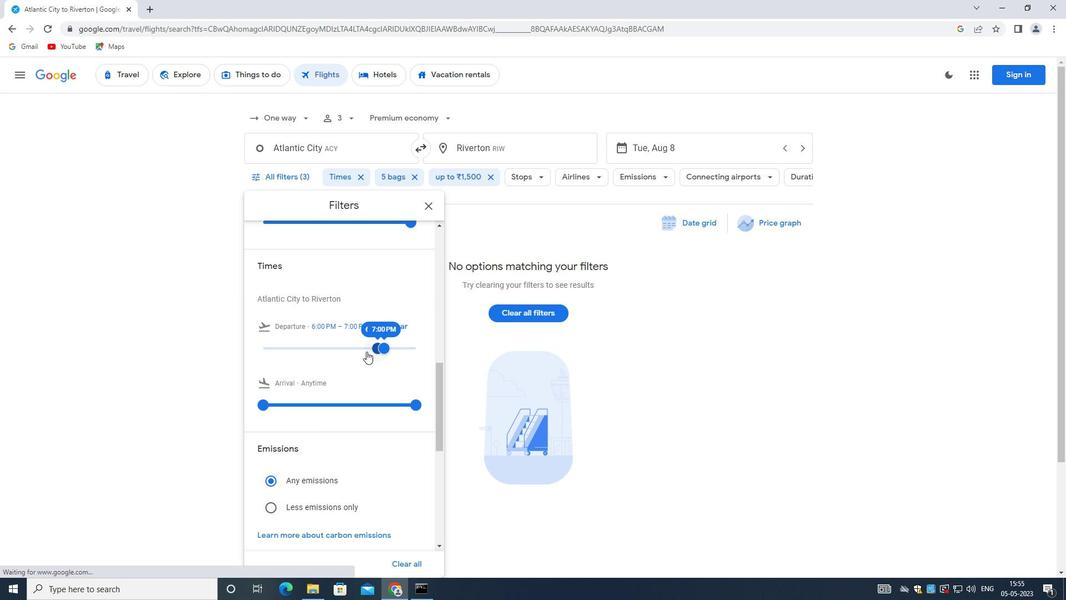 
Action: Mouse moved to (356, 361)
Screenshot: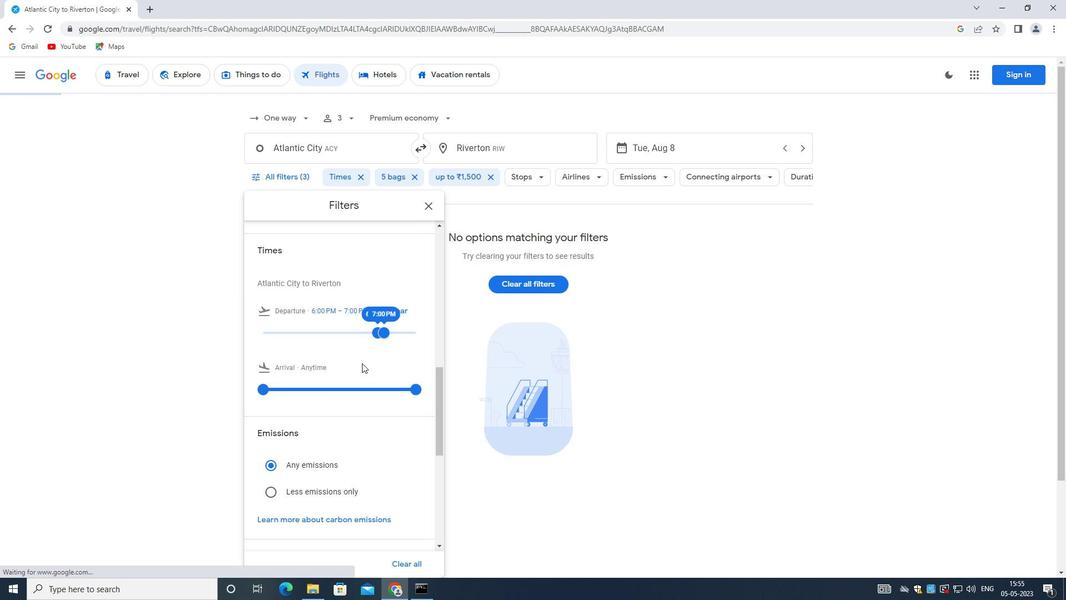 
Action: Mouse scrolled (356, 361) with delta (0, 0)
Screenshot: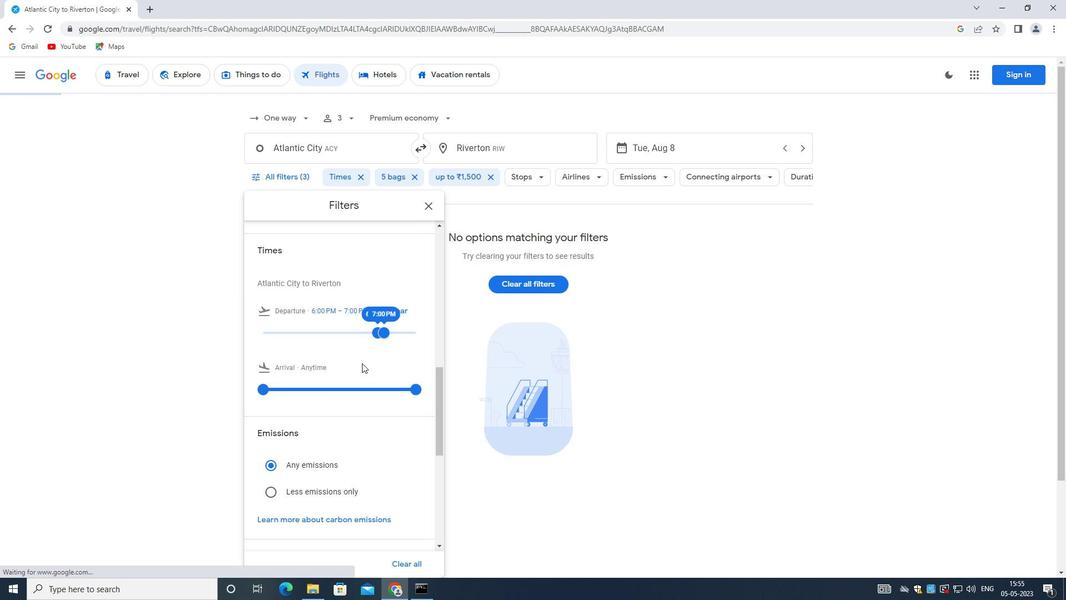 
Action: Mouse moved to (354, 367)
Screenshot: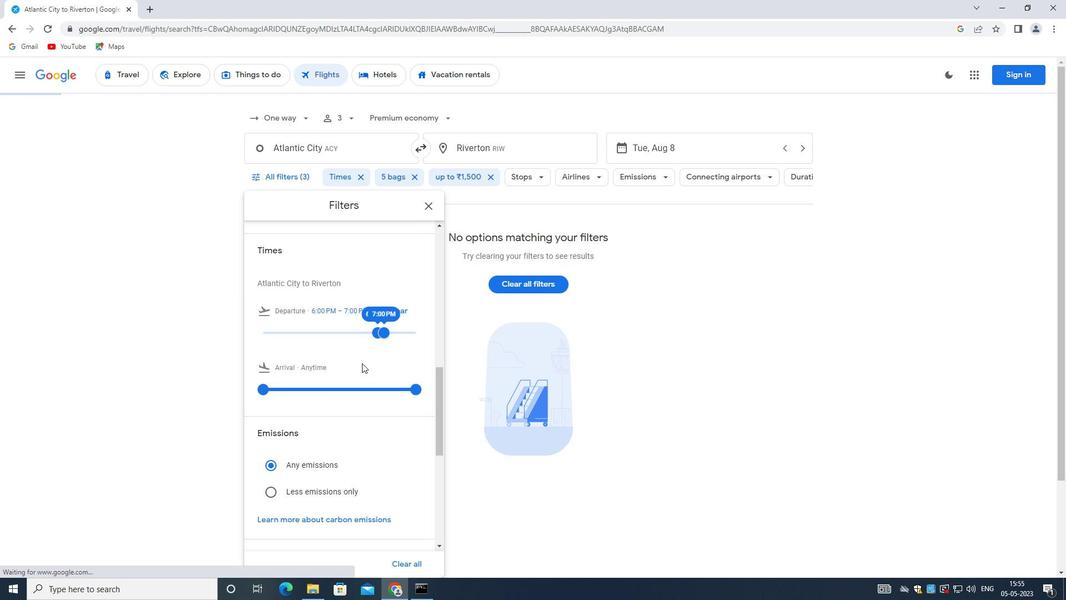 
Action: Mouse scrolled (354, 367) with delta (0, 0)
Screenshot: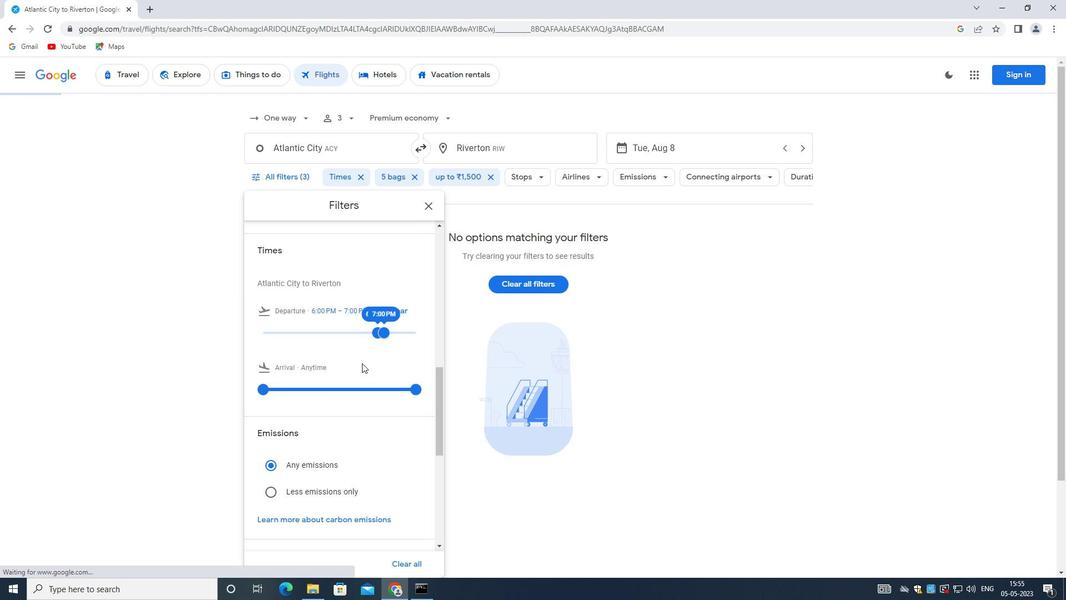
Action: Mouse moved to (353, 370)
Screenshot: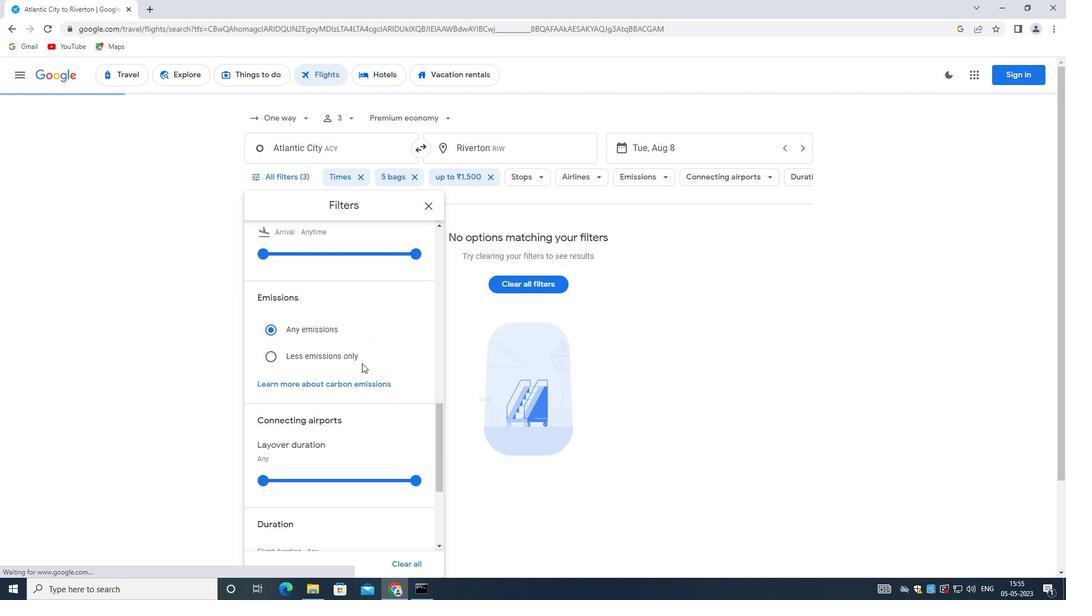 
Action: Mouse scrolled (353, 369) with delta (0, 0)
Screenshot: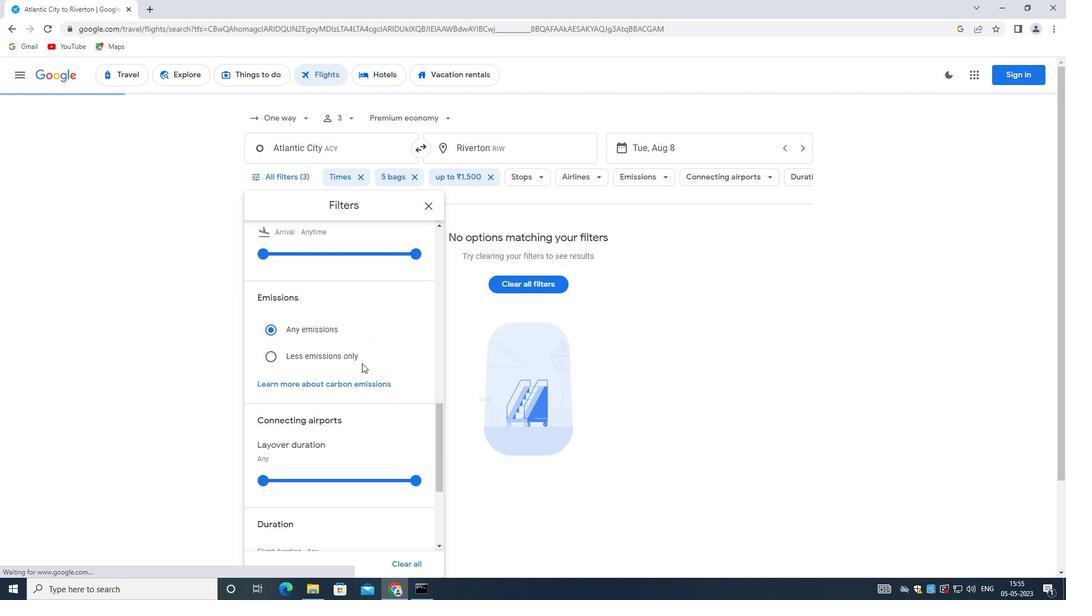 
Action: Mouse scrolled (353, 369) with delta (0, 0)
Screenshot: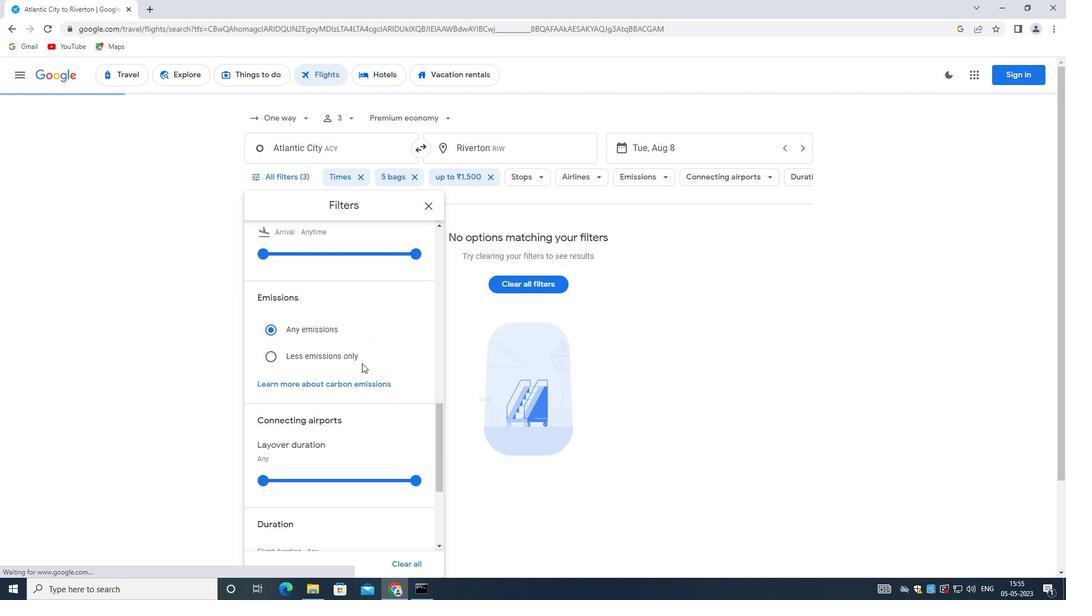 
Action: Mouse moved to (352, 370)
Screenshot: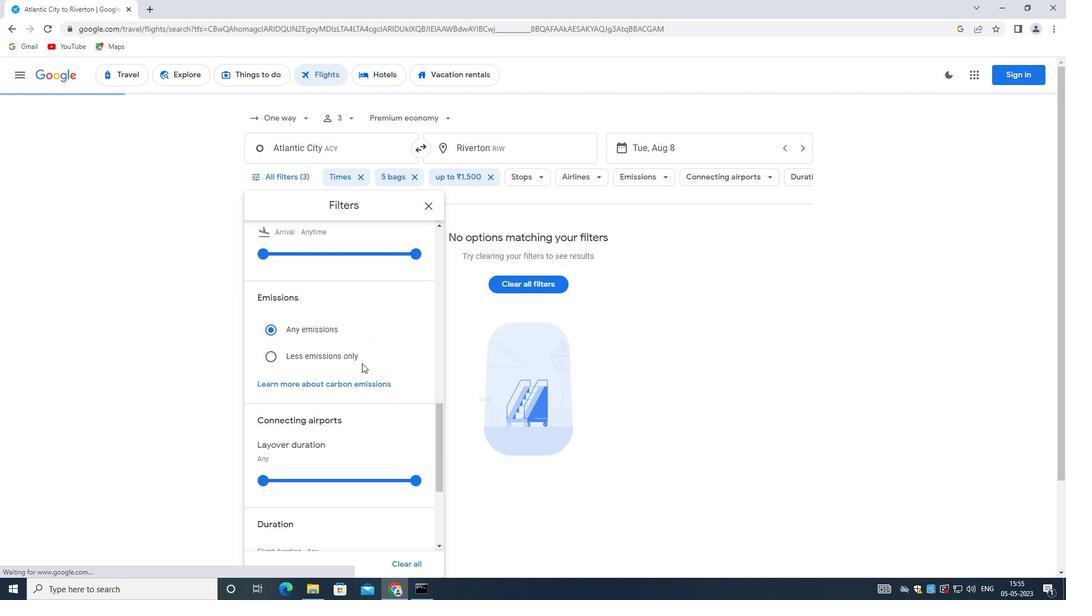 
Action: Mouse scrolled (352, 369) with delta (0, 0)
Screenshot: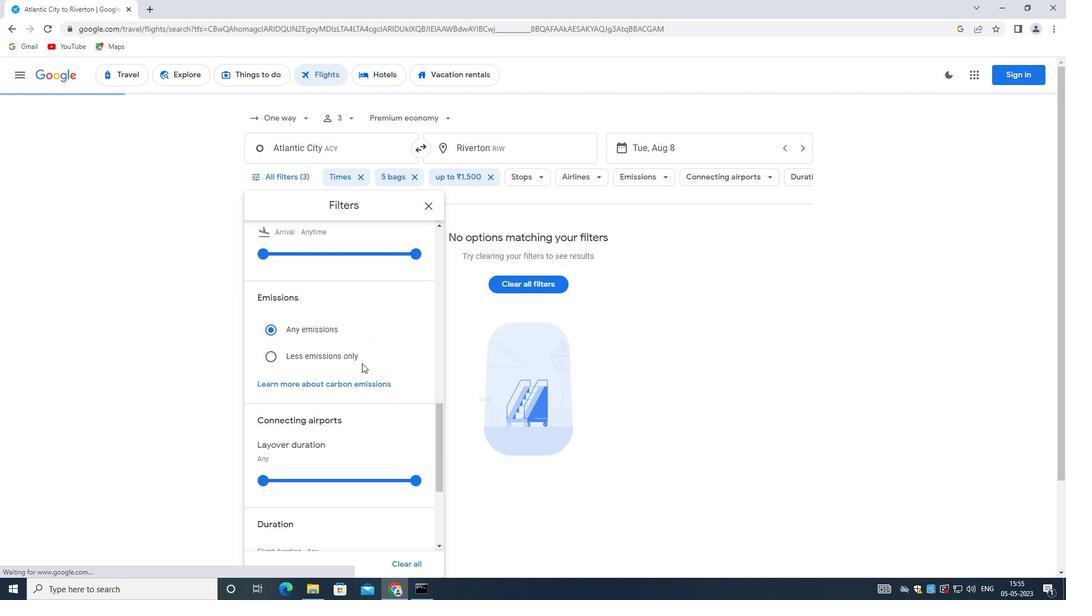 
Action: Mouse moved to (347, 370)
Screenshot: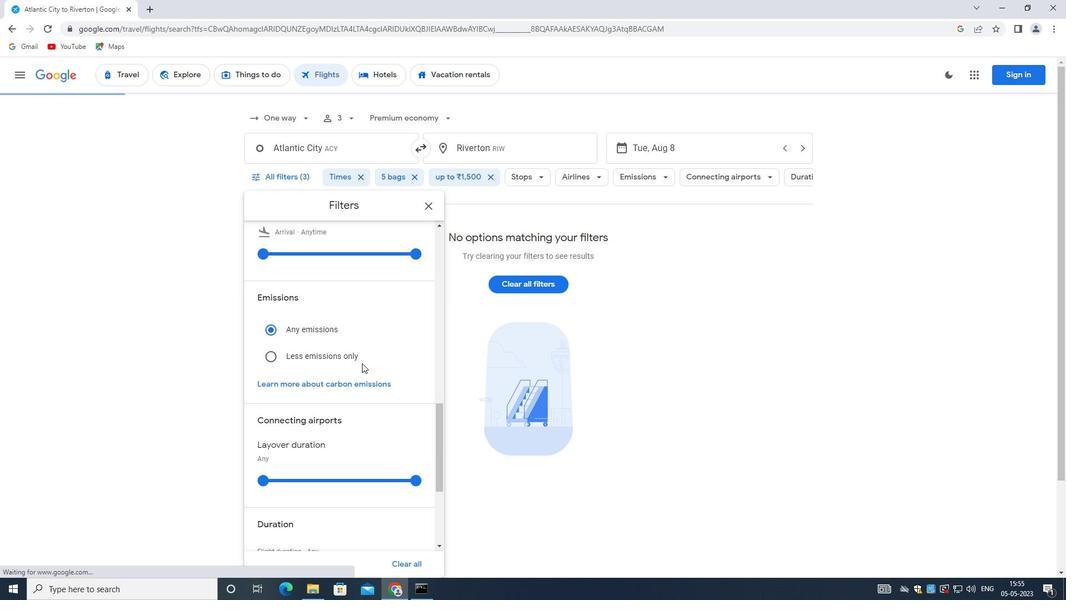 
Action: Mouse scrolled (347, 369) with delta (0, 0)
Screenshot: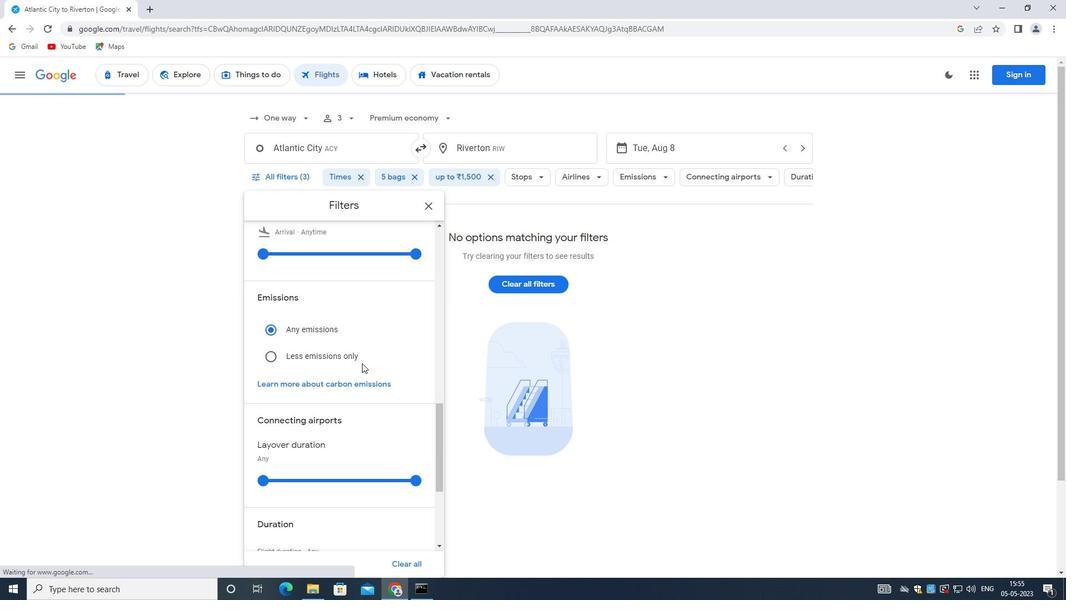 
Action: Mouse moved to (336, 361)
Screenshot: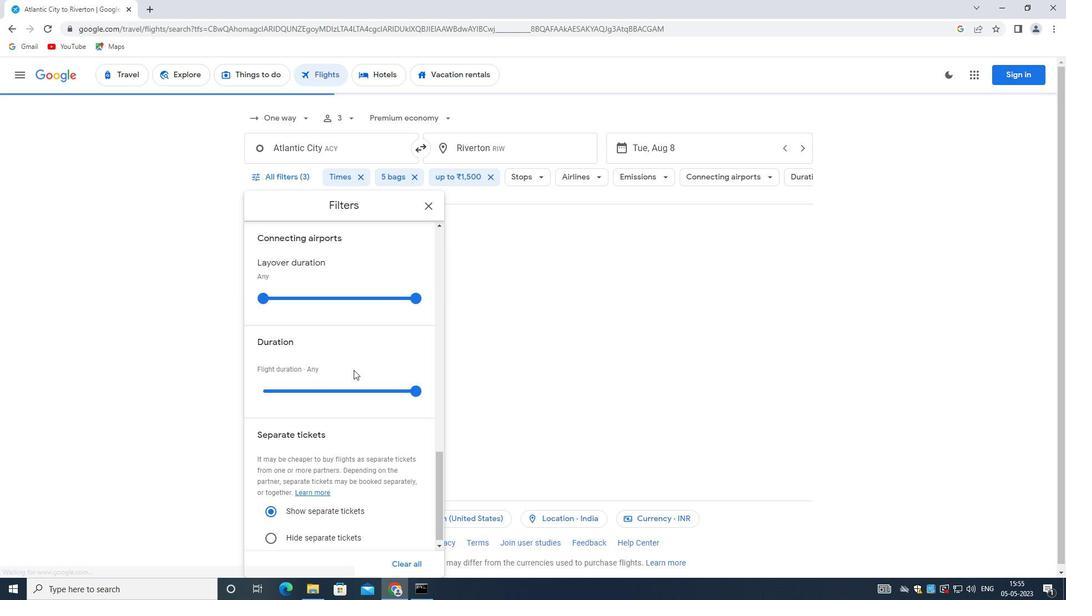 
Action: Mouse scrolled (336, 361) with delta (0, 0)
Screenshot: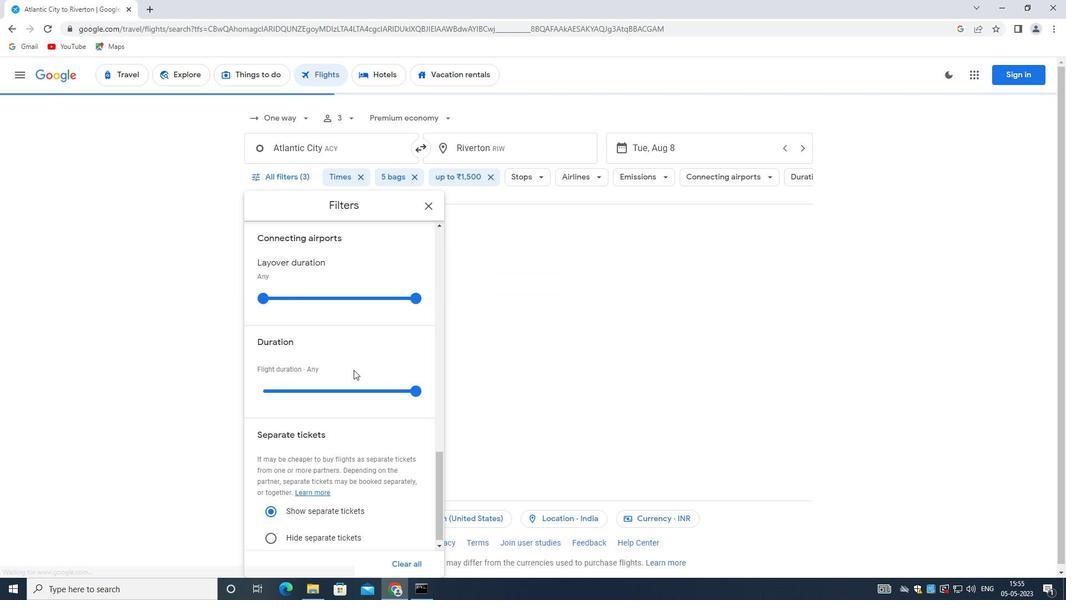 
Action: Mouse scrolled (336, 361) with delta (0, 0)
Screenshot: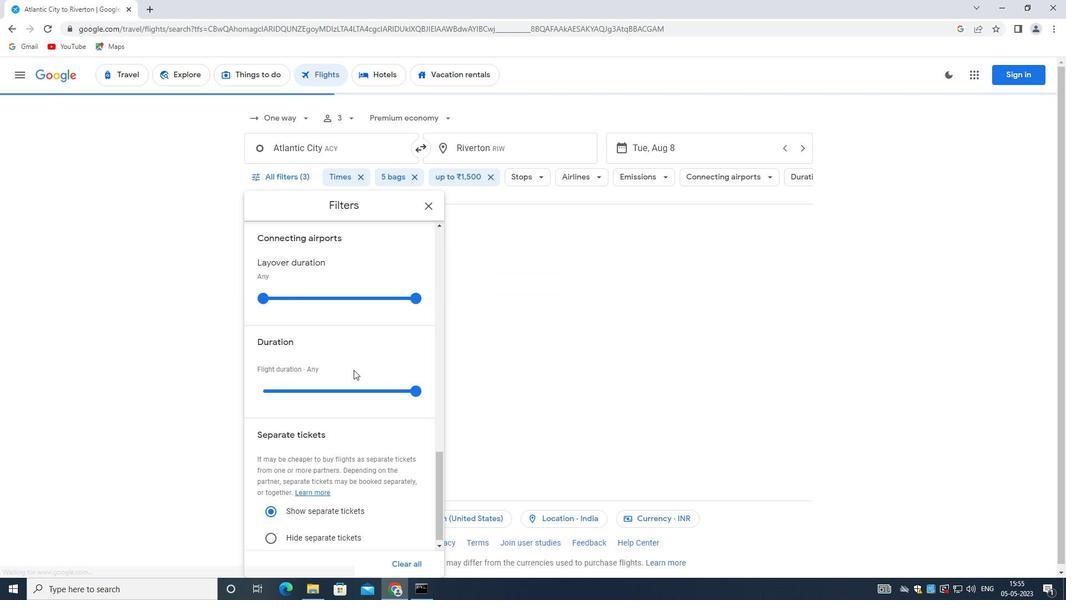 
Action: Mouse moved to (305, 349)
Screenshot: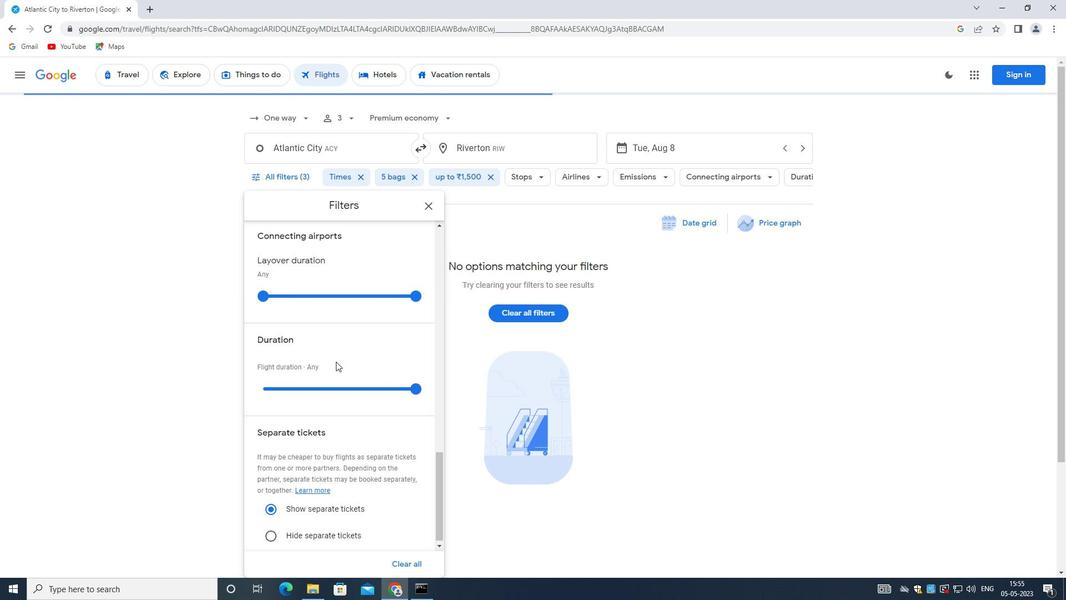 
Action: Mouse scrolled (305, 348) with delta (0, 0)
Screenshot: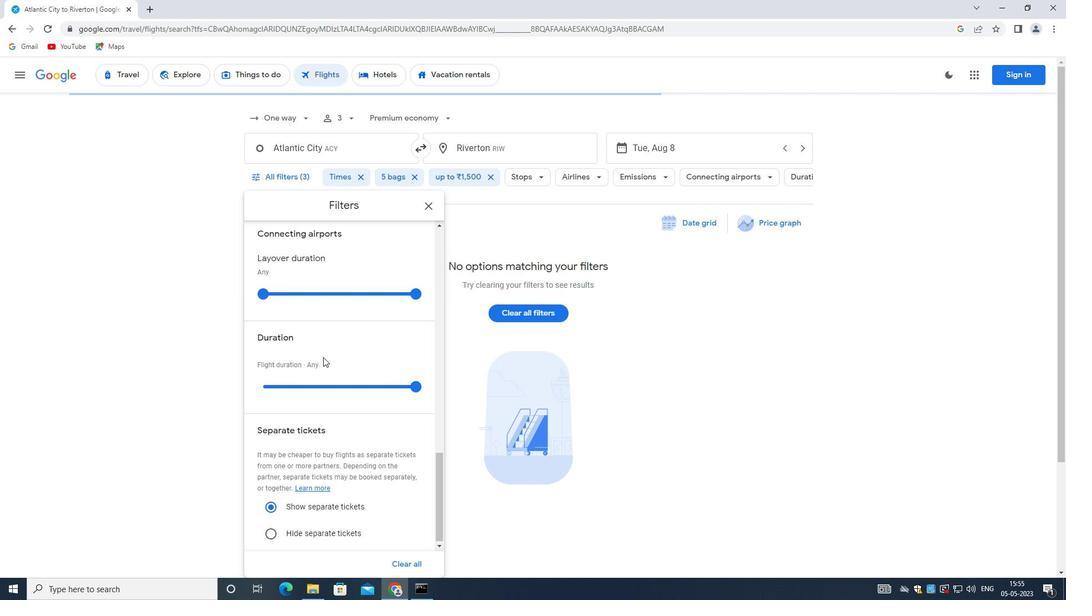 
Action: Mouse scrolled (305, 348) with delta (0, 0)
Screenshot: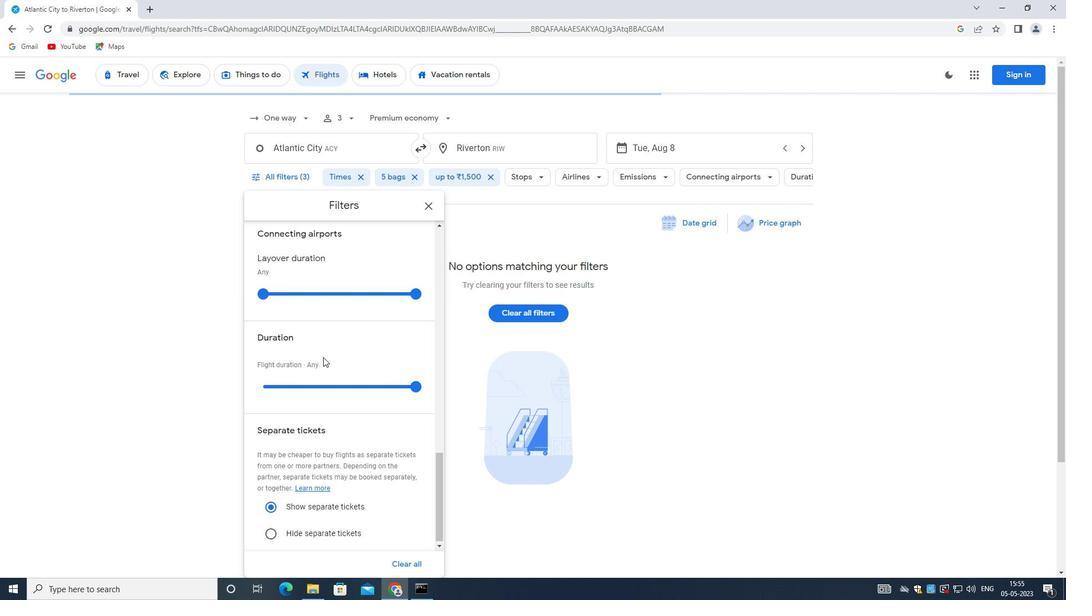 
Action: Mouse scrolled (305, 348) with delta (0, 0)
Screenshot: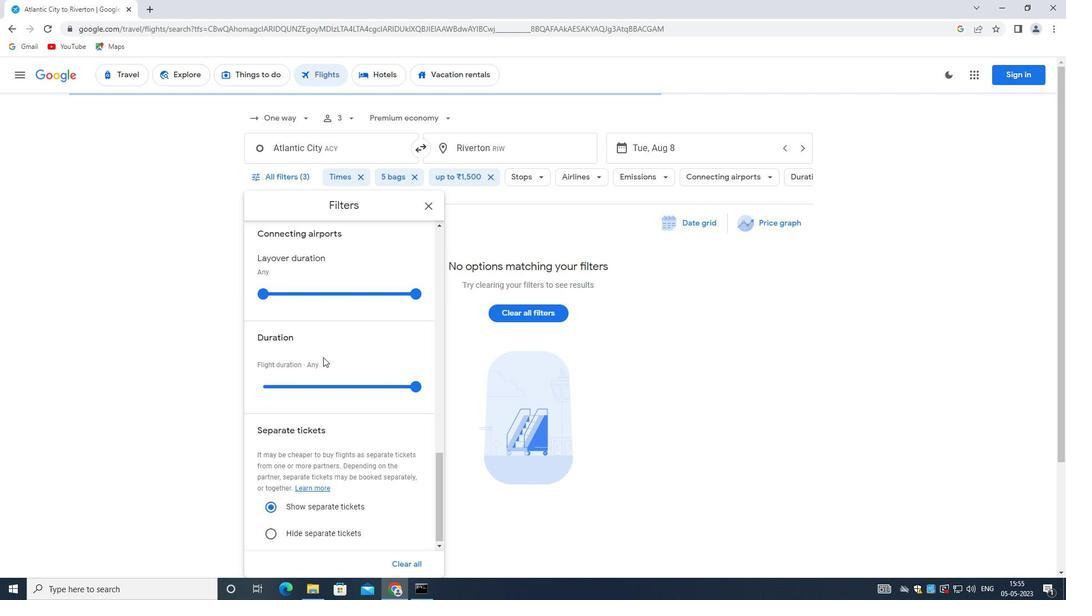 
Action: Mouse scrolled (305, 348) with delta (0, 0)
Screenshot: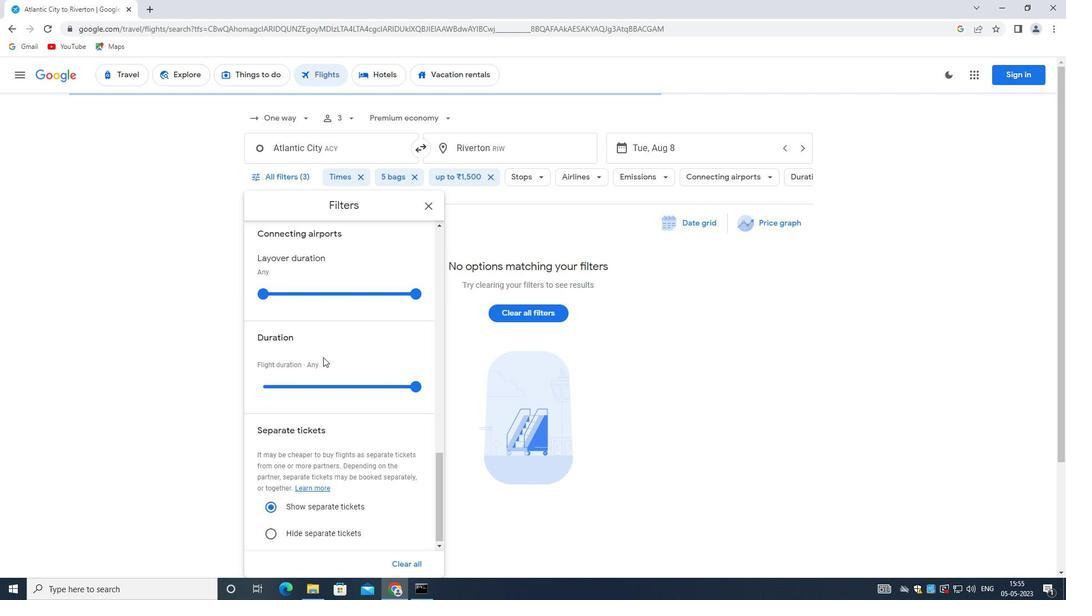 
Action: Mouse moved to (295, 332)
Screenshot: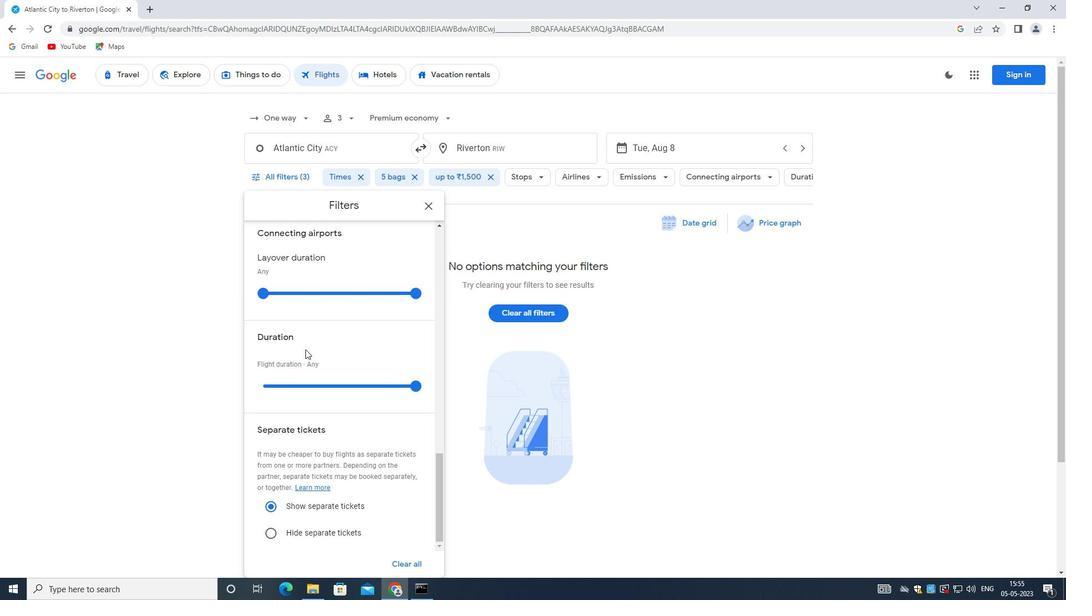 
Action: Mouse scrolled (295, 332) with delta (0, 0)
Screenshot: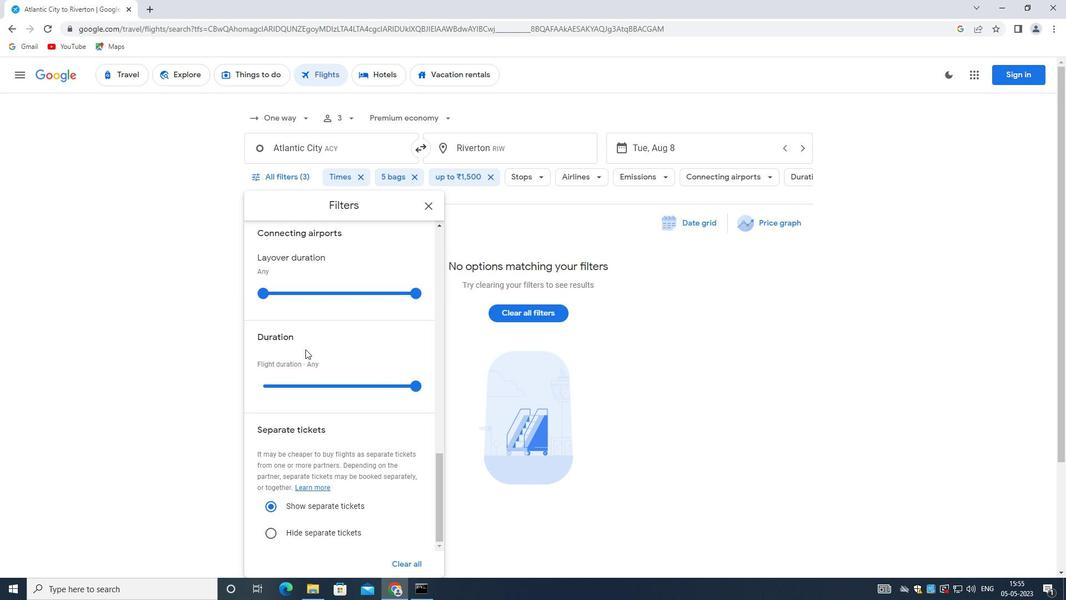 
Action: Mouse scrolled (295, 332) with delta (0, 0)
Screenshot: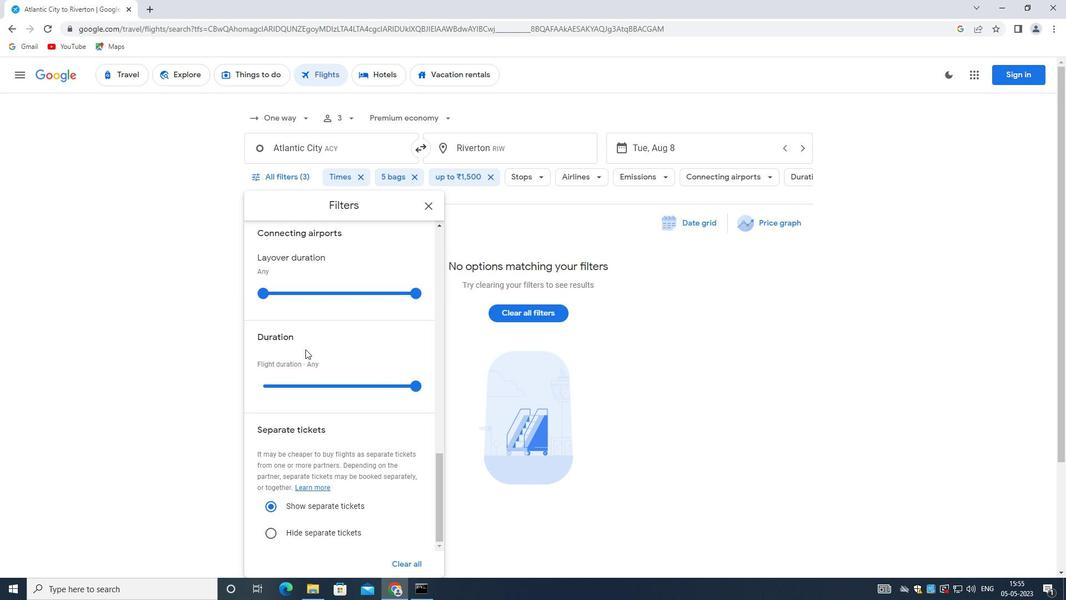 
Action: Mouse scrolled (295, 332) with delta (0, 0)
Screenshot: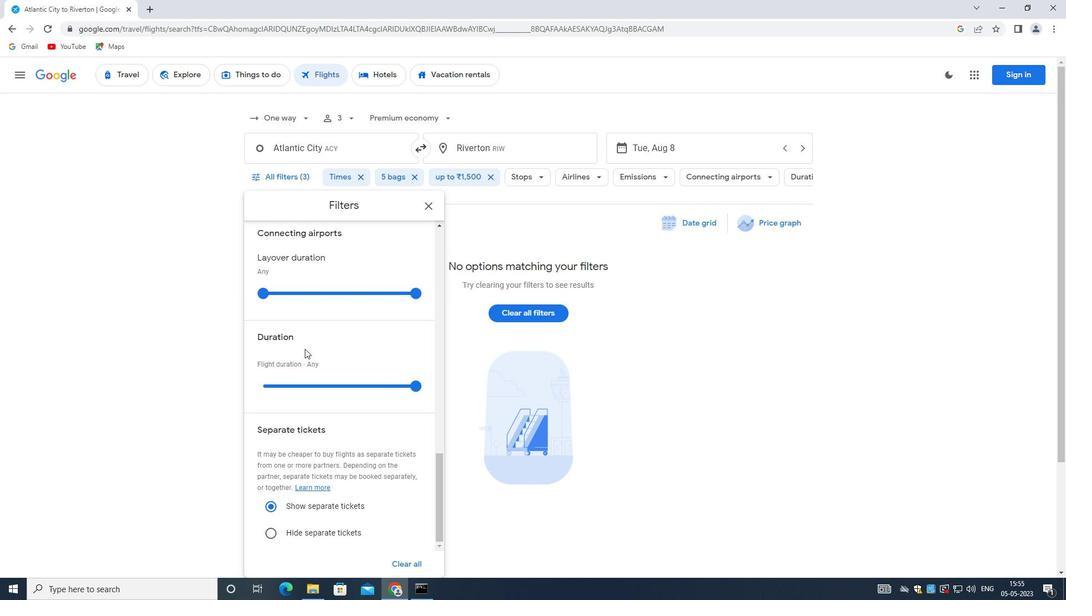 
Action: Mouse scrolled (295, 332) with delta (0, 0)
Screenshot: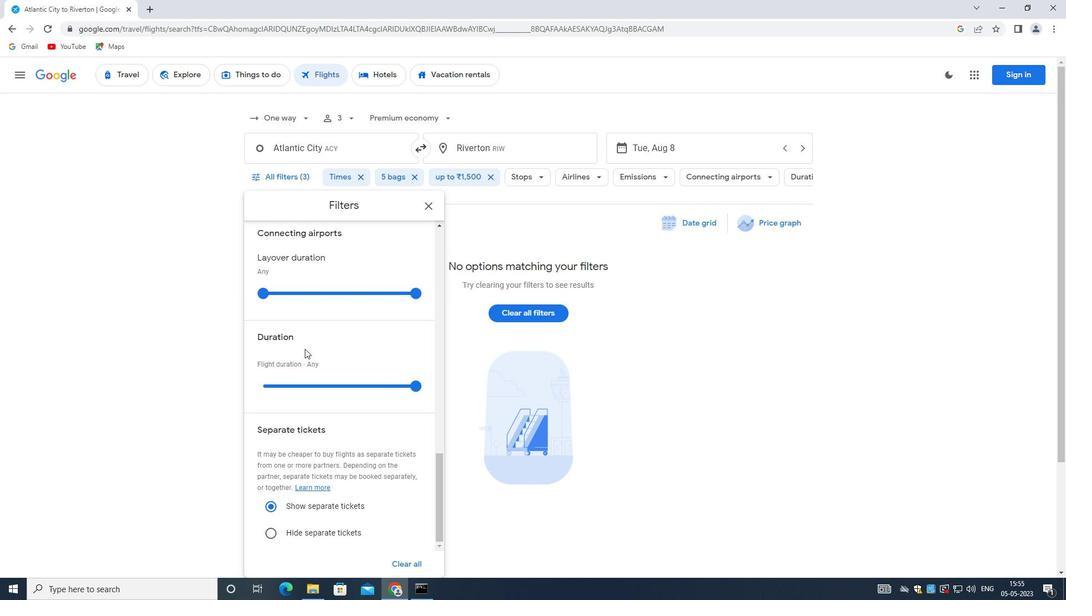 
Action: Mouse moved to (295, 330)
Screenshot: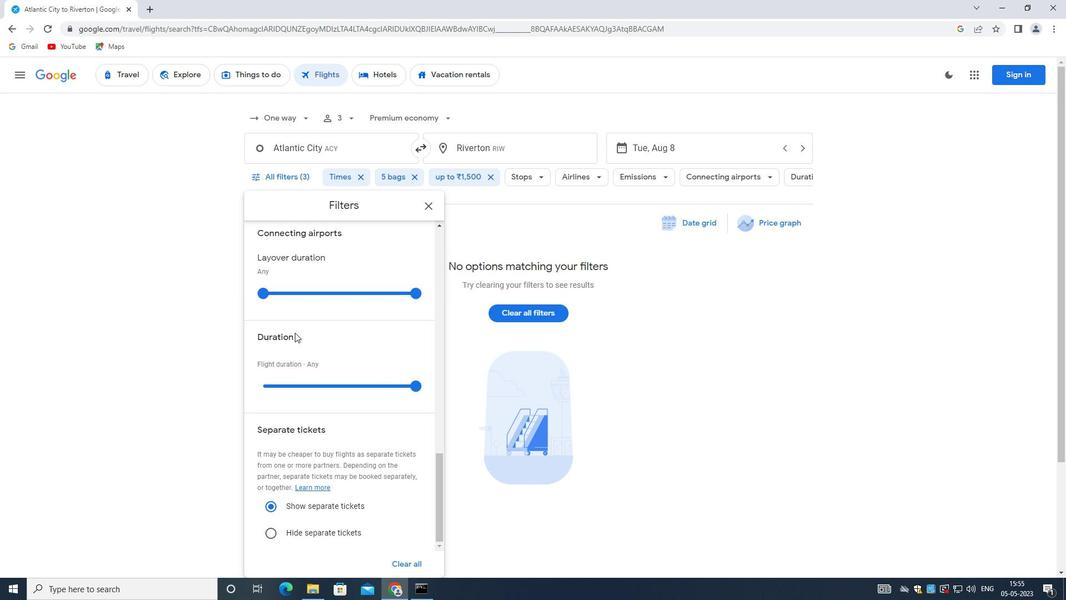 
Action: Mouse scrolled (295, 330) with delta (0, 0)
Screenshot: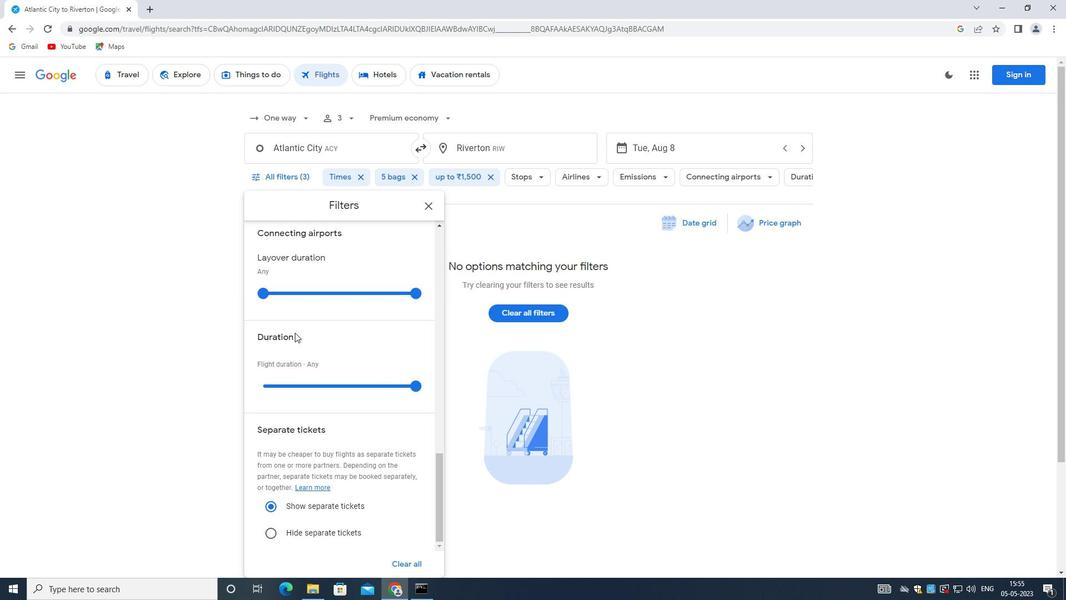 
Action: Mouse scrolled (295, 330) with delta (0, 0)
Screenshot: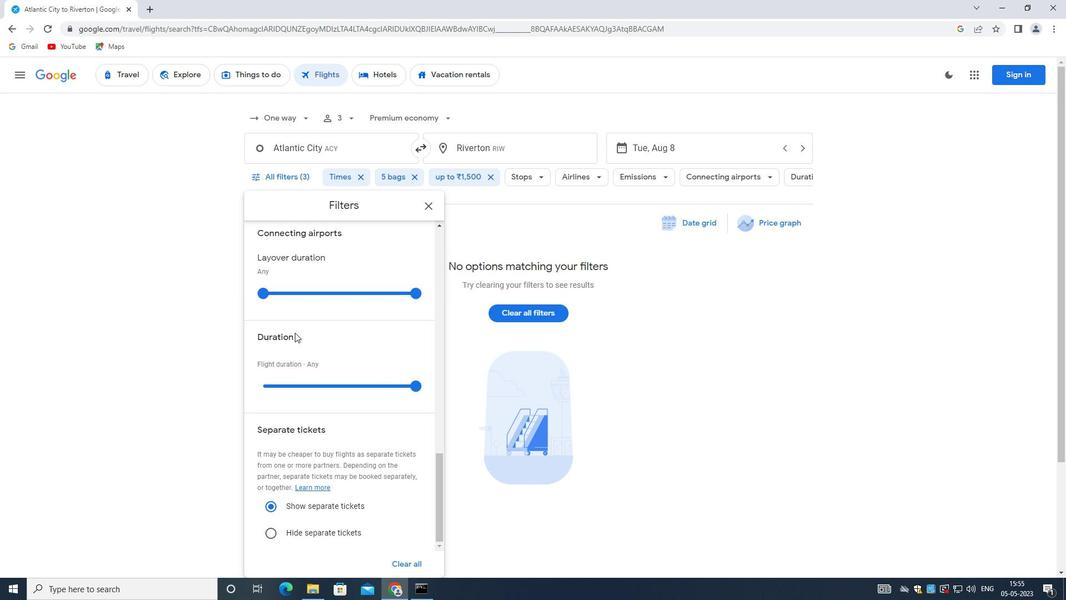 
Action: Mouse scrolled (295, 330) with delta (0, 0)
Screenshot: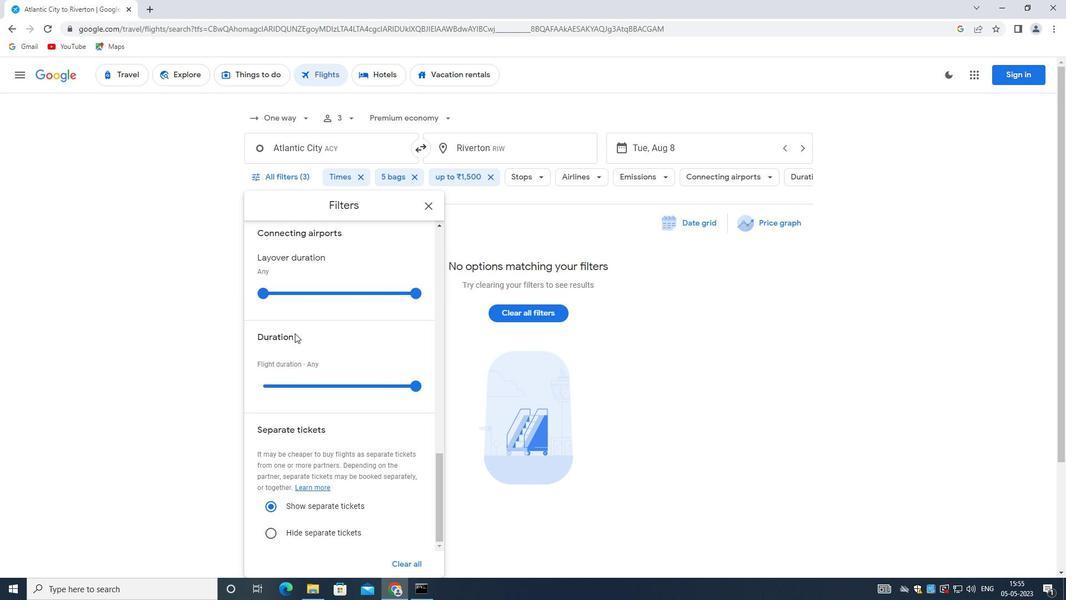 
Action: Mouse scrolled (295, 330) with delta (0, 0)
Screenshot: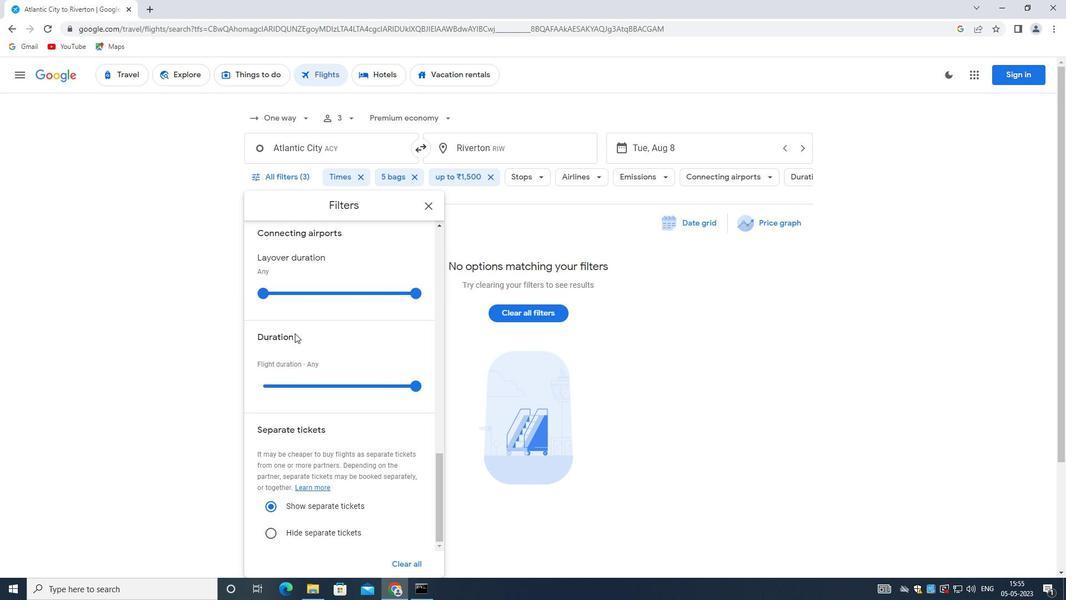 
Action: Mouse moved to (298, 323)
Screenshot: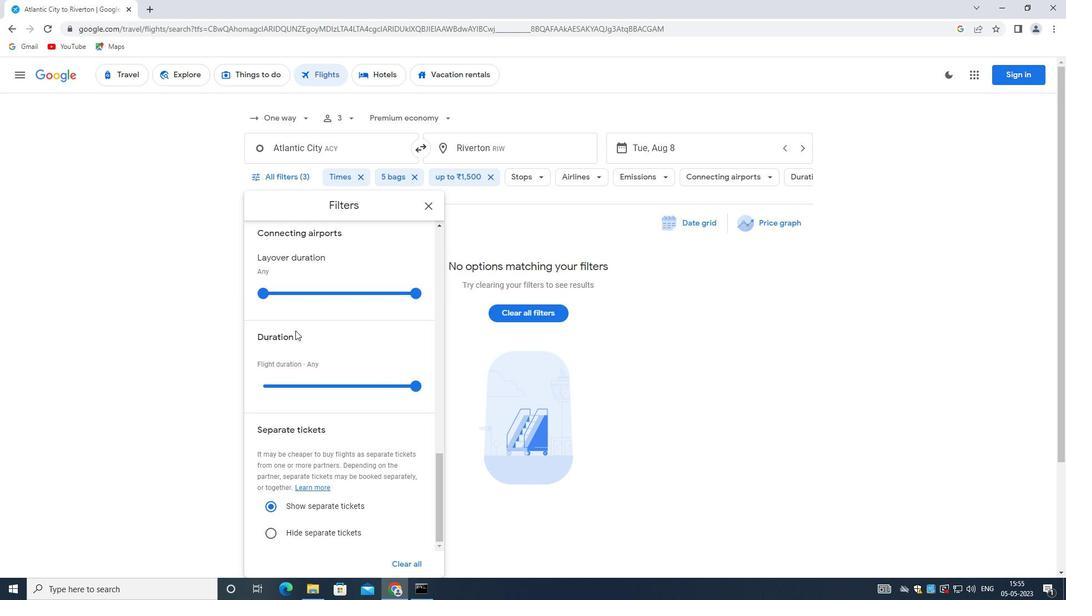 
Action: Mouse scrolled (298, 323) with delta (0, 0)
Screenshot: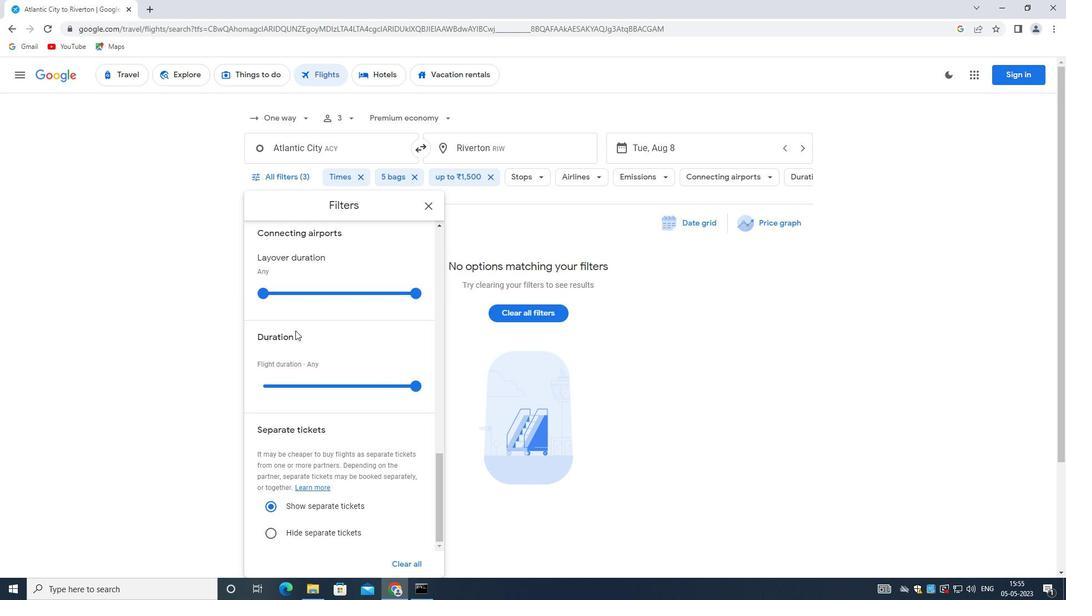 
Action: Mouse scrolled (298, 323) with delta (0, 0)
Screenshot: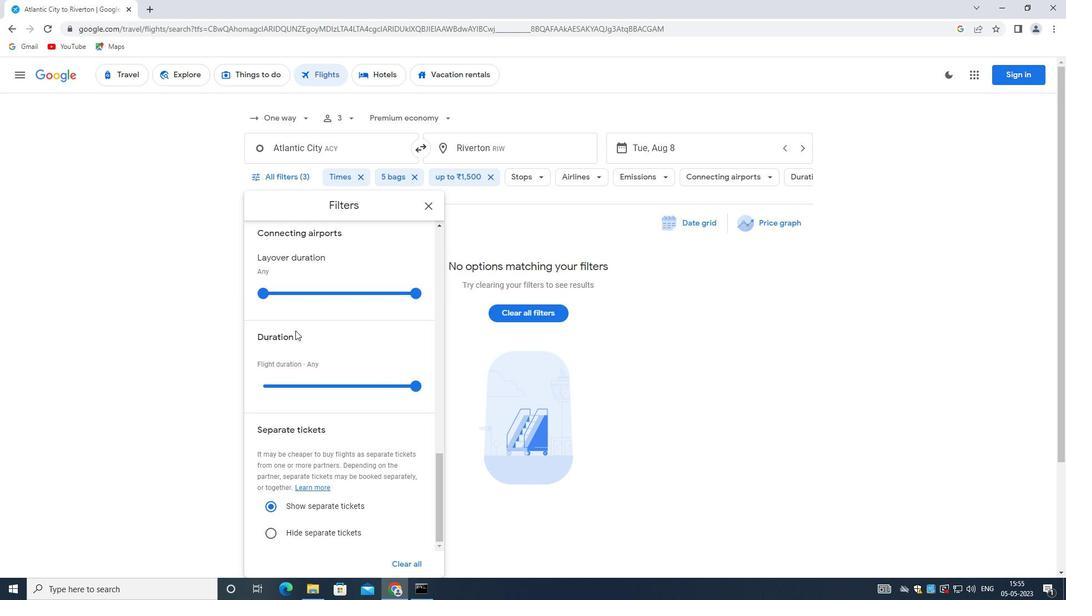 
Action: Mouse scrolled (298, 323) with delta (0, 0)
Screenshot: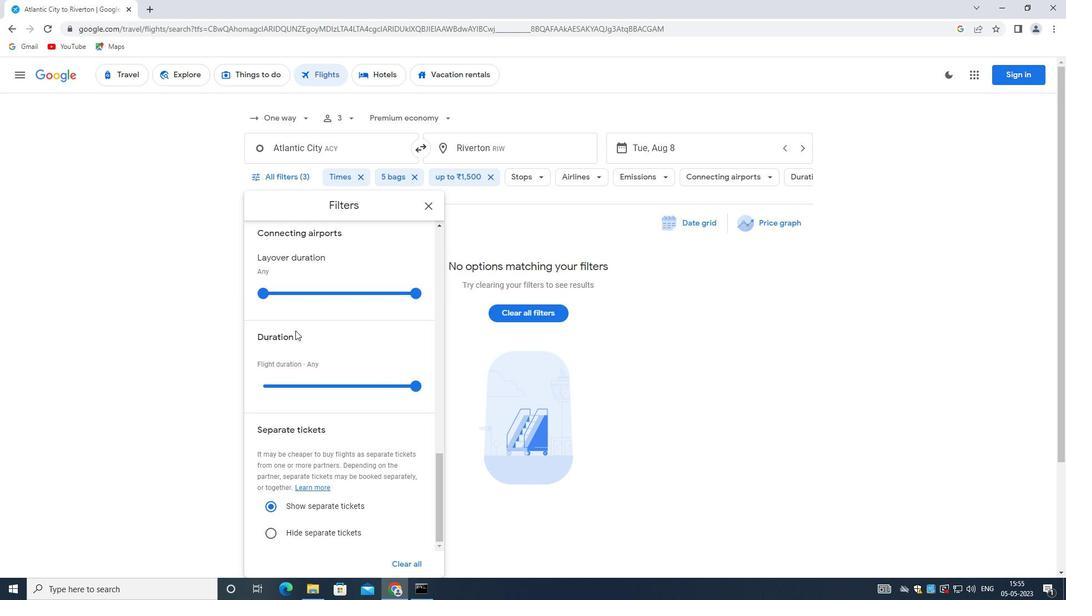 
Action: Mouse moved to (301, 323)
Screenshot: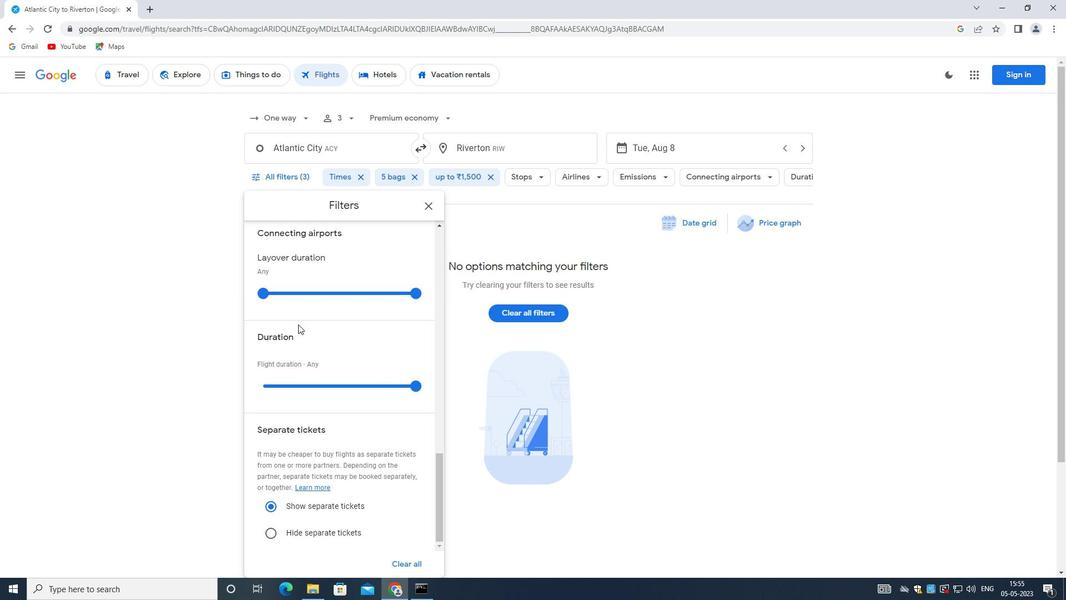 
Action: Mouse scrolled (301, 323) with delta (0, 0)
Screenshot: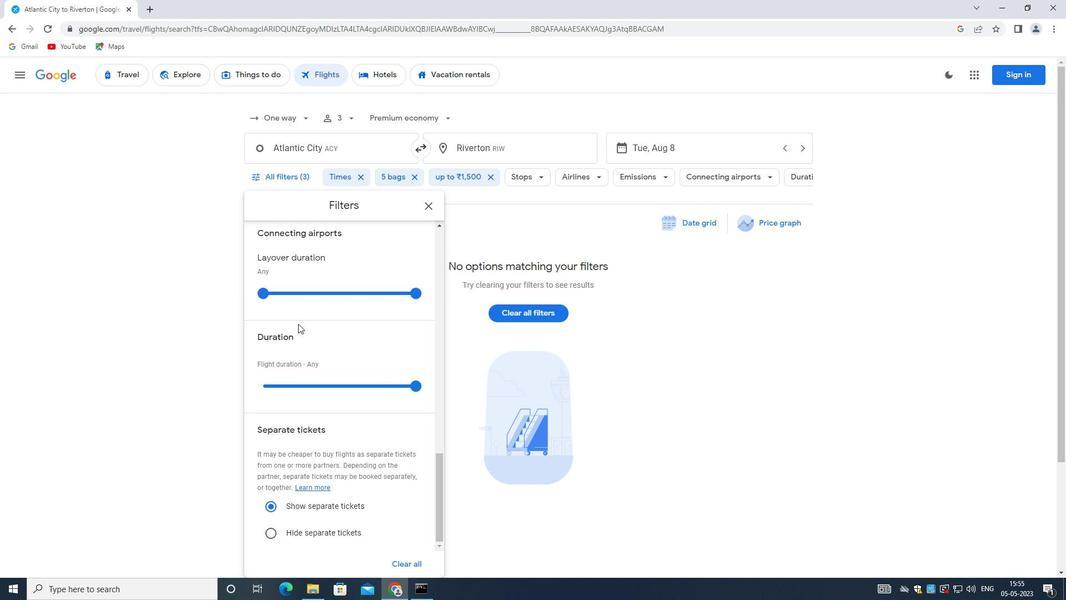 
Action: Mouse moved to (302, 326)
Screenshot: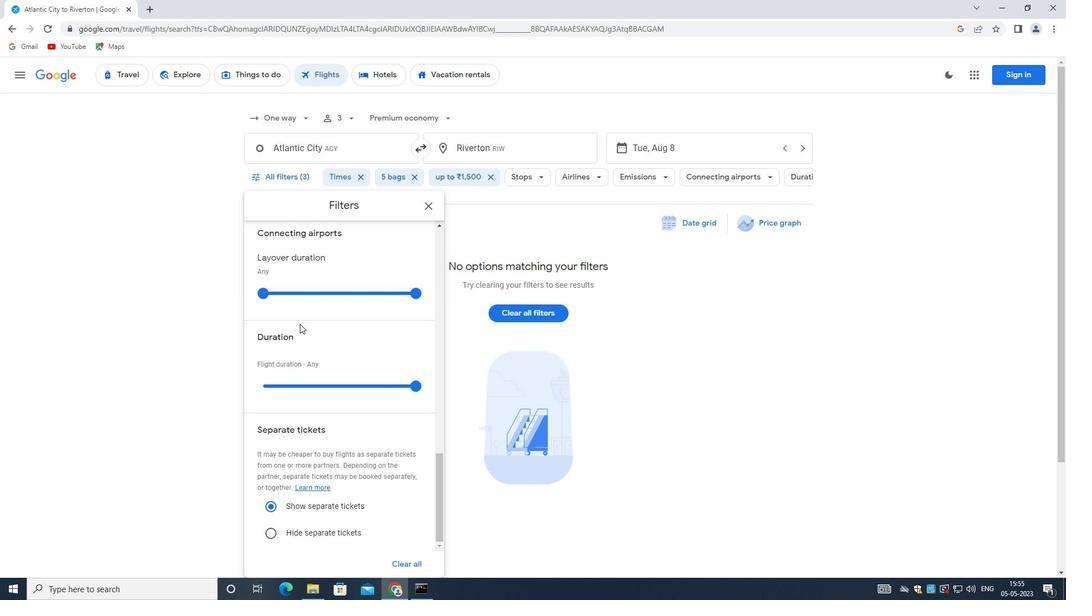
Action: Mouse scrolled (302, 326) with delta (0, 0)
Screenshot: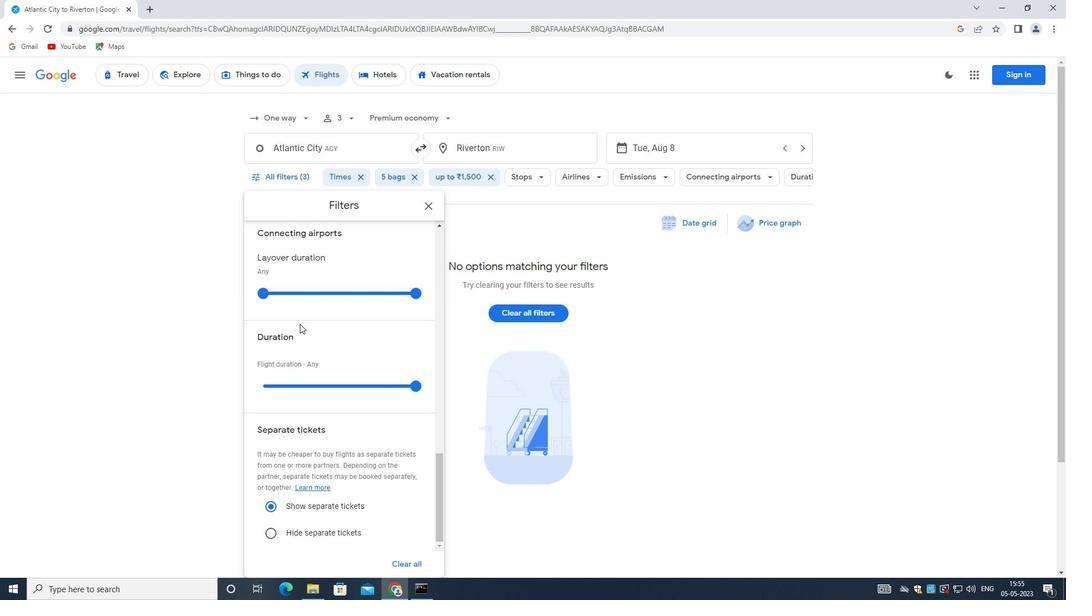 
Action: Mouse moved to (302, 329)
Screenshot: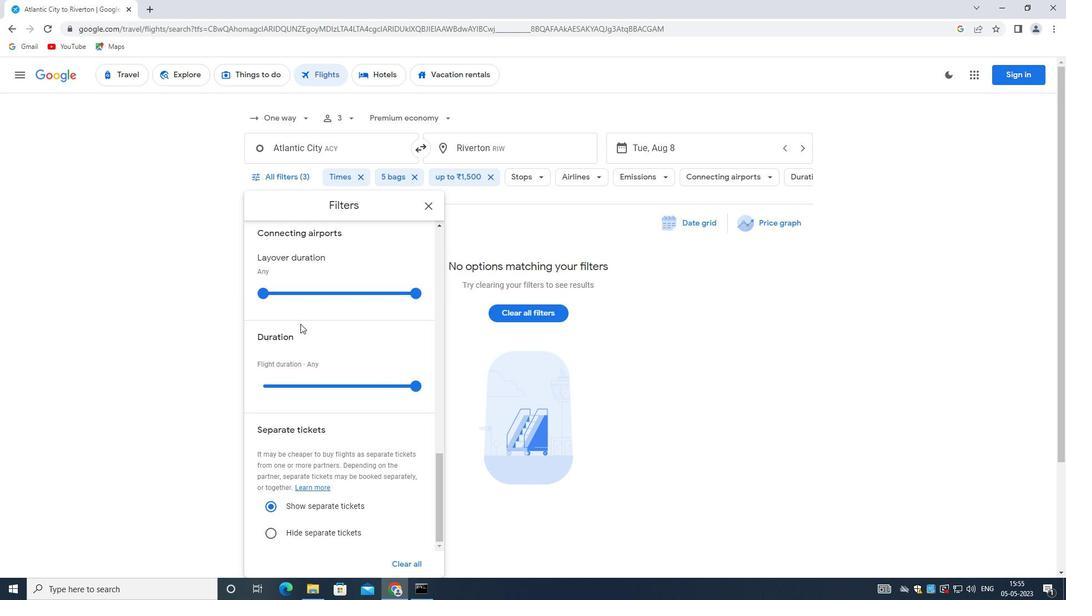 
Action: Mouse scrolled (302, 328) with delta (0, 0)
Screenshot: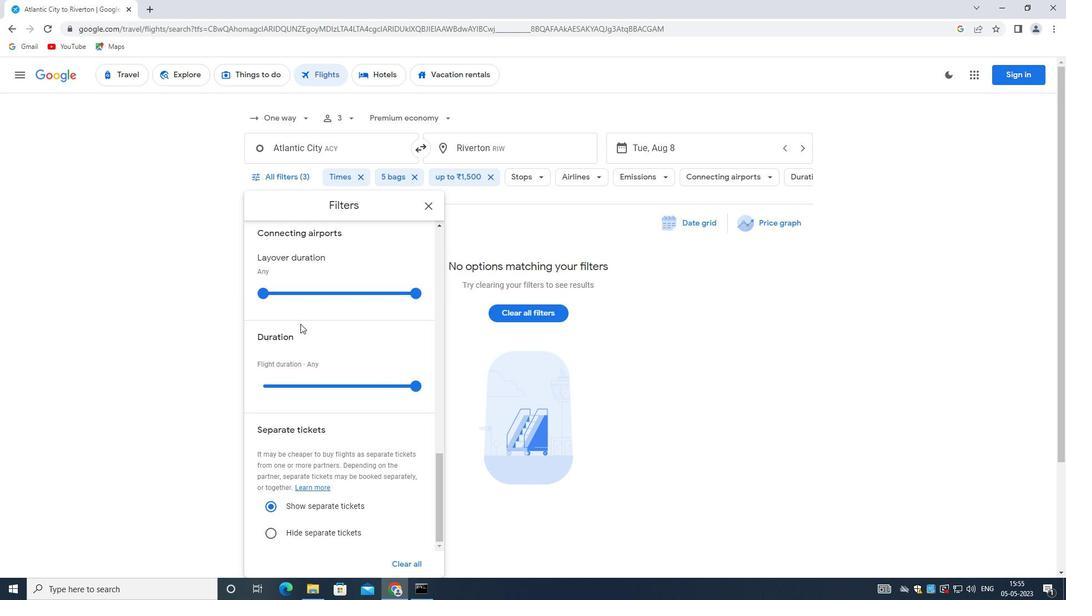 
Action: Mouse moved to (301, 332)
Screenshot: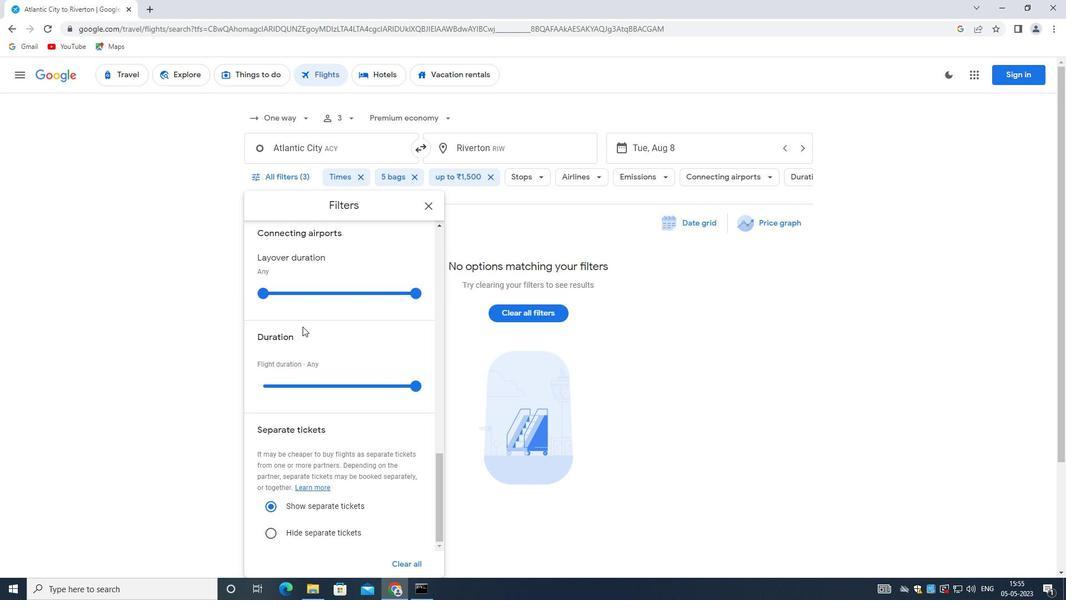 
